 Task: Plan a trip to ColÃ³n, Cuba from 30th December, 2023 to 31th December, 2023 for 7 adults. Place can be entire room or shared room with 4 bedrooms having 7 beds and 4 bathrooms. Property type can be house. Amenities needed are: wifi, TV, free parkinig on premises, gym, breakfast.
Action: Mouse moved to (537, 136)
Screenshot: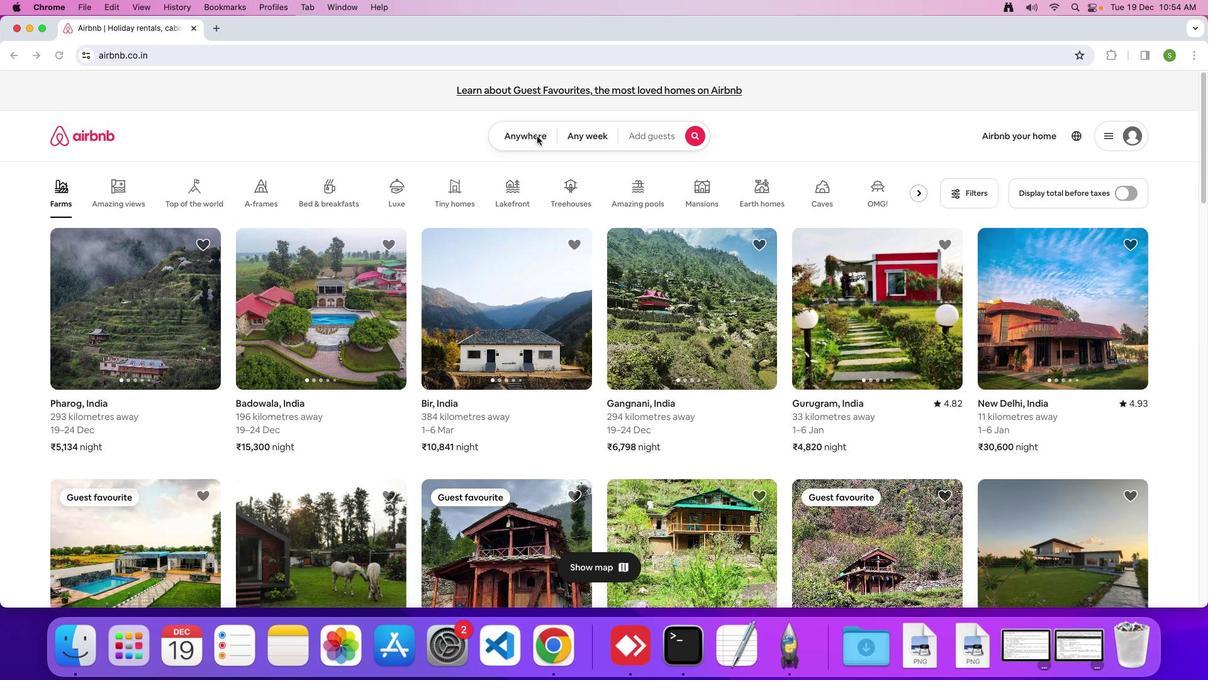 
Action: Mouse pressed left at (537, 136)
Screenshot: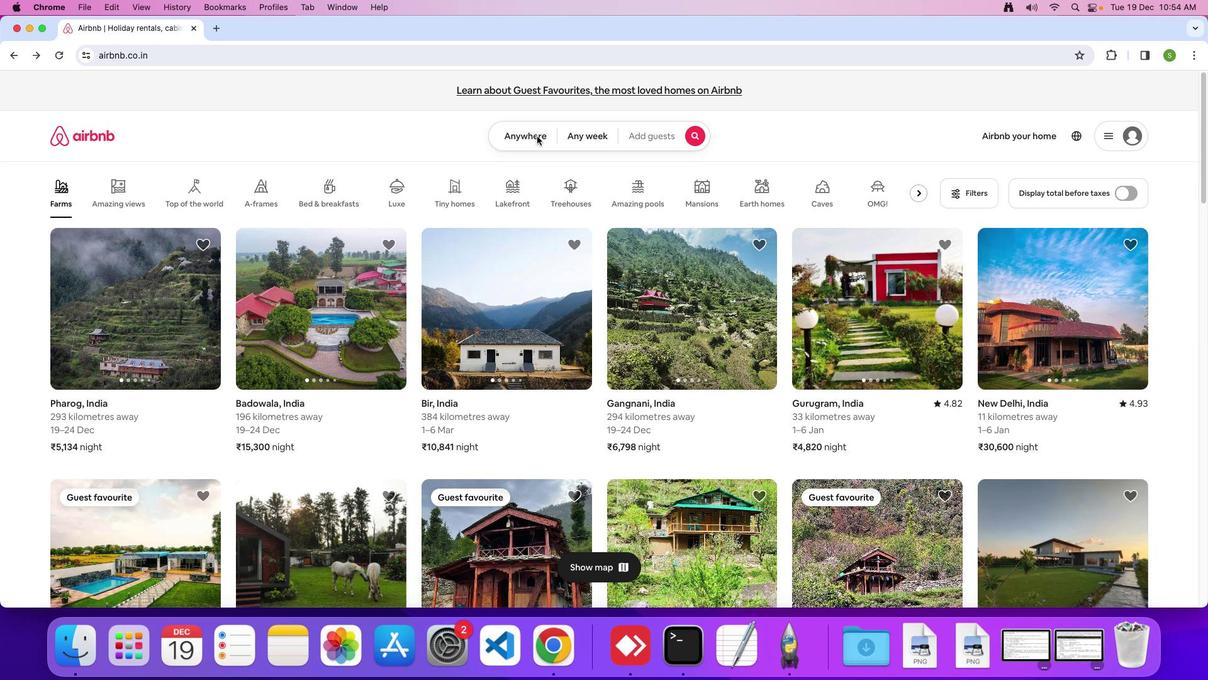 
Action: Mouse moved to (513, 137)
Screenshot: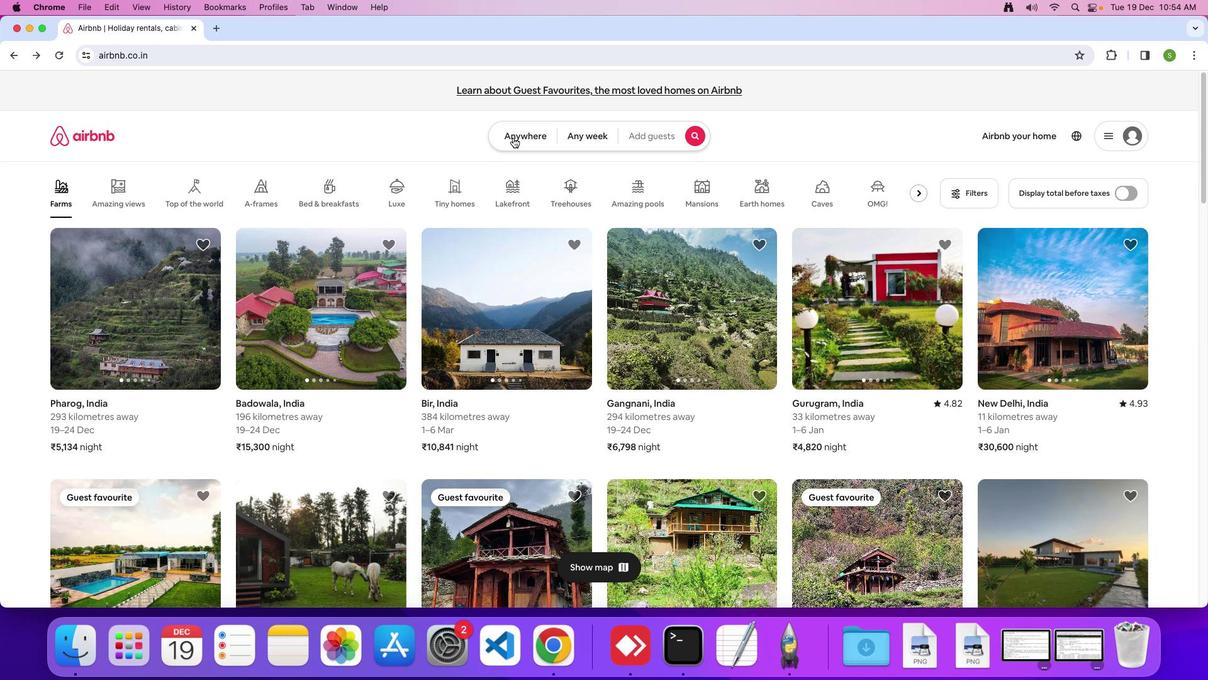
Action: Mouse pressed left at (513, 137)
Screenshot: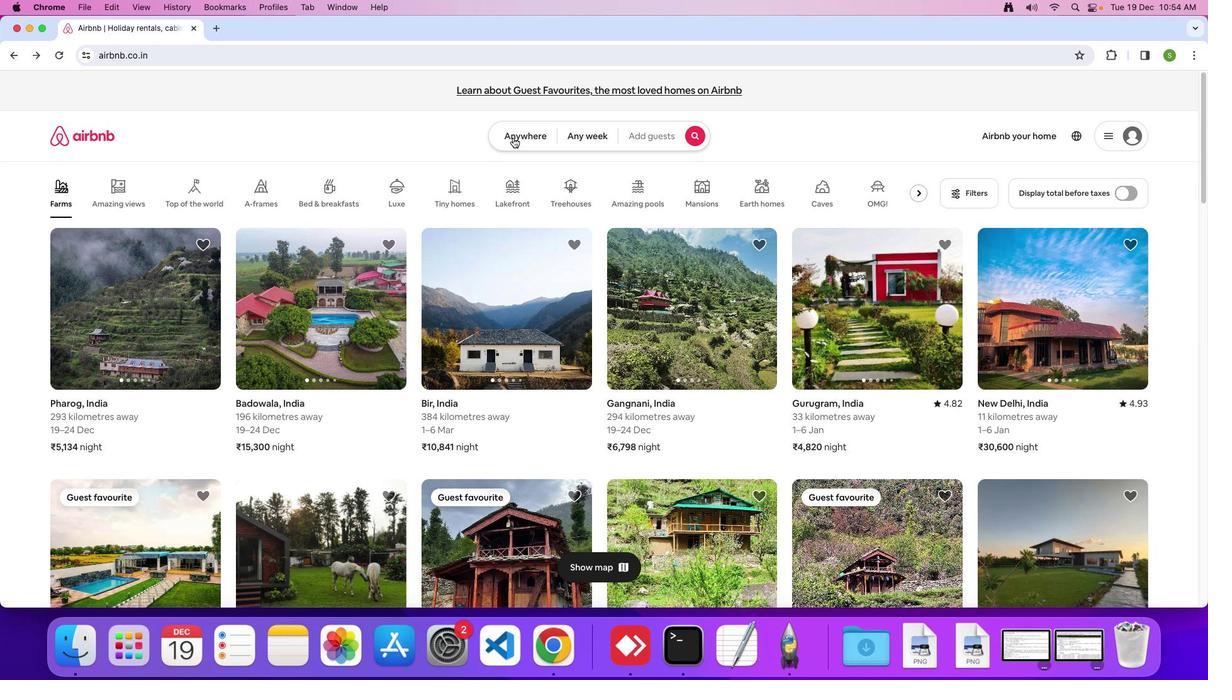 
Action: Mouse moved to (445, 176)
Screenshot: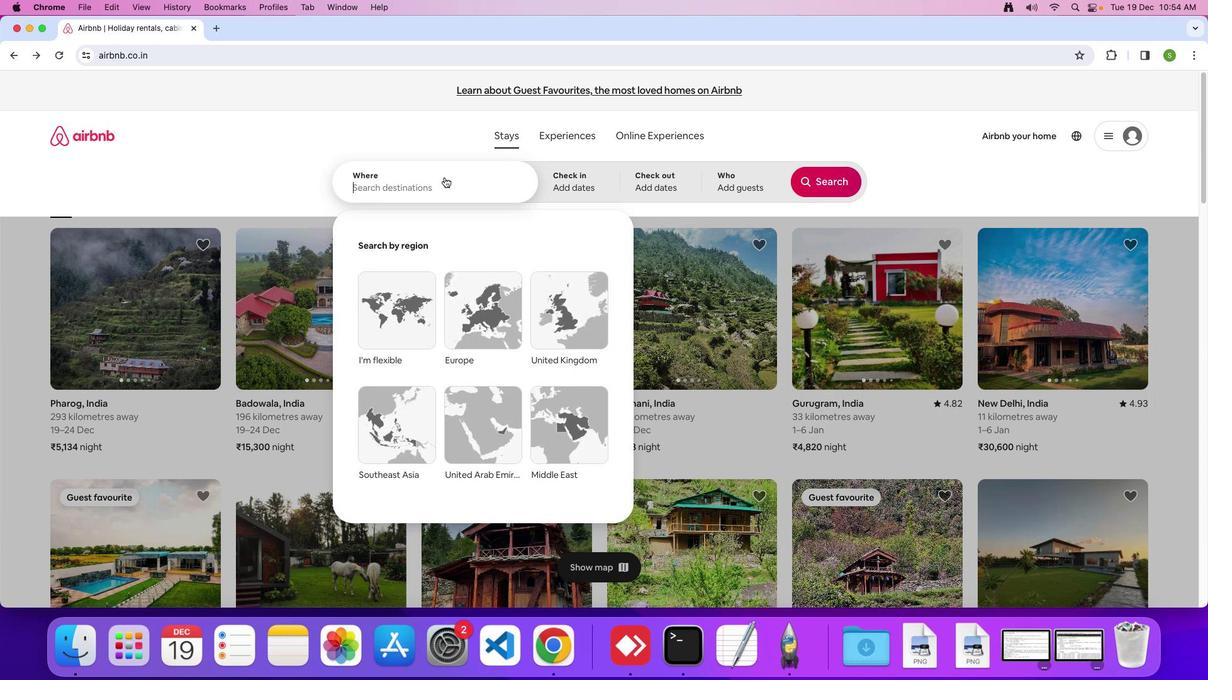 
Action: Key pressed 'C'Key.caps_lock'o''l''o''n'','Key.spaceKey.shift'C''u''b''a'Key.enter
Screenshot: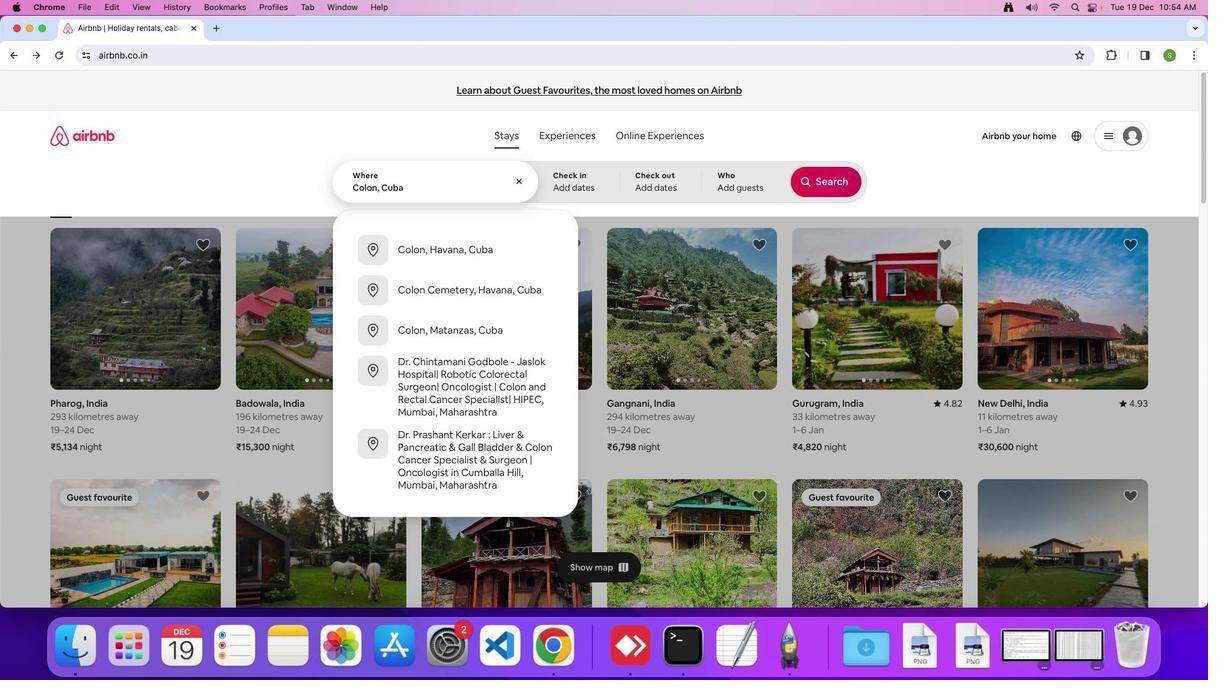 
Action: Mouse moved to (565, 455)
Screenshot: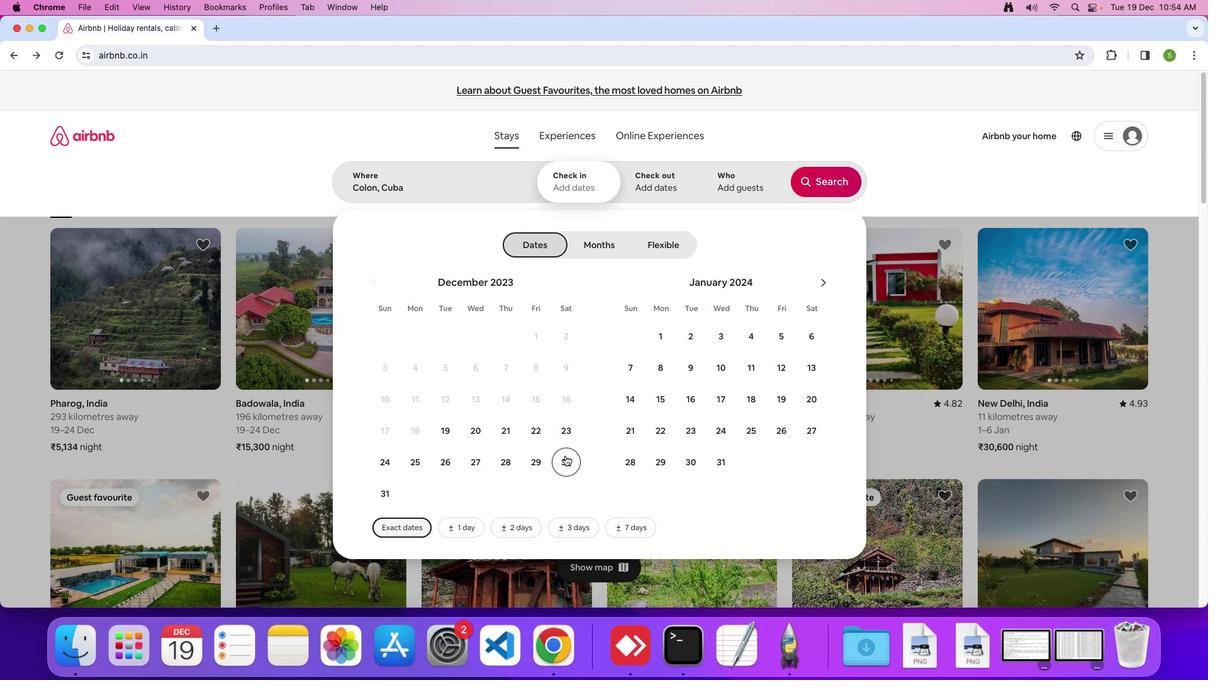 
Action: Mouse pressed left at (565, 455)
Screenshot: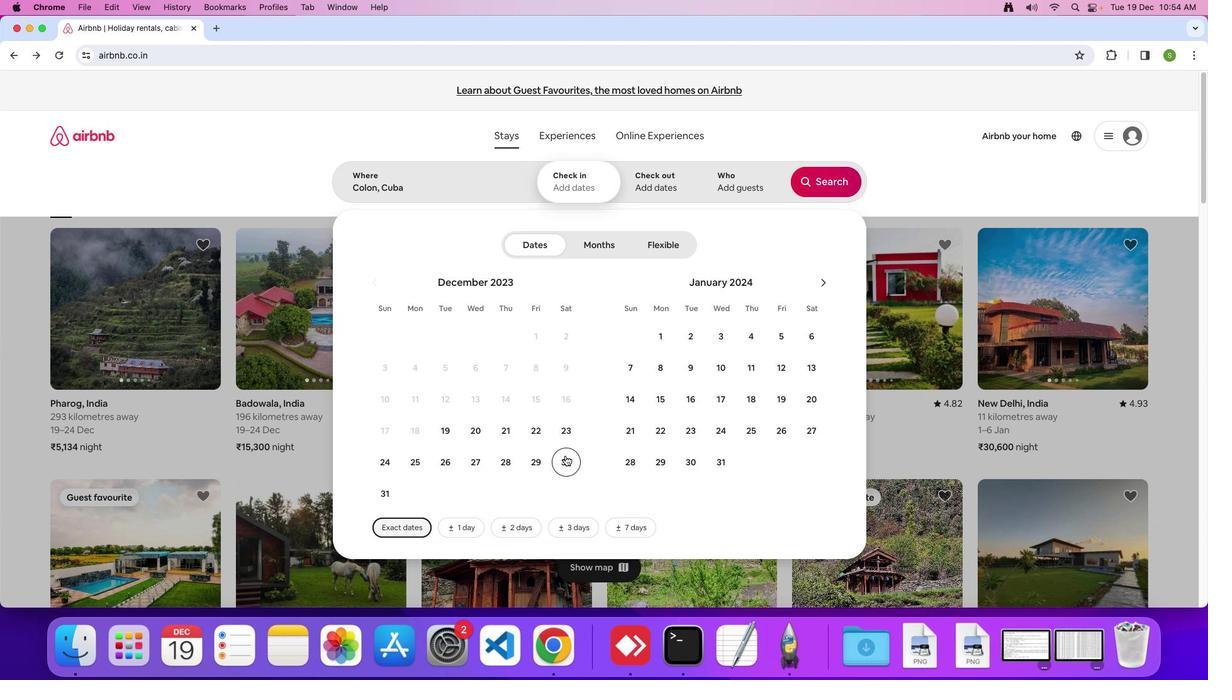 
Action: Mouse moved to (386, 486)
Screenshot: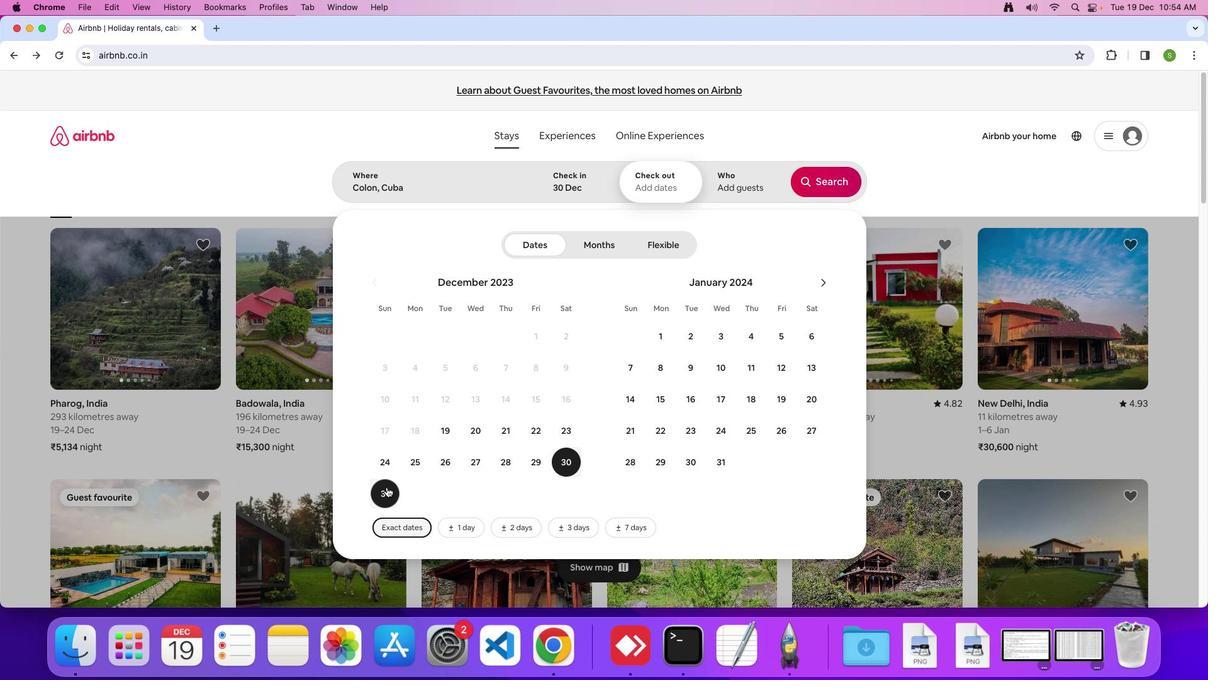 
Action: Mouse pressed left at (386, 486)
Screenshot: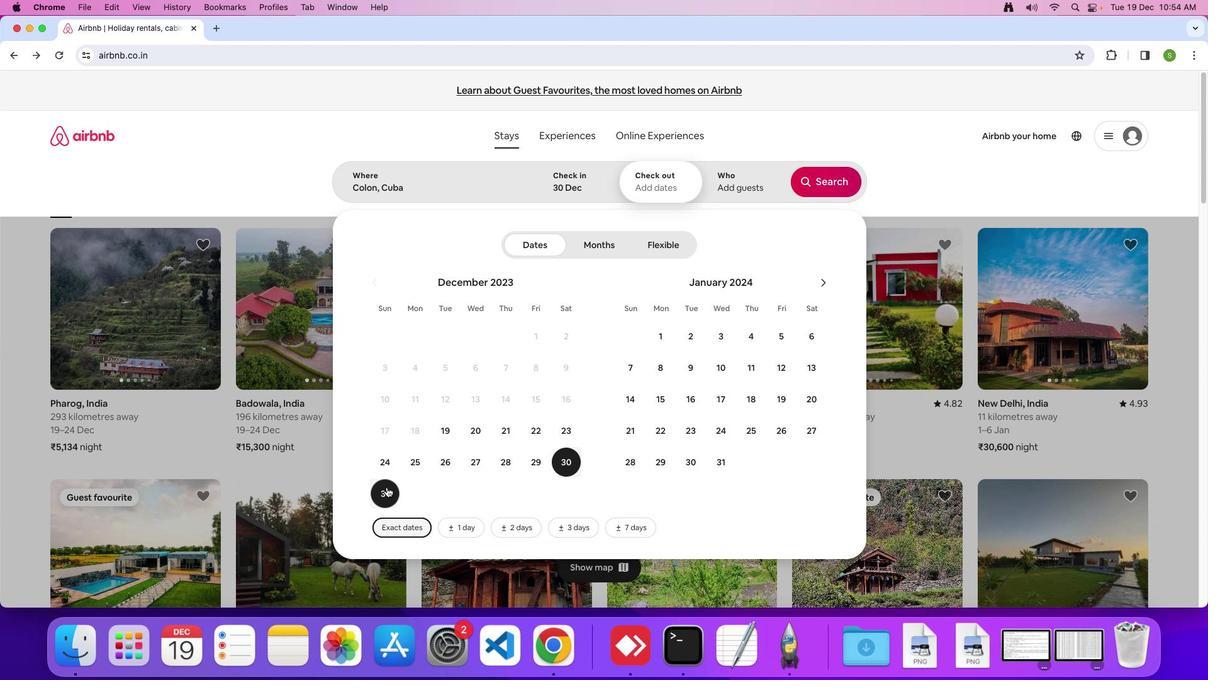 
Action: Mouse moved to (728, 185)
Screenshot: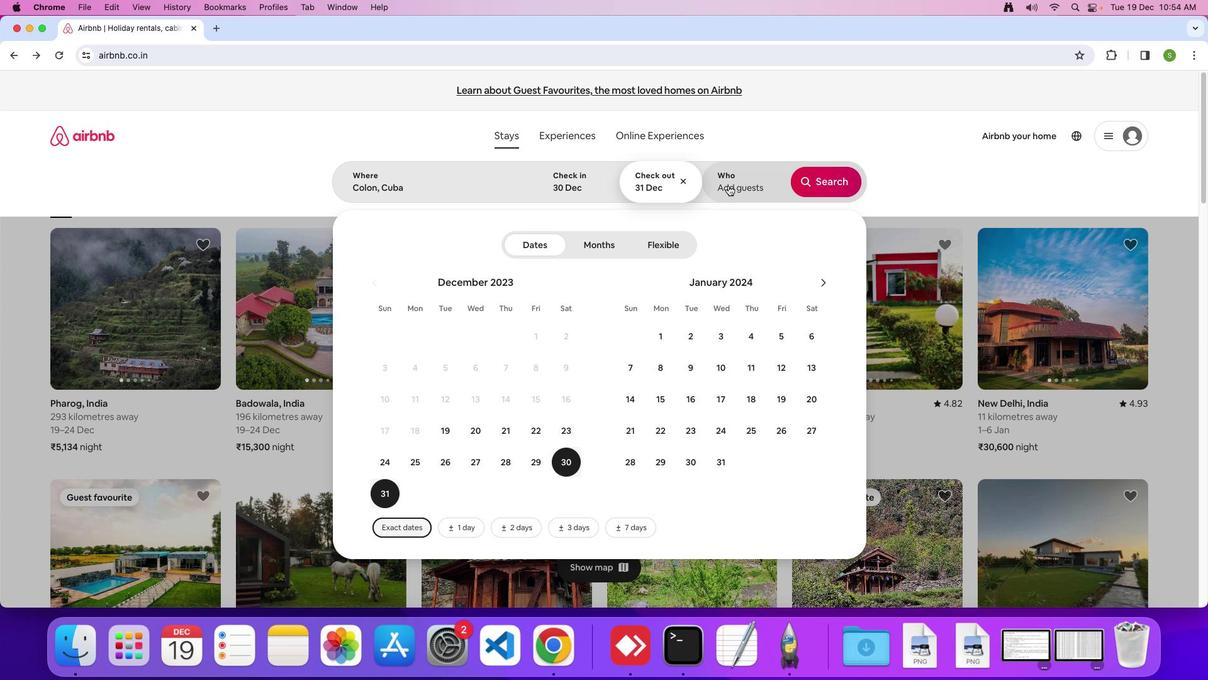 
Action: Mouse pressed left at (728, 185)
Screenshot: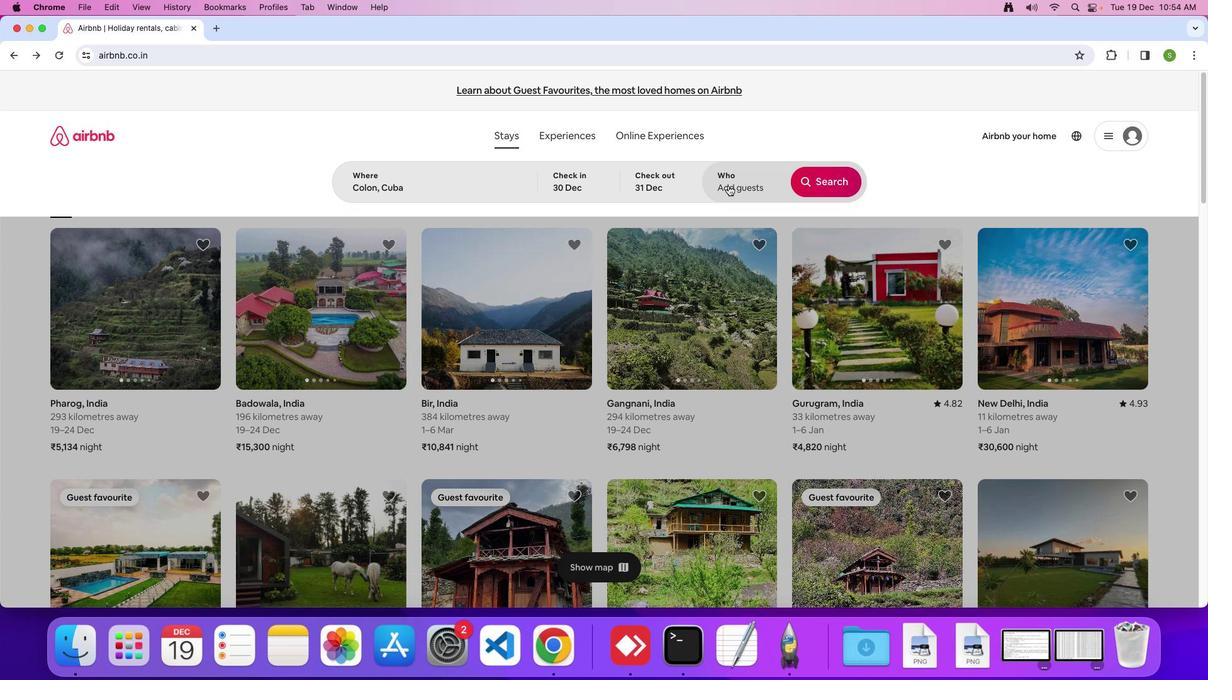 
Action: Mouse moved to (834, 244)
Screenshot: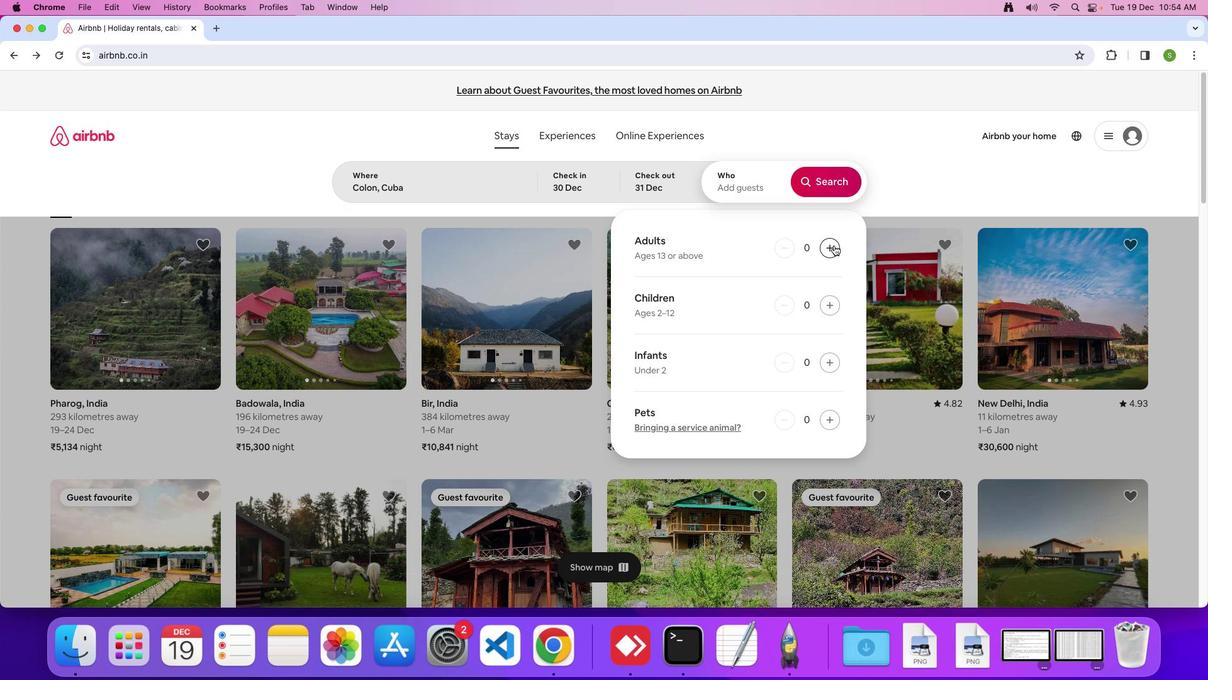 
Action: Mouse pressed left at (834, 244)
Screenshot: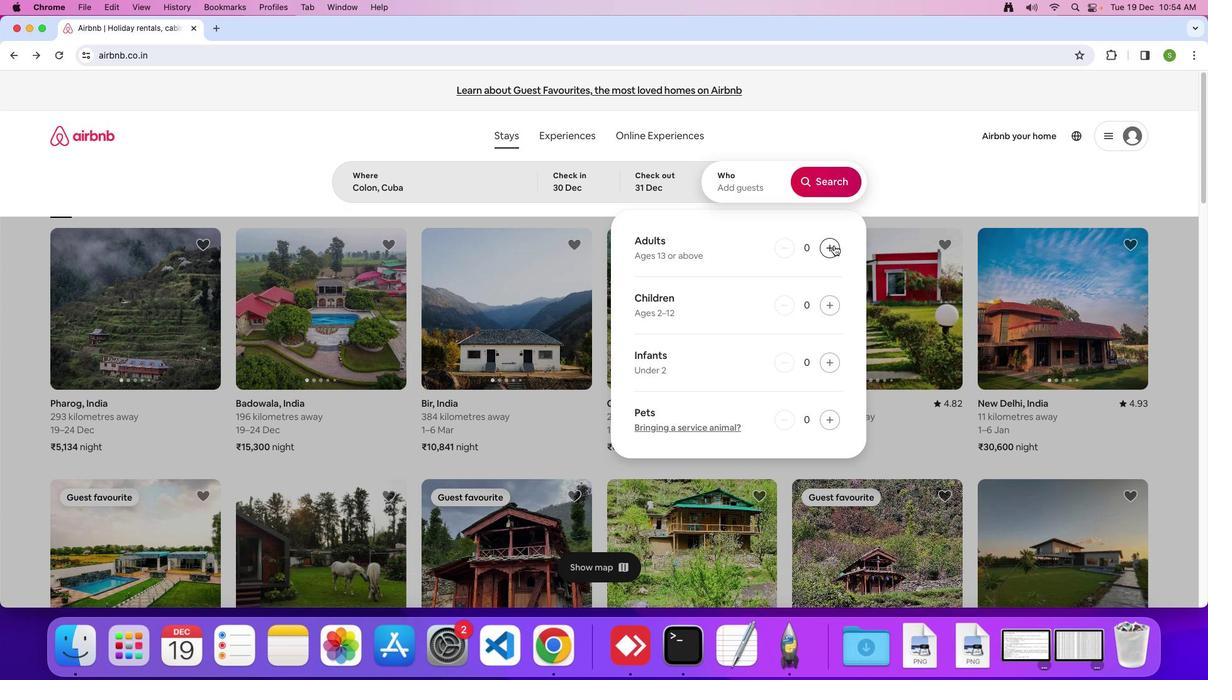 
Action: Mouse pressed left at (834, 244)
Screenshot: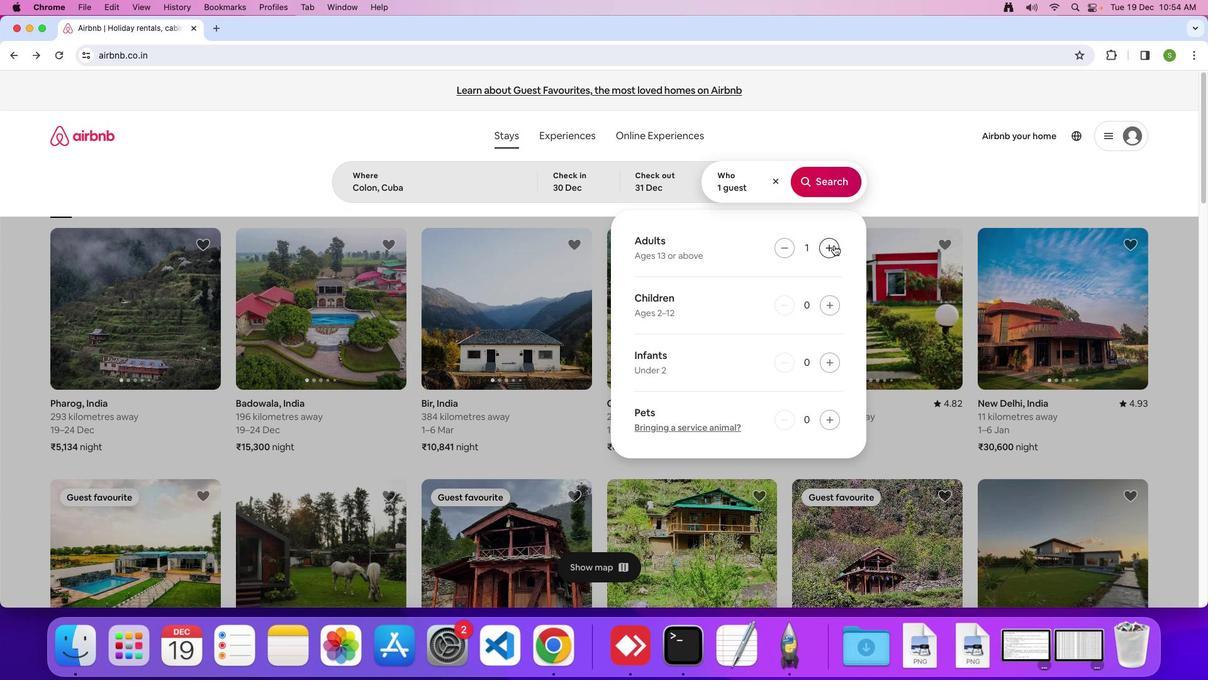 
Action: Mouse pressed left at (834, 244)
Screenshot: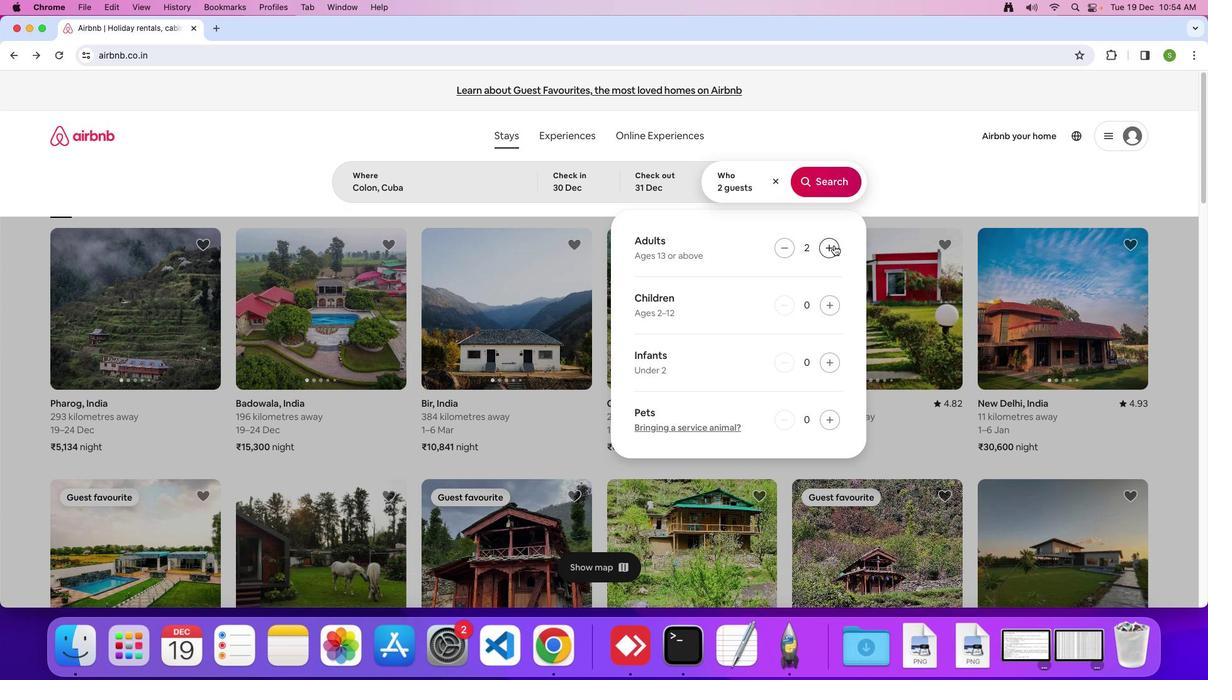 
Action: Mouse pressed left at (834, 244)
Screenshot: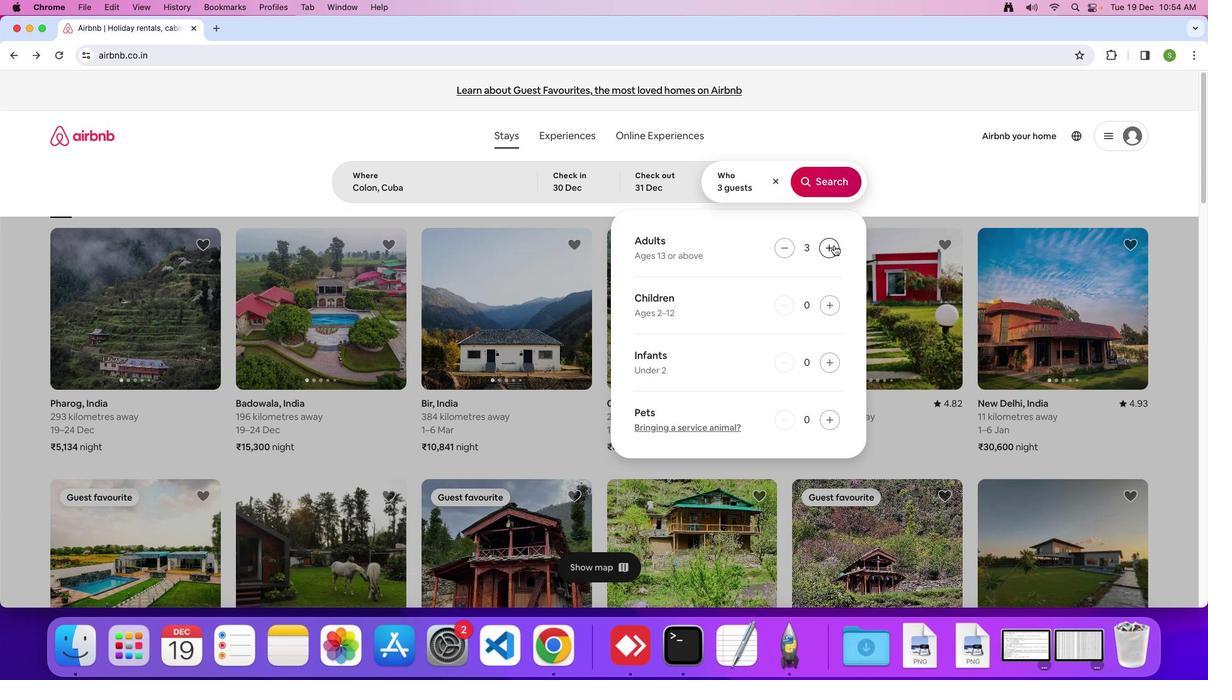 
Action: Mouse pressed left at (834, 244)
Screenshot: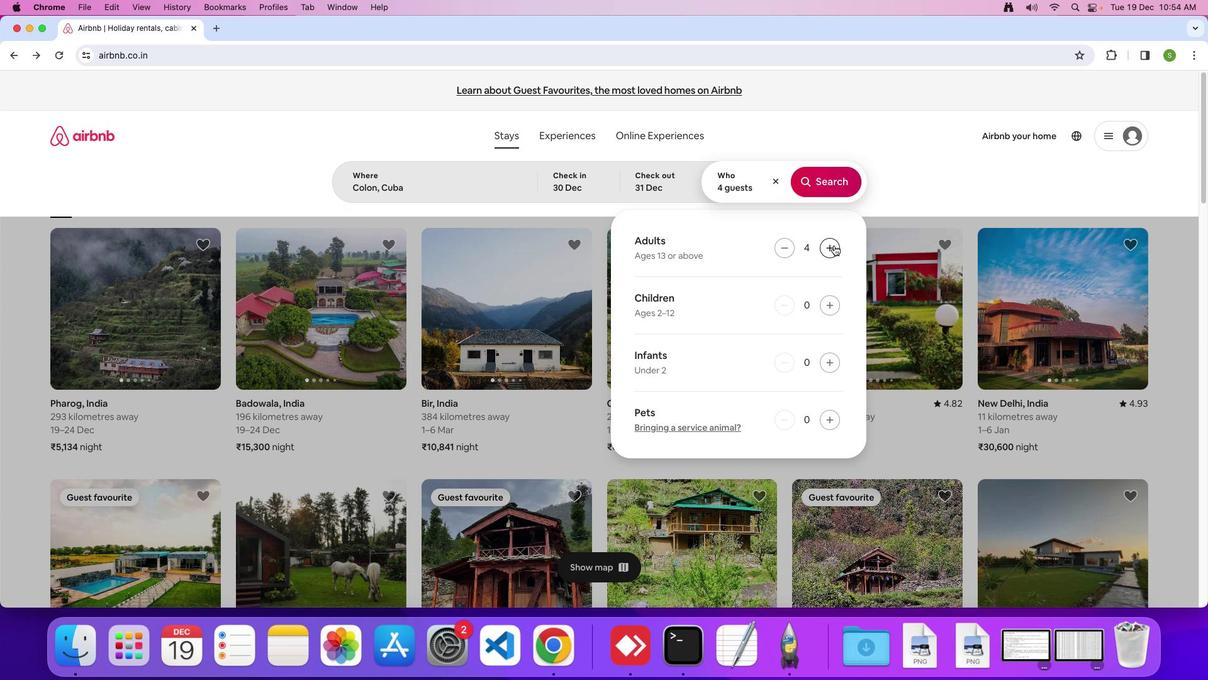 
Action: Mouse pressed left at (834, 244)
Screenshot: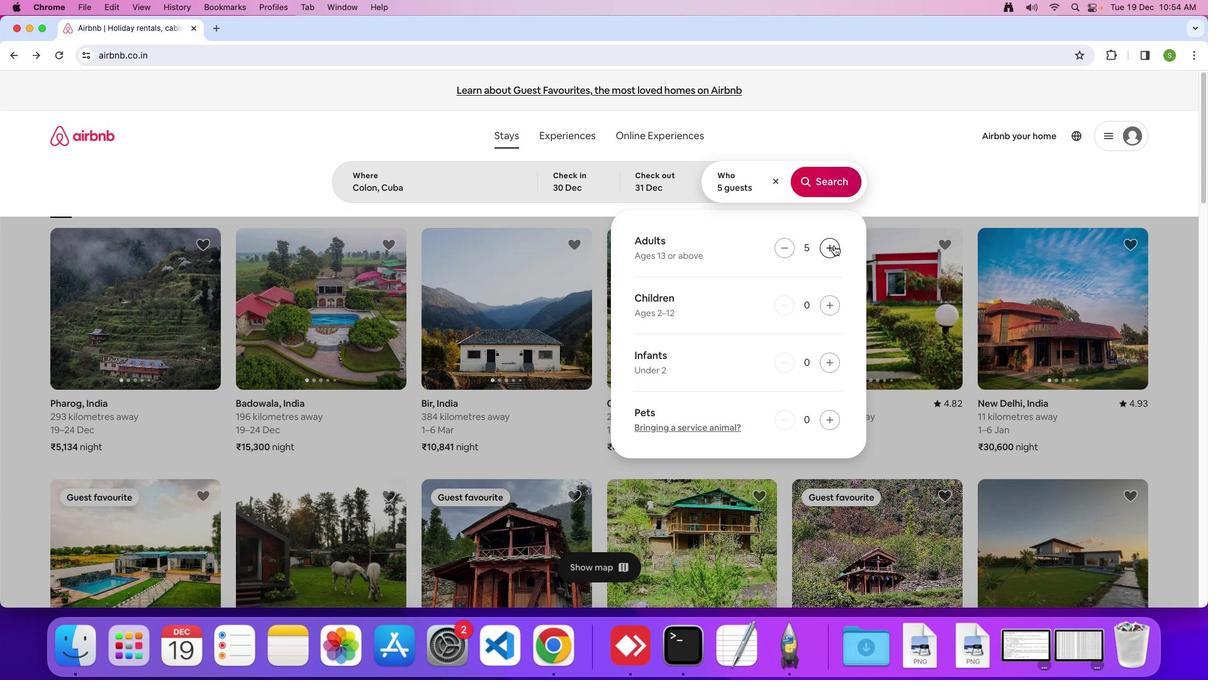 
Action: Mouse pressed left at (834, 244)
Screenshot: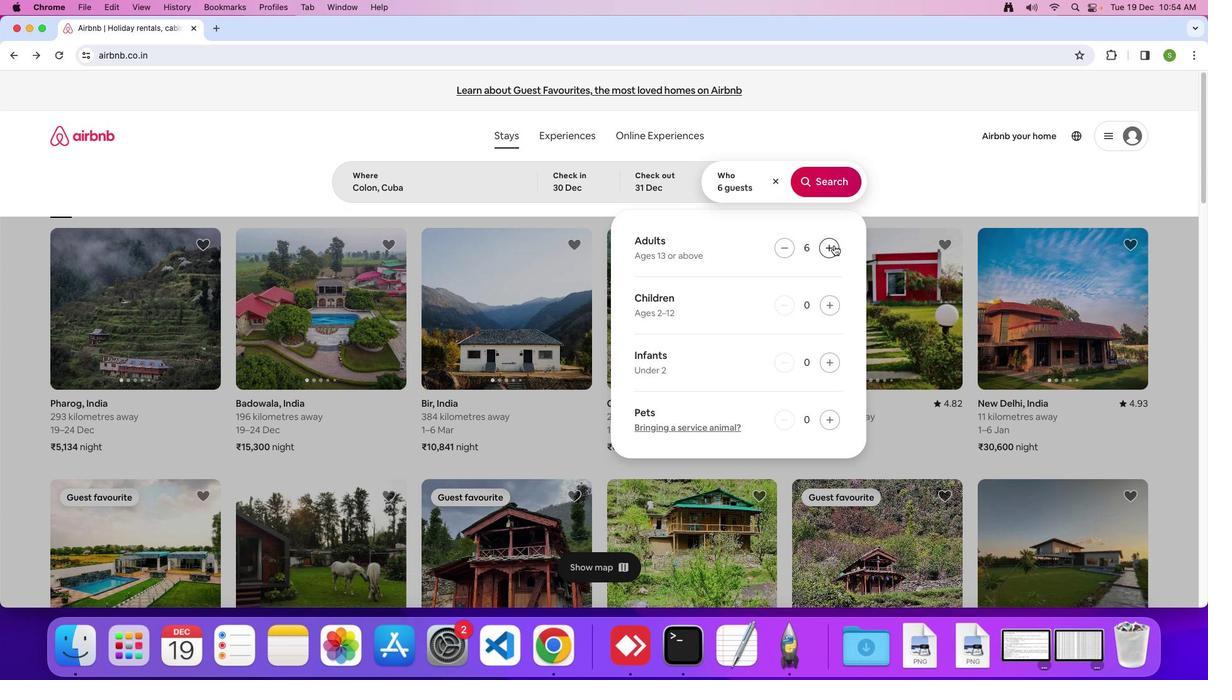 
Action: Mouse moved to (810, 186)
Screenshot: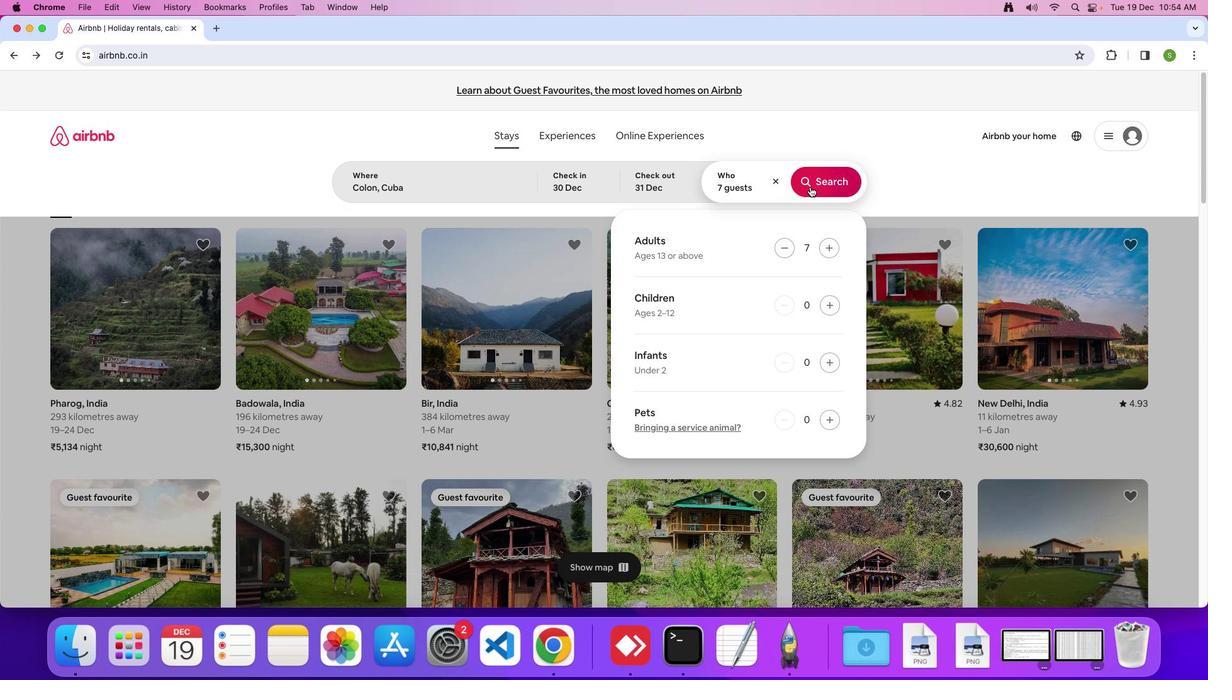 
Action: Mouse pressed left at (810, 186)
Screenshot: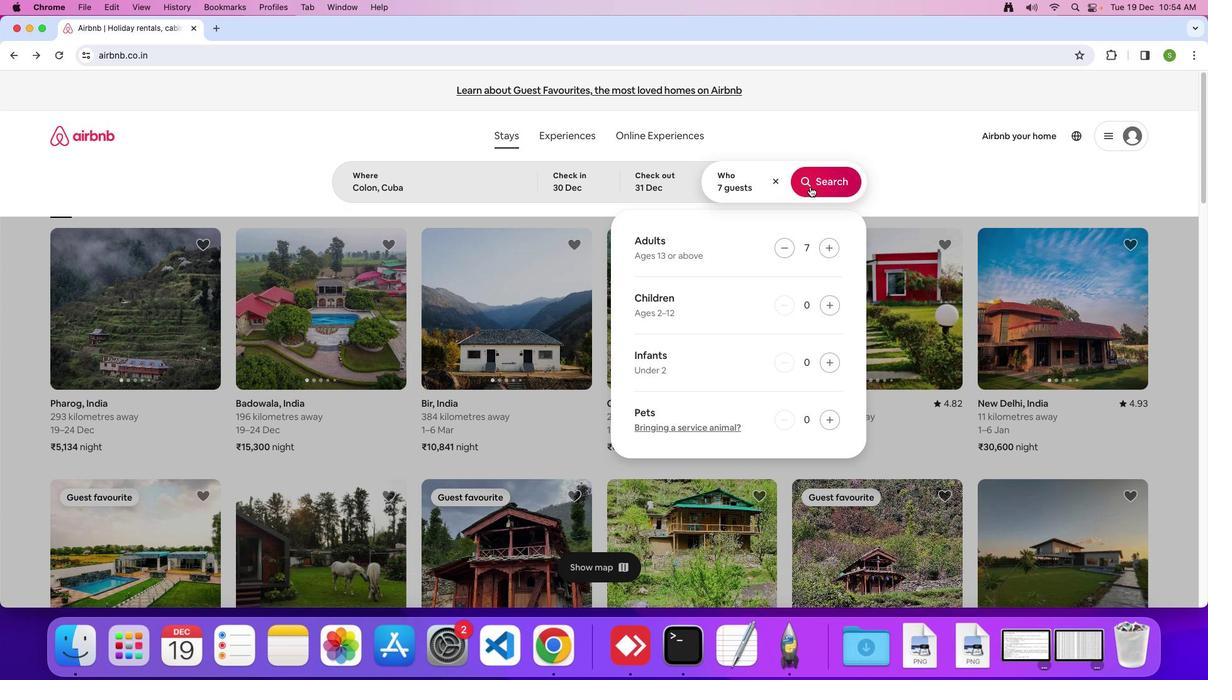 
Action: Mouse moved to (998, 142)
Screenshot: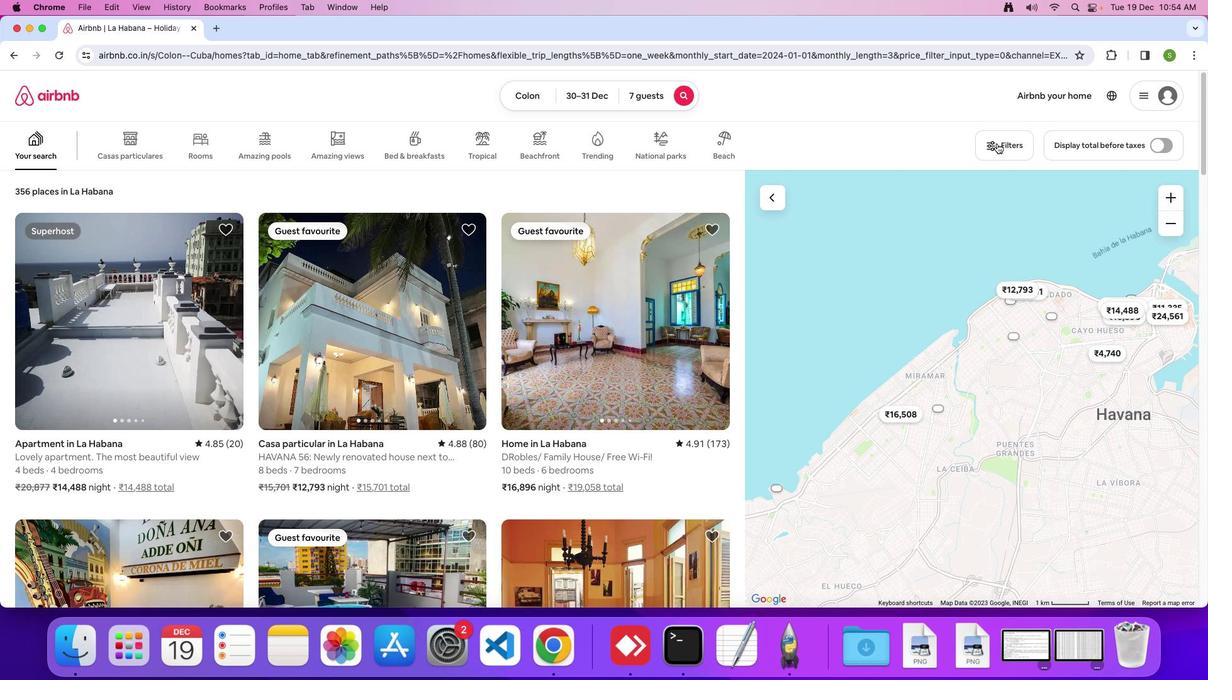 
Action: Mouse pressed left at (998, 142)
Screenshot: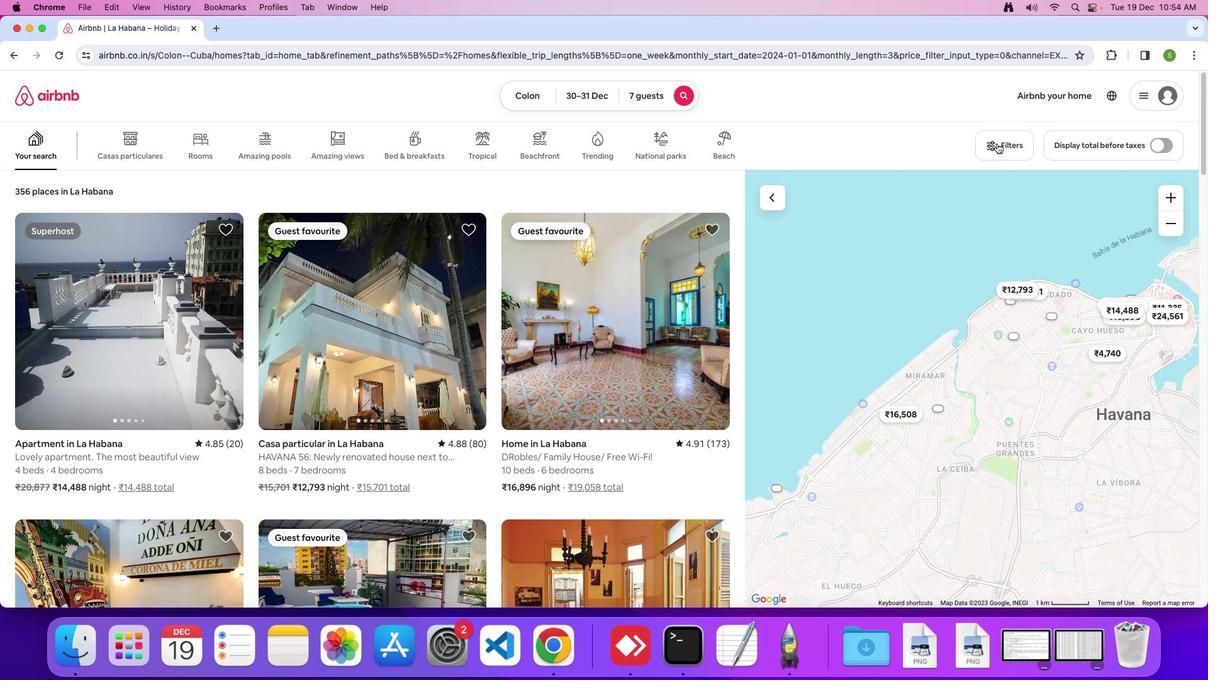 
Action: Mouse moved to (671, 354)
Screenshot: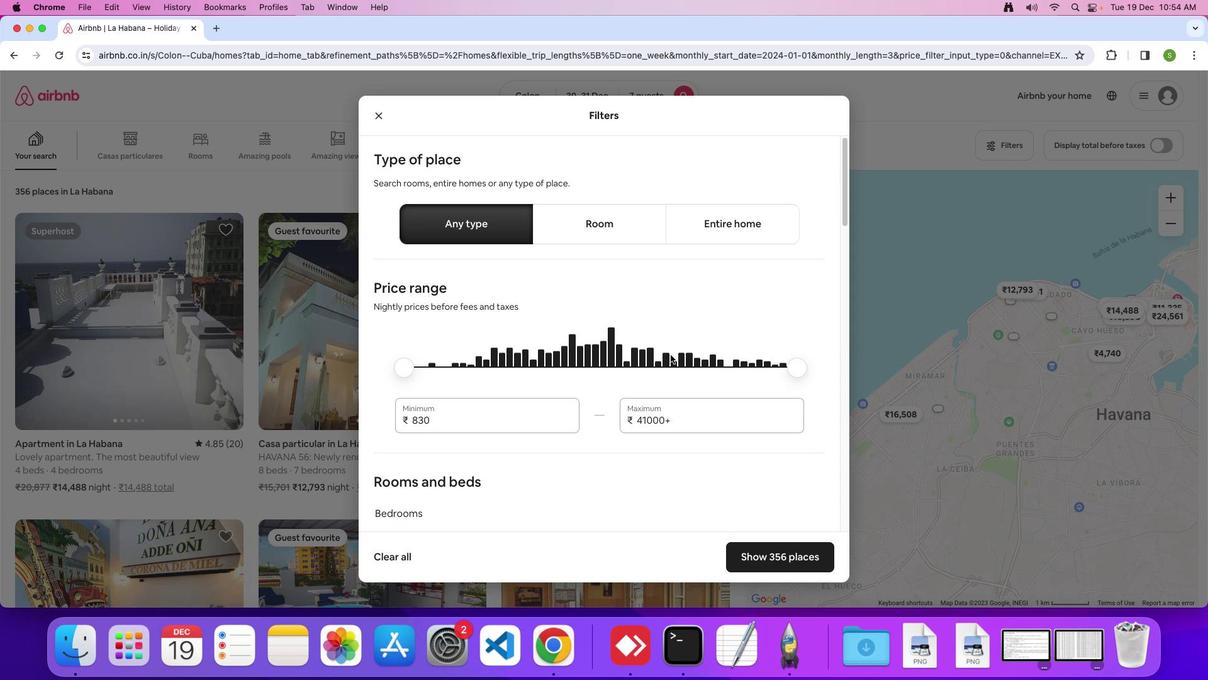 
Action: Mouse scrolled (671, 354) with delta (0, 0)
Screenshot: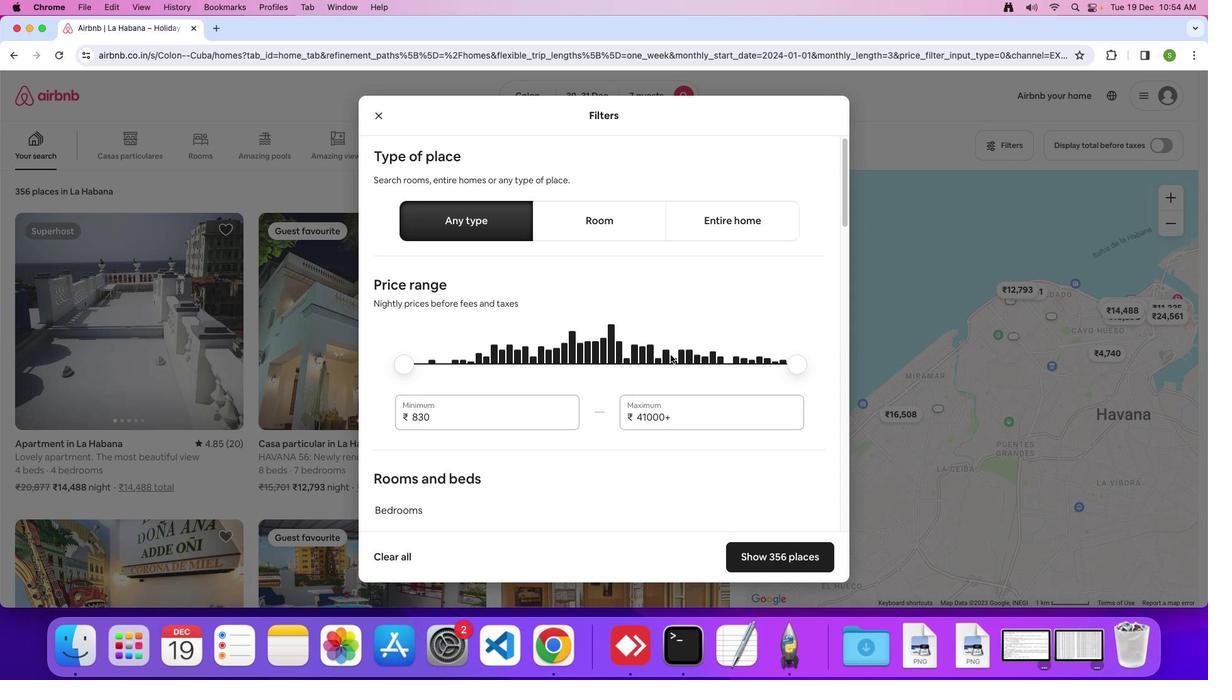 
Action: Mouse scrolled (671, 354) with delta (0, 0)
Screenshot: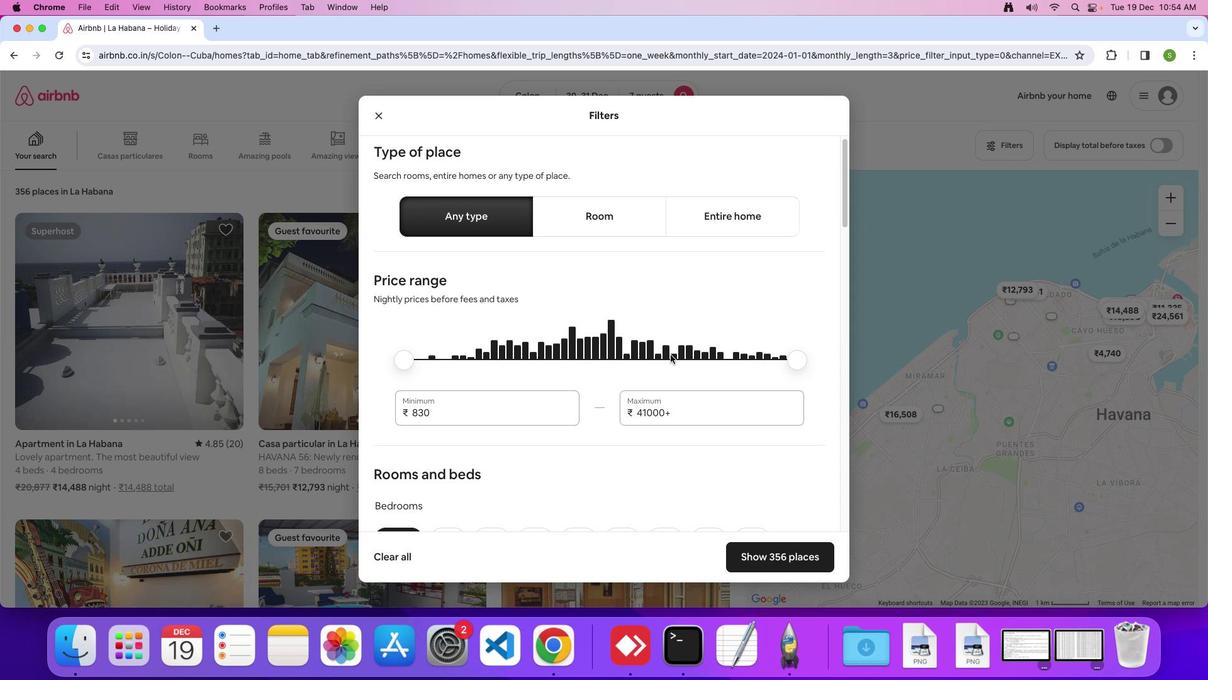 
Action: Mouse scrolled (671, 354) with delta (0, -1)
Screenshot: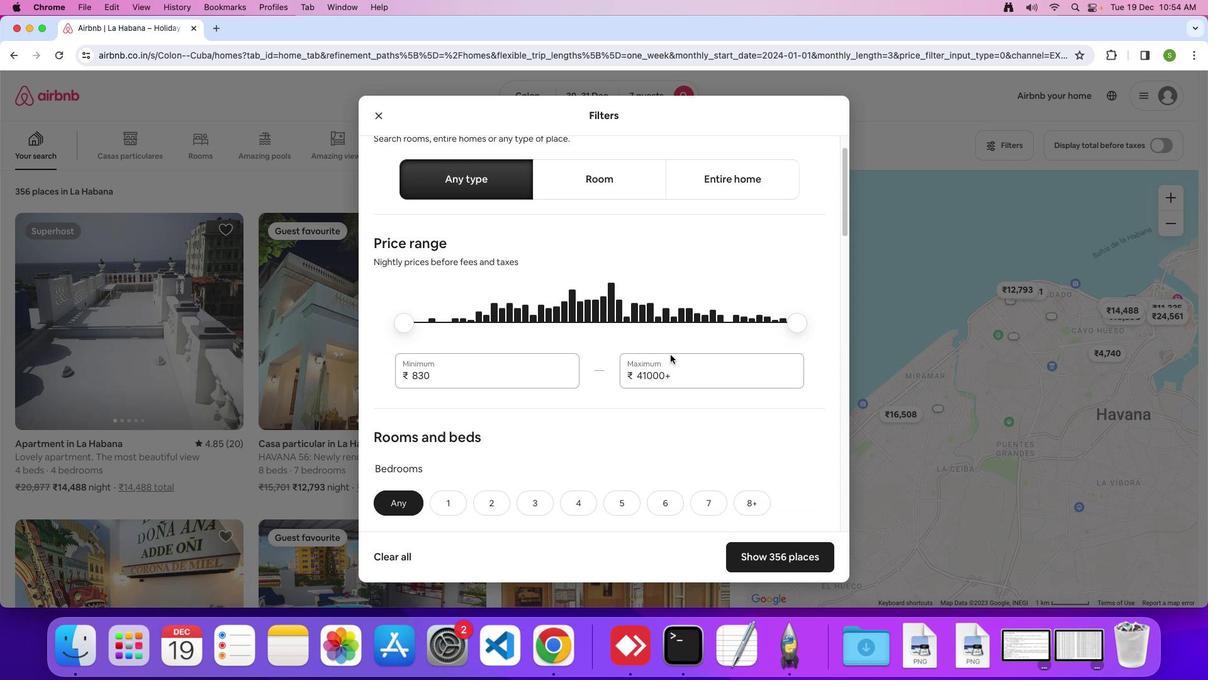
Action: Mouse moved to (671, 354)
Screenshot: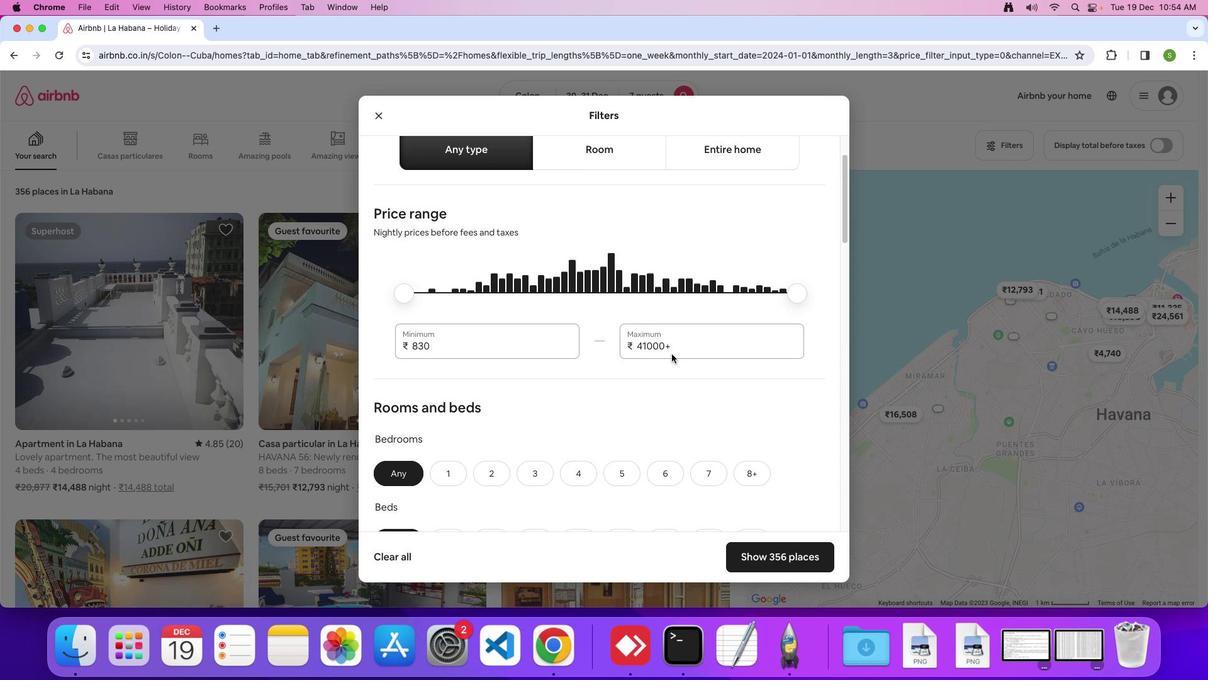 
Action: Mouse scrolled (671, 354) with delta (0, 0)
Screenshot: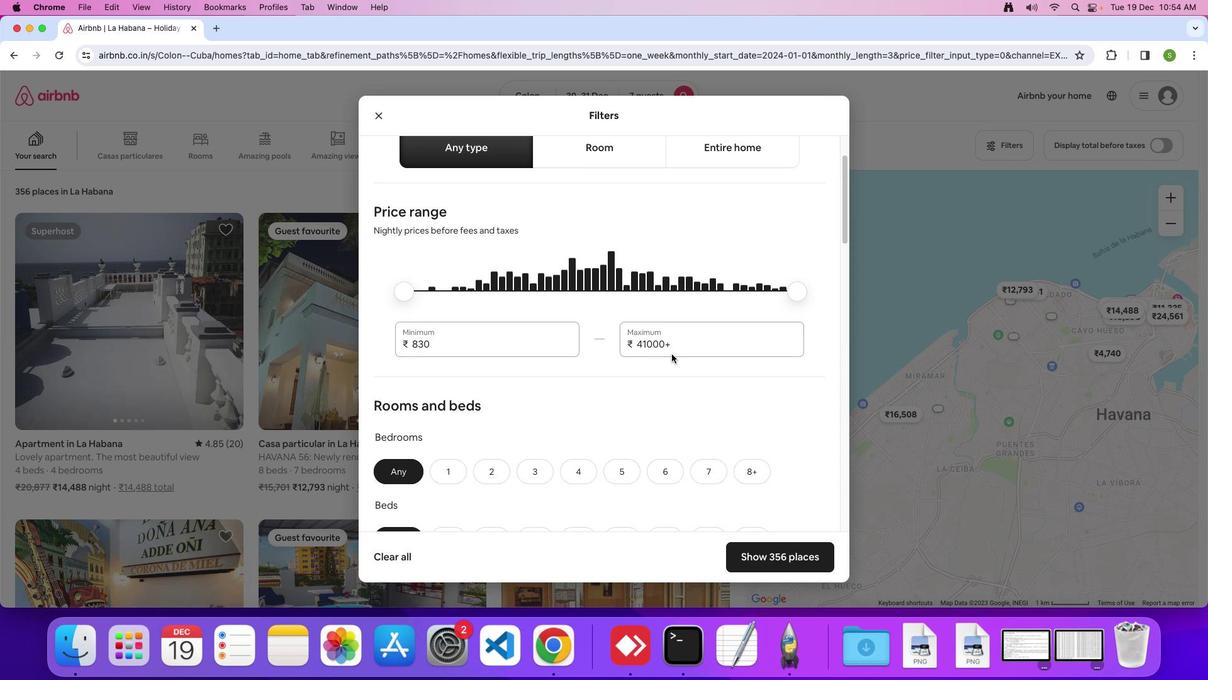 
Action: Mouse scrolled (671, 354) with delta (0, 0)
Screenshot: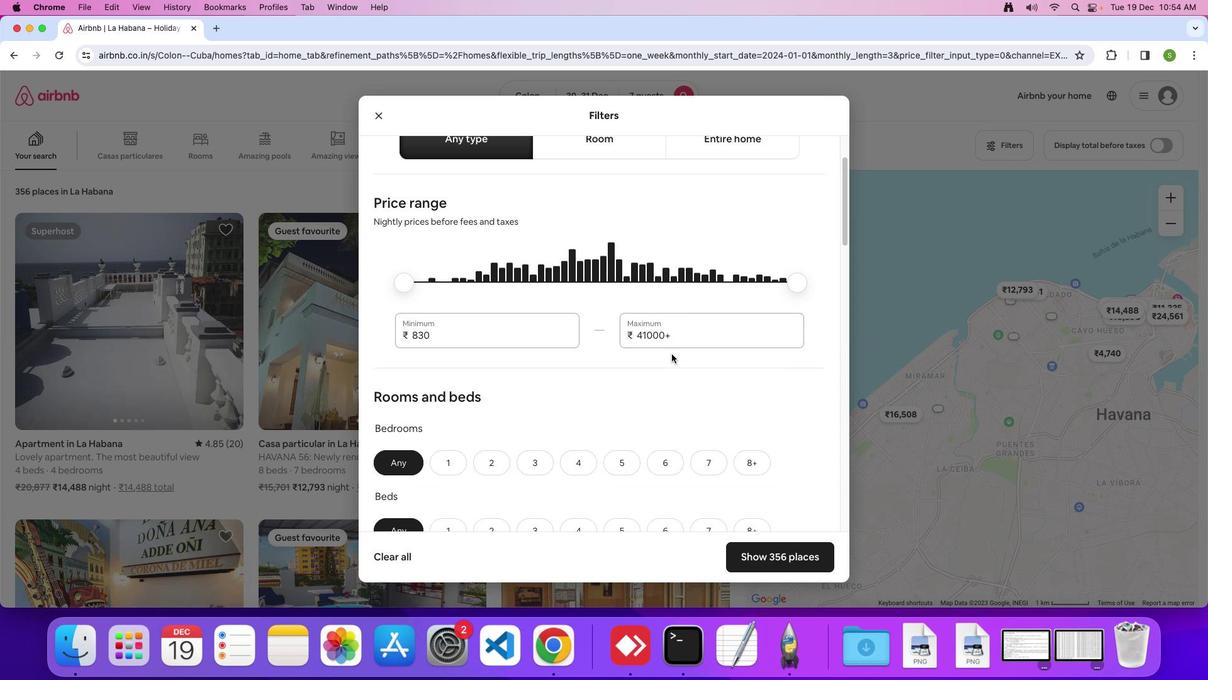 
Action: Mouse scrolled (671, 354) with delta (0, 0)
Screenshot: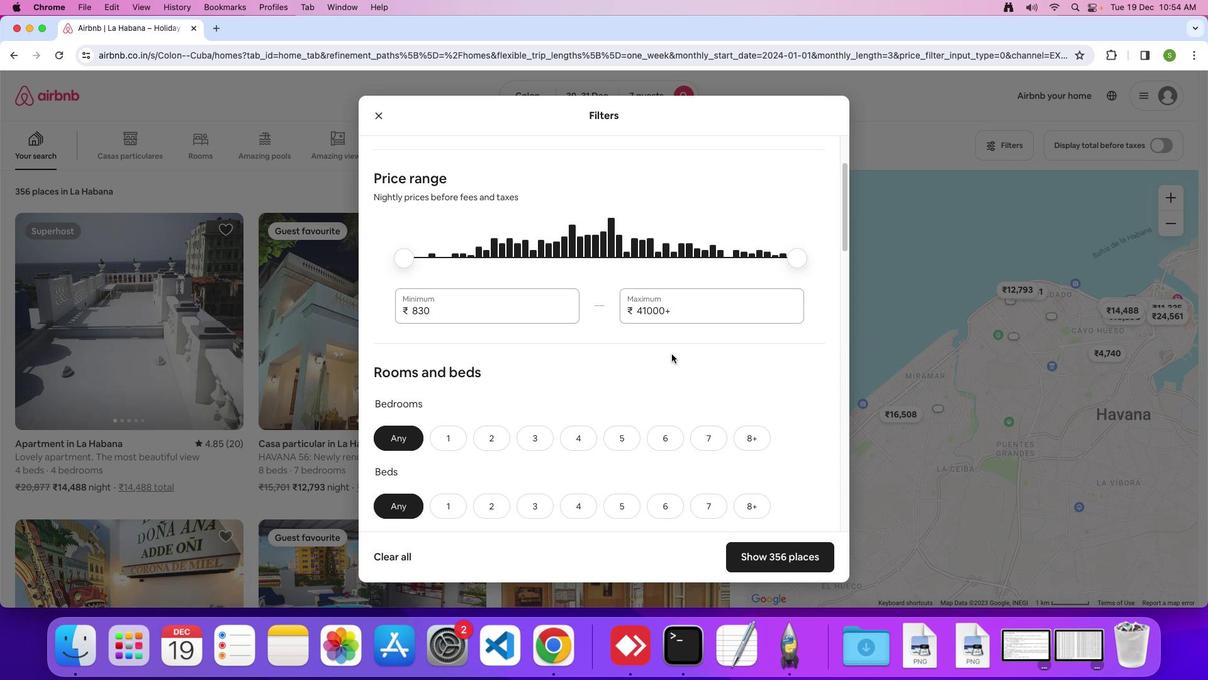
Action: Mouse scrolled (671, 354) with delta (0, 0)
Screenshot: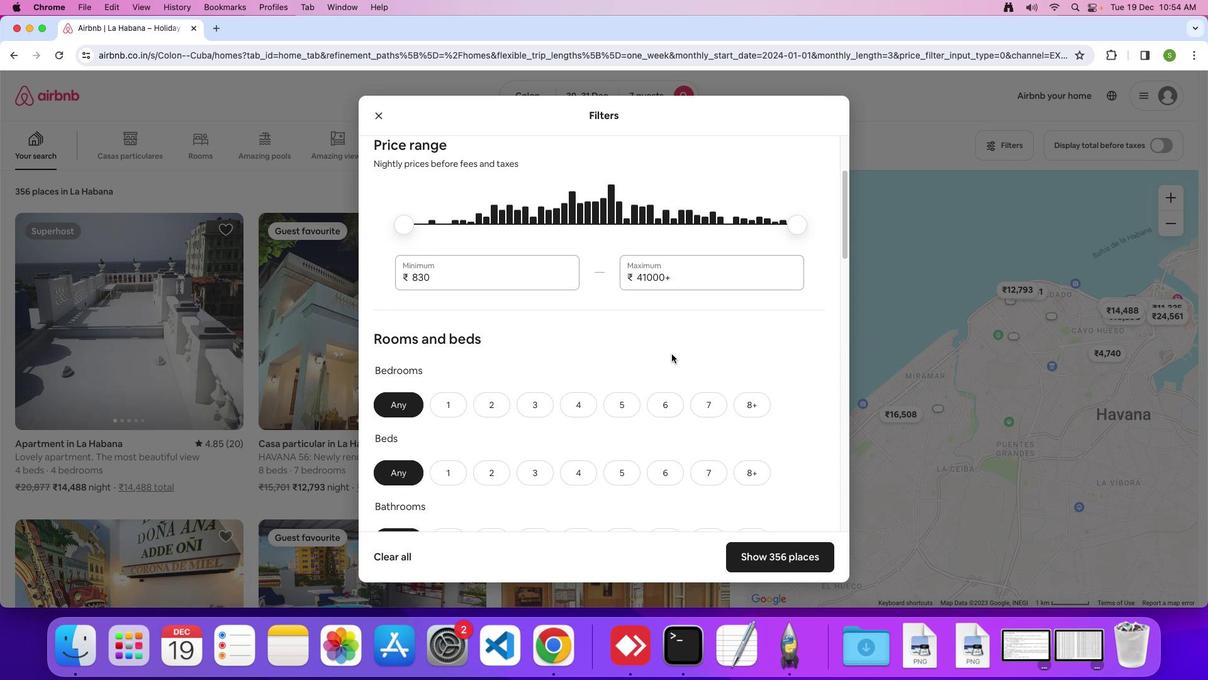
Action: Mouse scrolled (671, 354) with delta (0, 0)
Screenshot: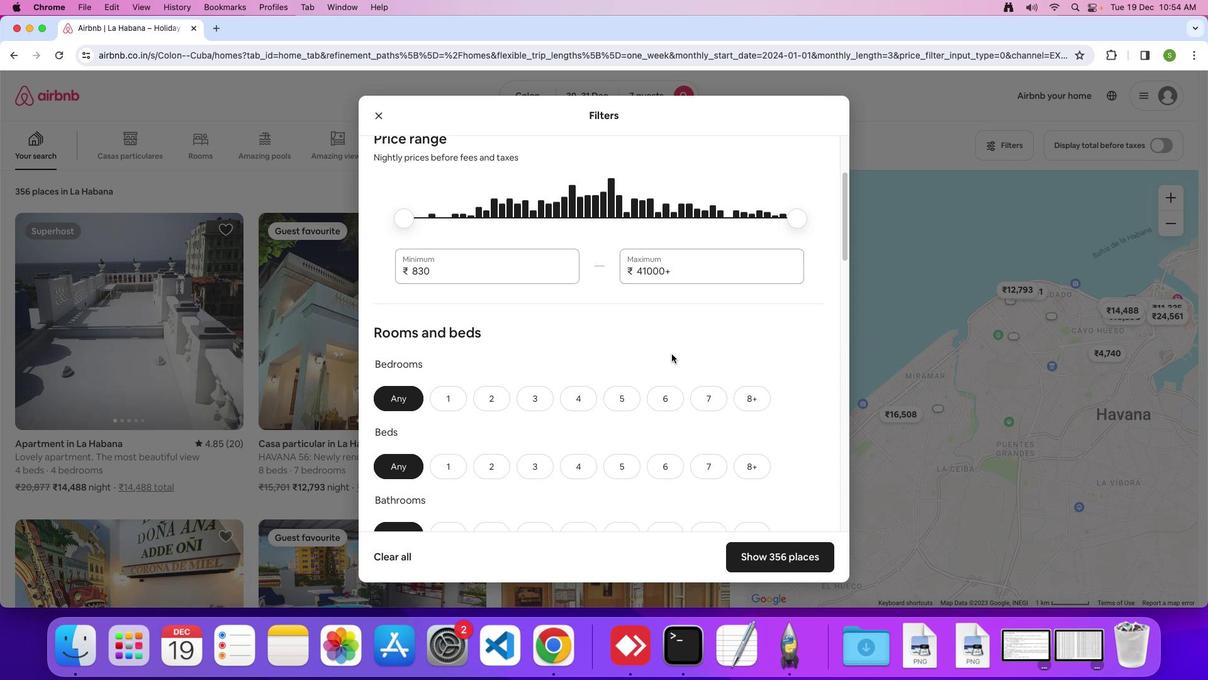 
Action: Mouse scrolled (671, 354) with delta (0, -1)
Screenshot: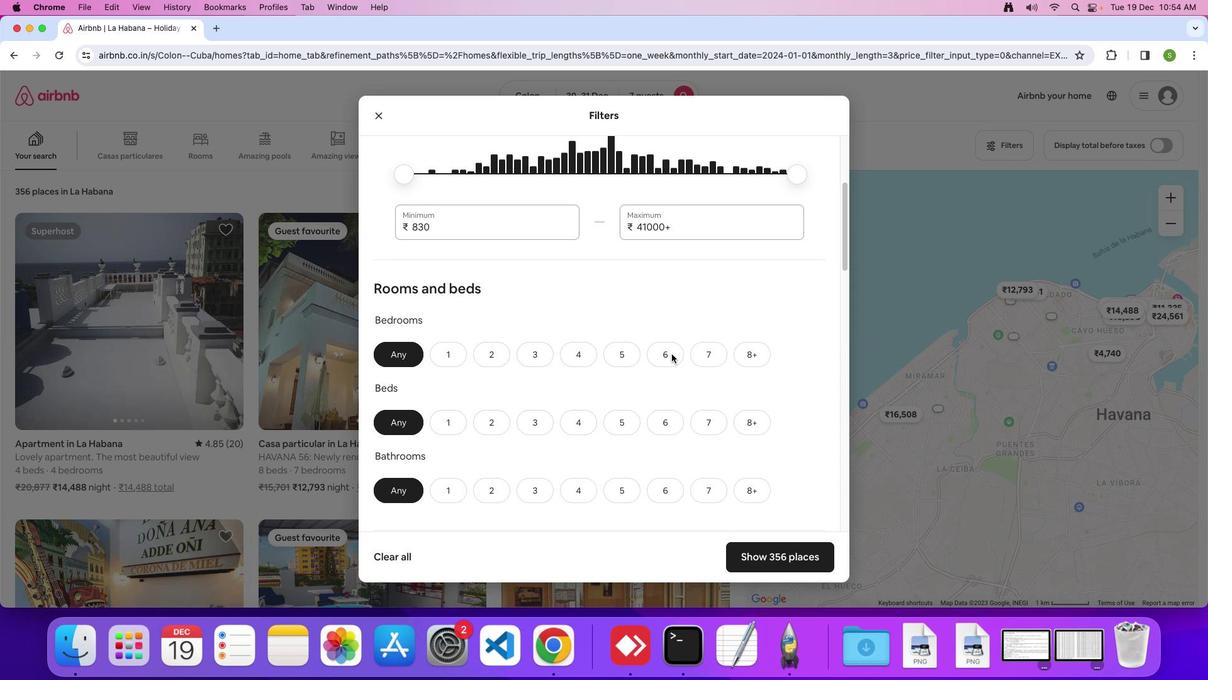 
Action: Mouse moved to (673, 350)
Screenshot: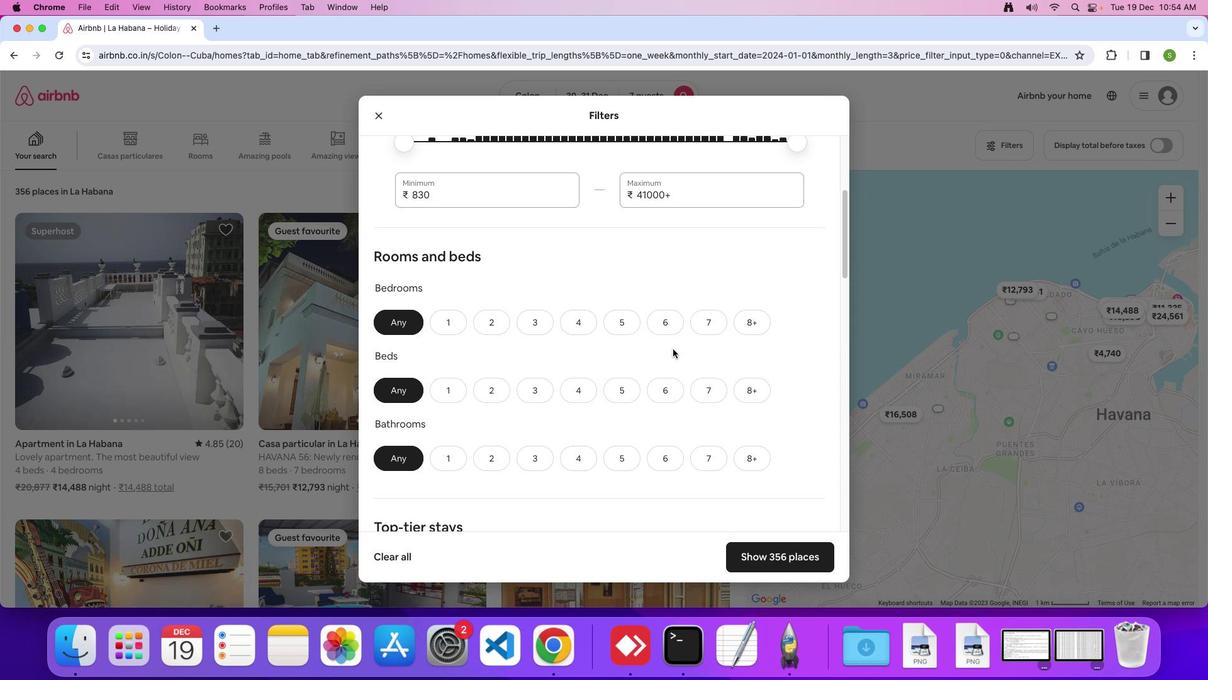
Action: Mouse scrolled (673, 350) with delta (0, 0)
Screenshot: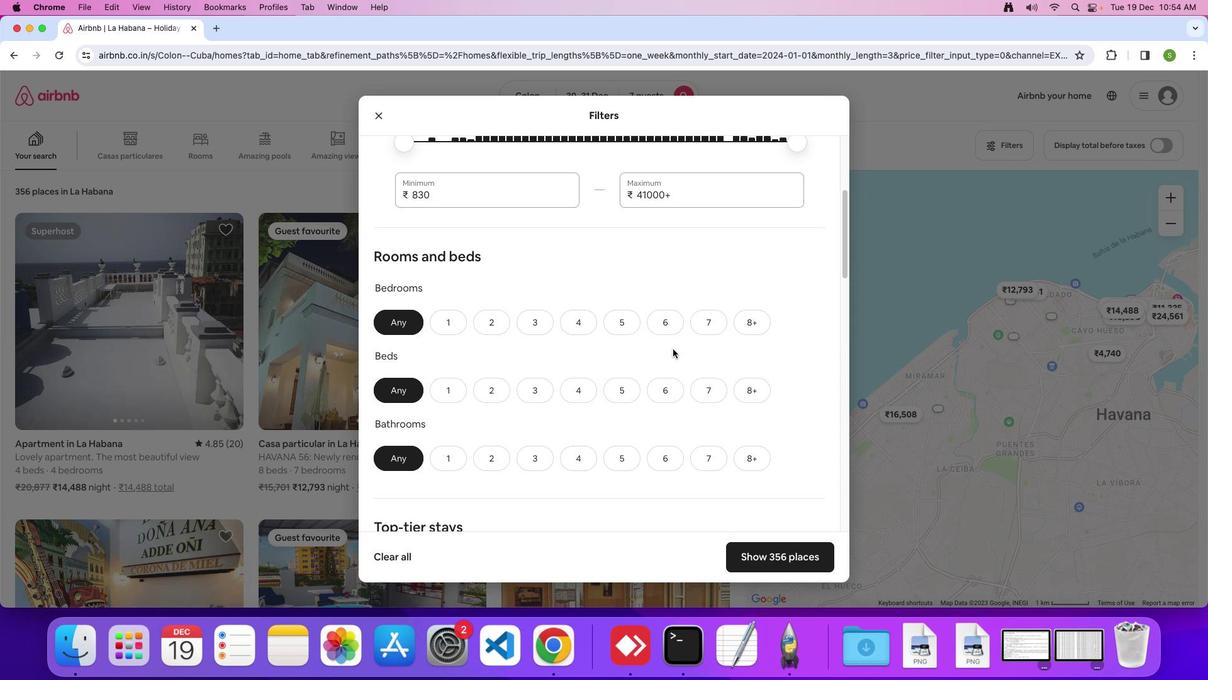 
Action: Mouse moved to (673, 350)
Screenshot: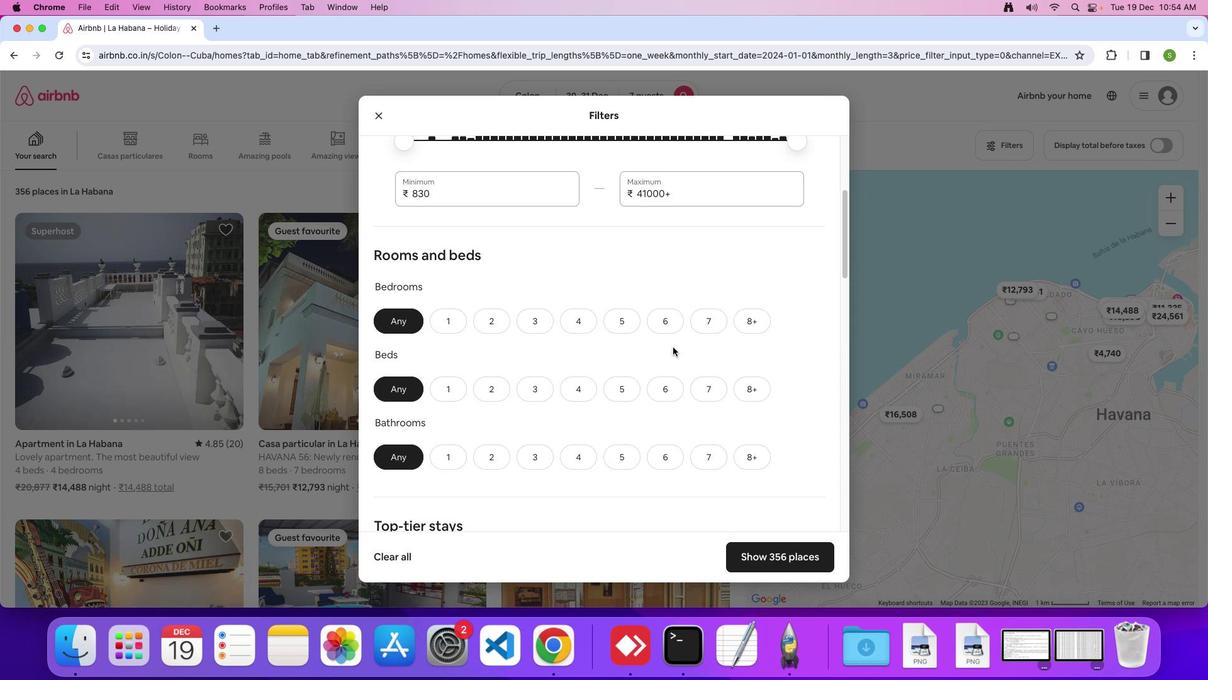 
Action: Mouse scrolled (673, 350) with delta (0, 0)
Screenshot: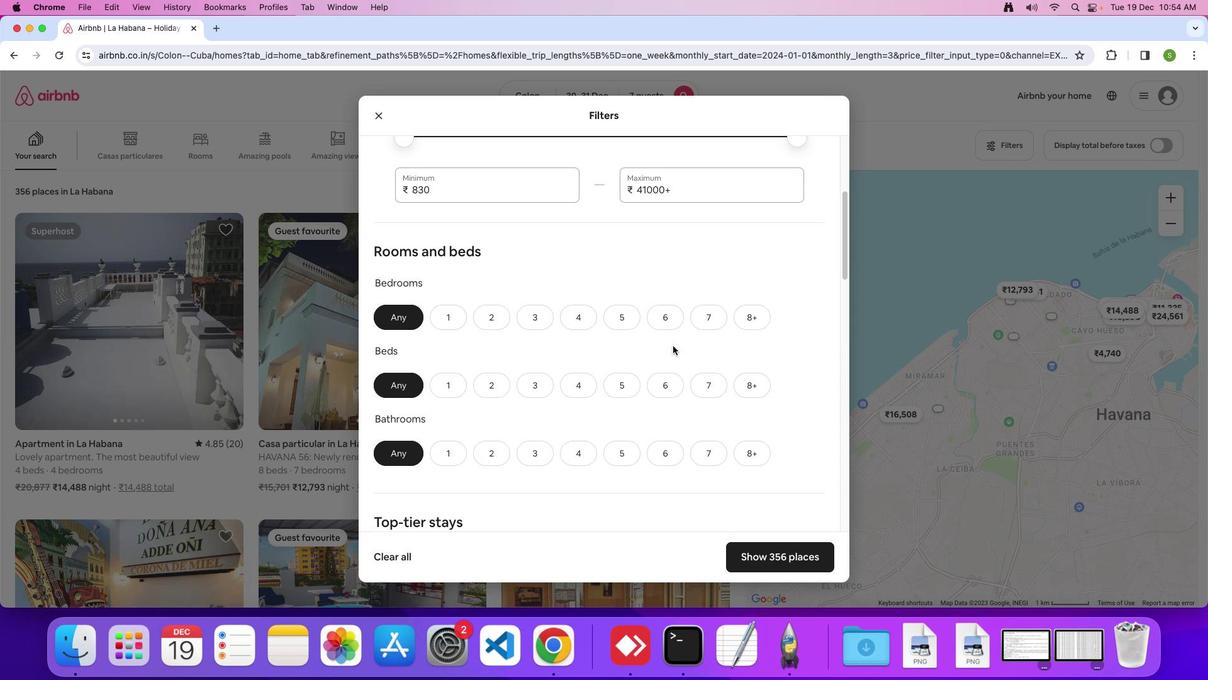 
Action: Mouse moved to (582, 305)
Screenshot: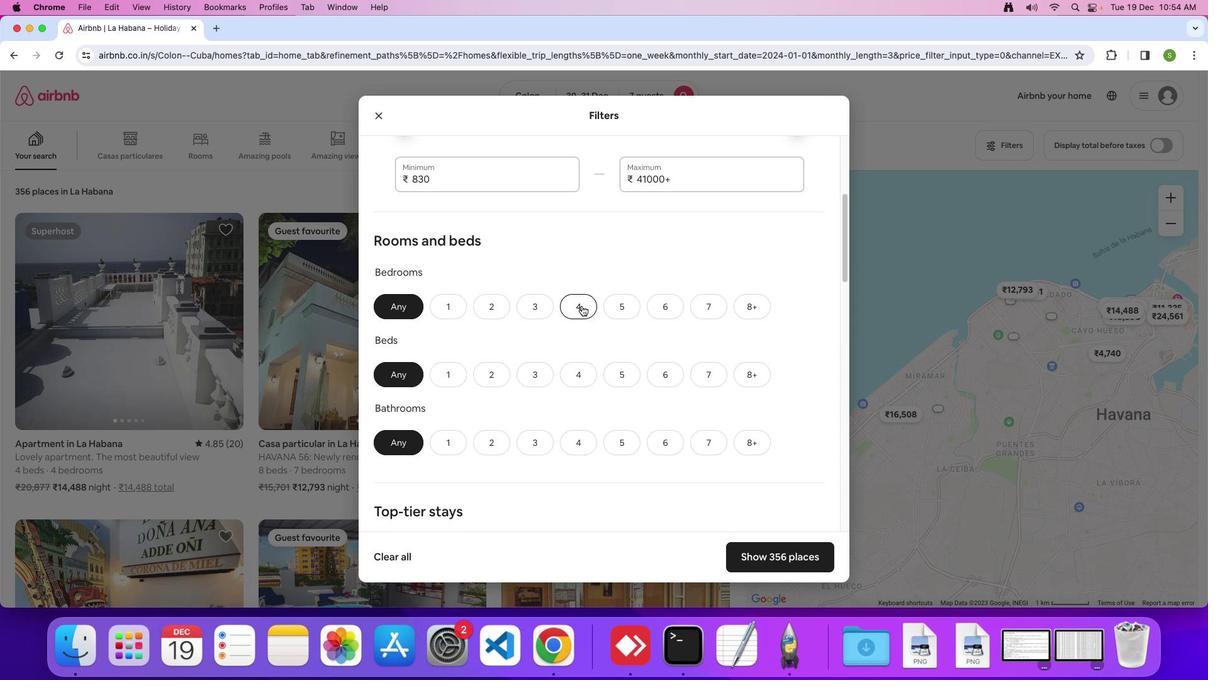 
Action: Mouse pressed left at (582, 305)
Screenshot: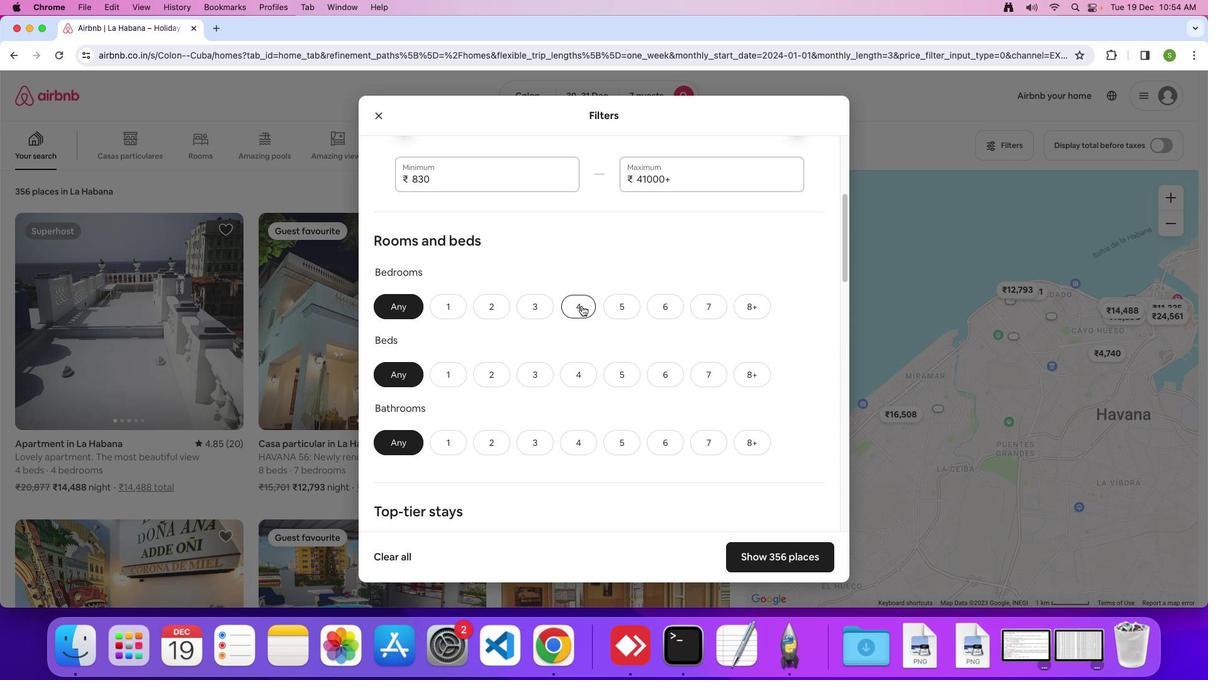 
Action: Mouse moved to (713, 366)
Screenshot: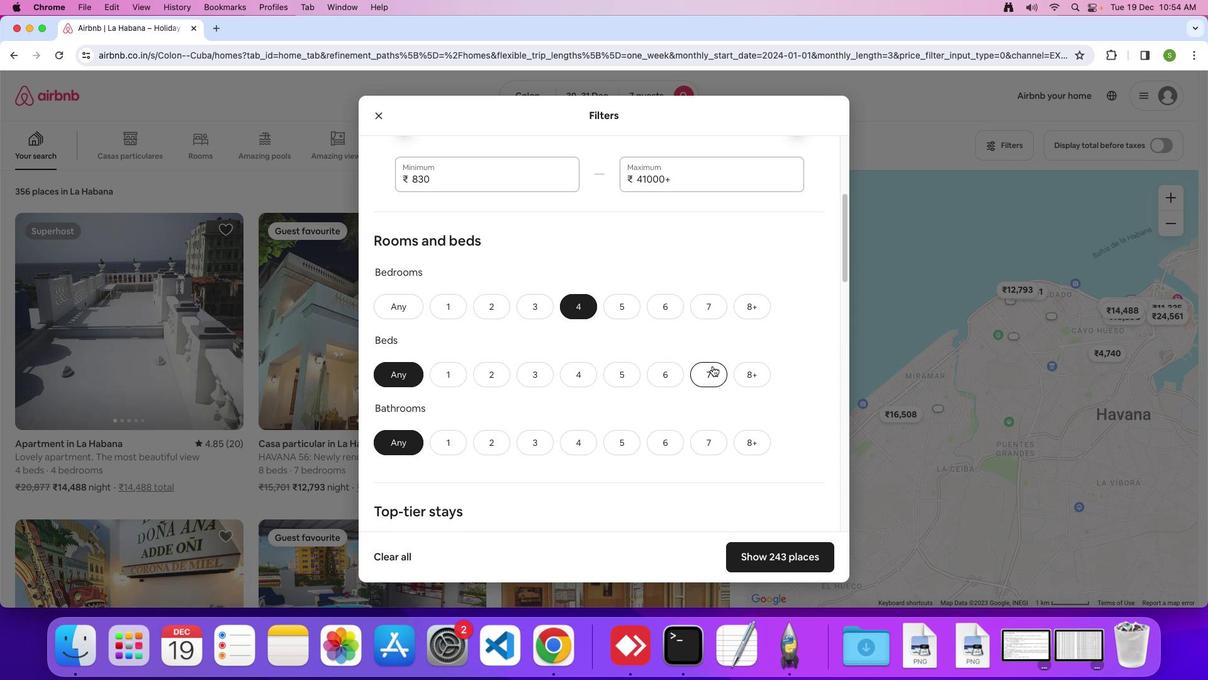 
Action: Mouse pressed left at (713, 366)
Screenshot: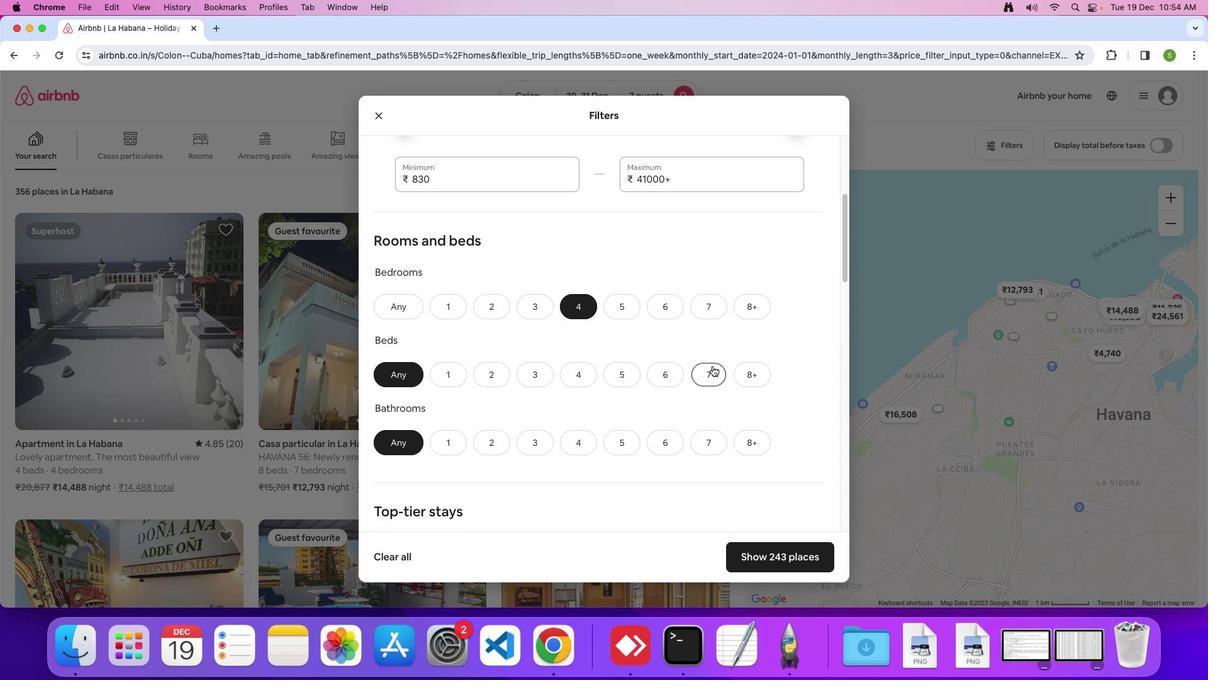 
Action: Mouse moved to (583, 444)
Screenshot: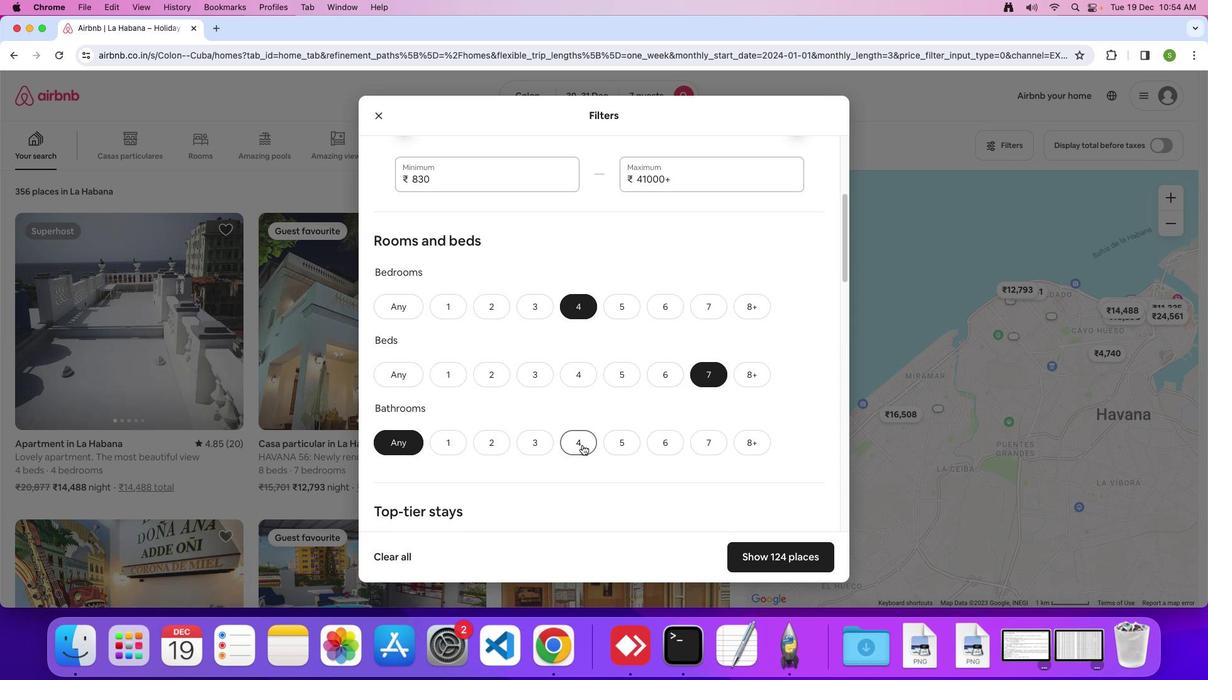
Action: Mouse pressed left at (583, 444)
Screenshot: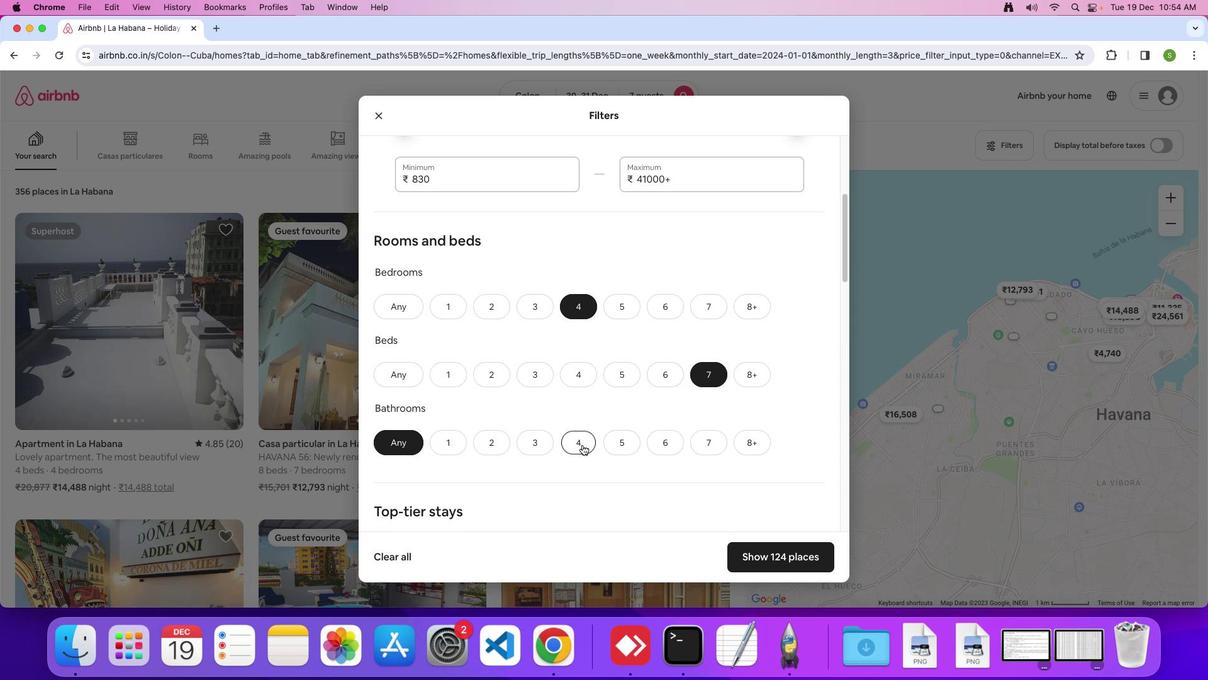
Action: Mouse moved to (647, 407)
Screenshot: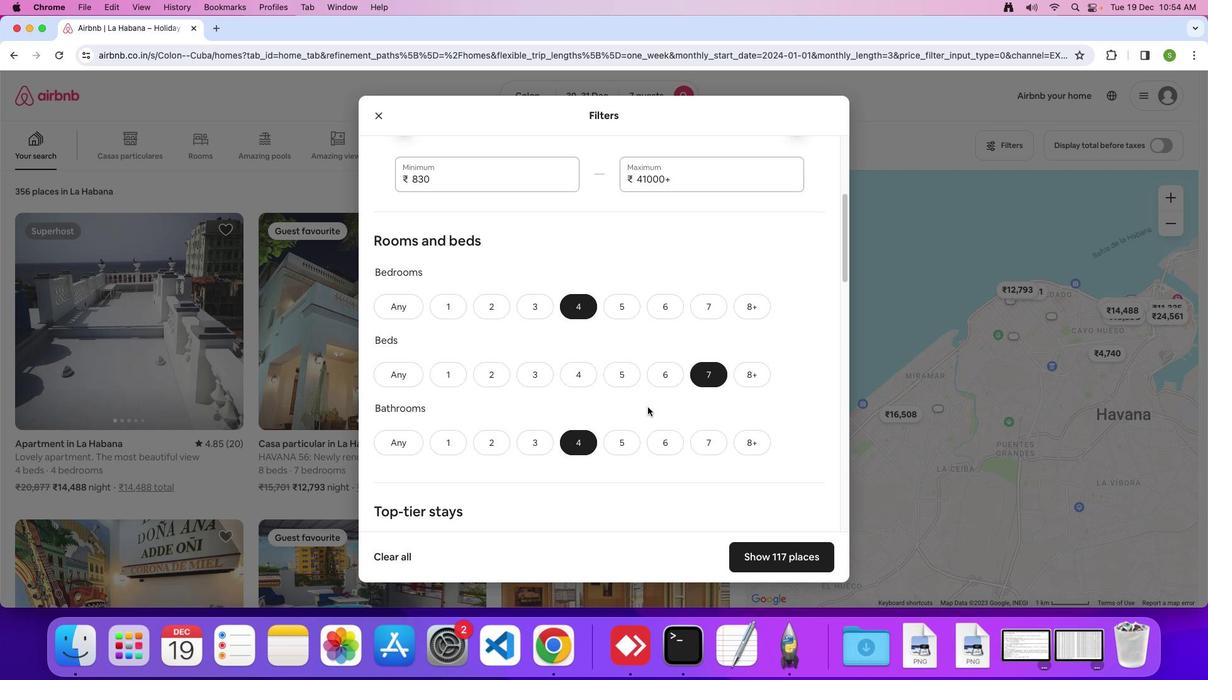 
Action: Mouse scrolled (647, 407) with delta (0, 0)
Screenshot: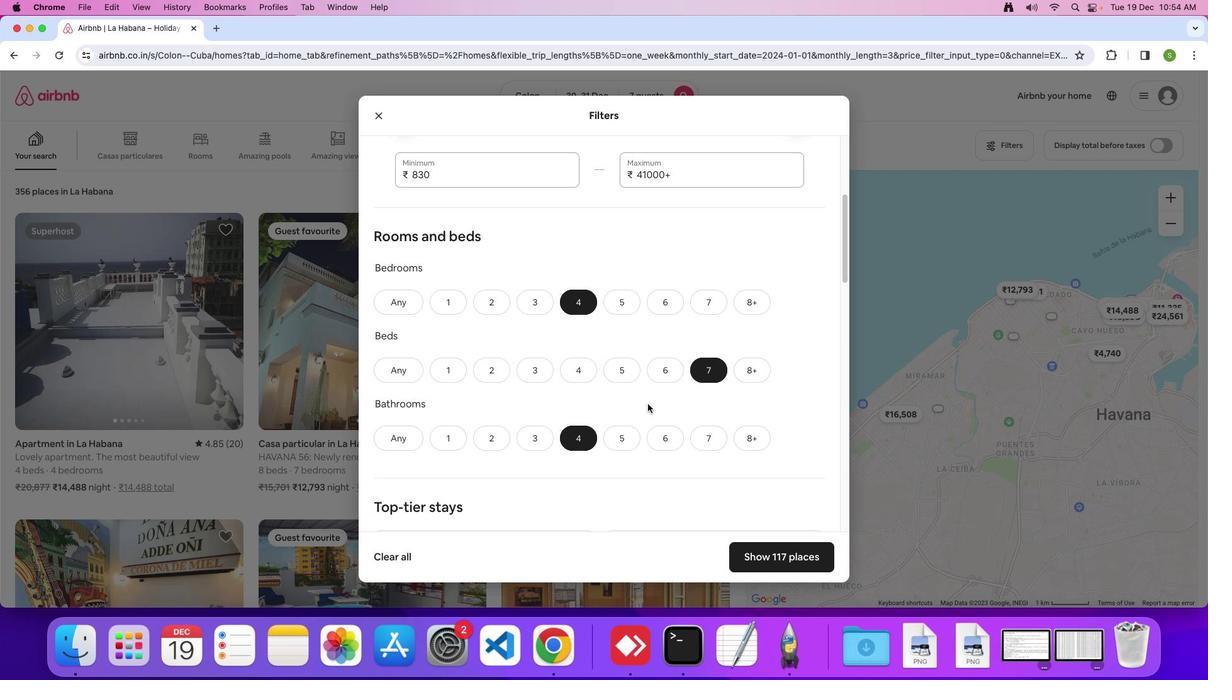 
Action: Mouse scrolled (647, 407) with delta (0, 0)
Screenshot: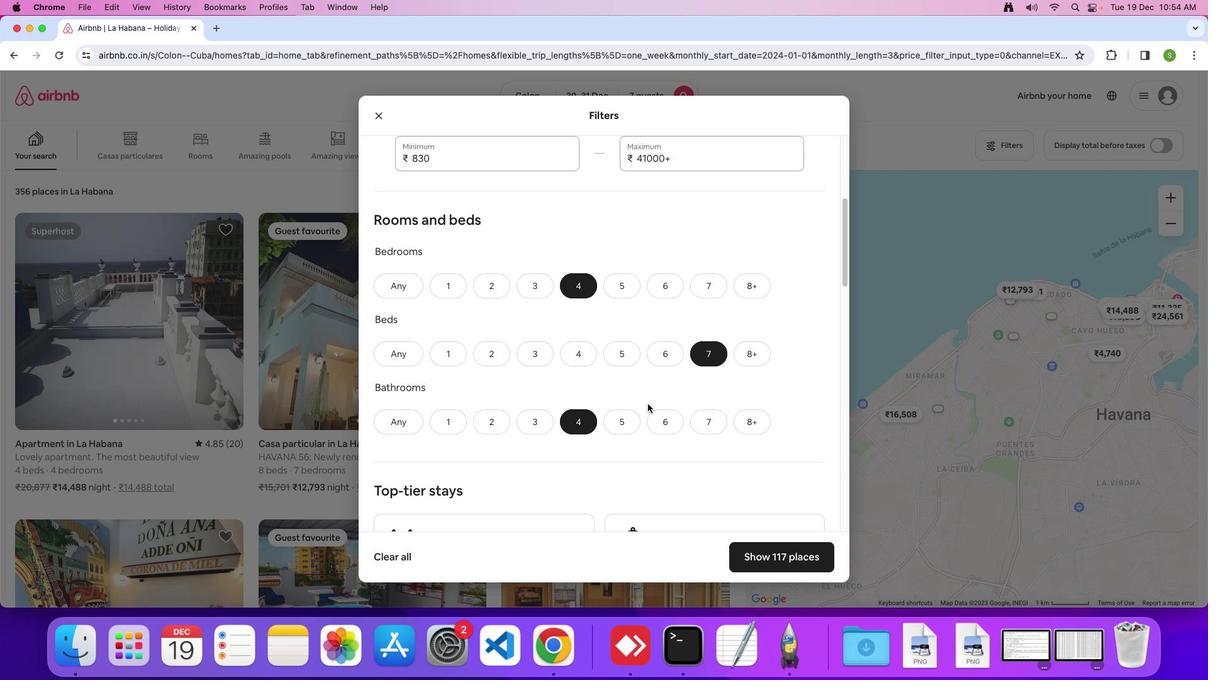 
Action: Mouse moved to (648, 404)
Screenshot: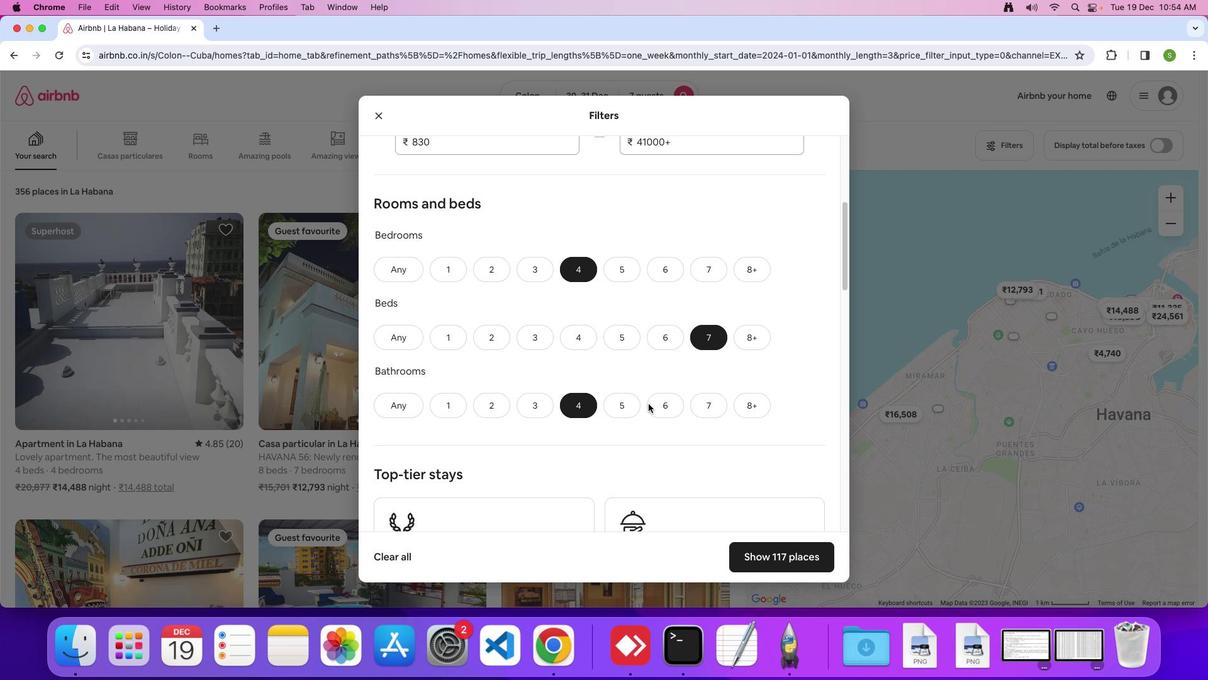 
Action: Mouse scrolled (648, 404) with delta (0, -1)
Screenshot: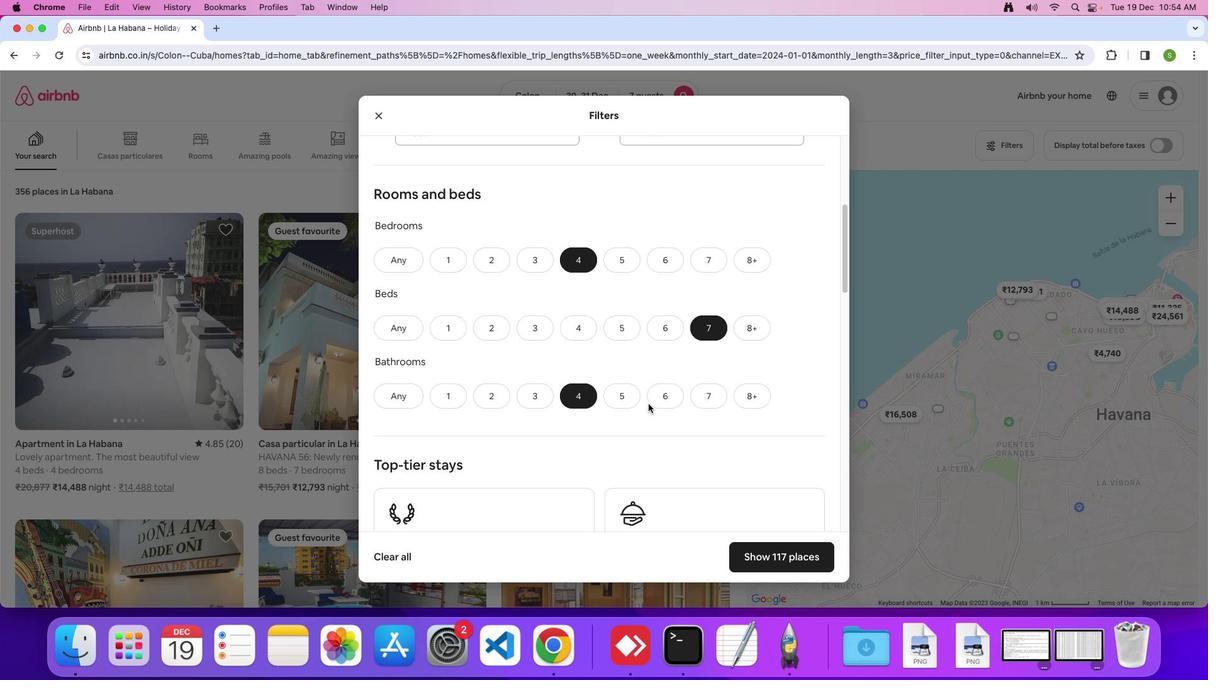 
Action: Mouse moved to (648, 403)
Screenshot: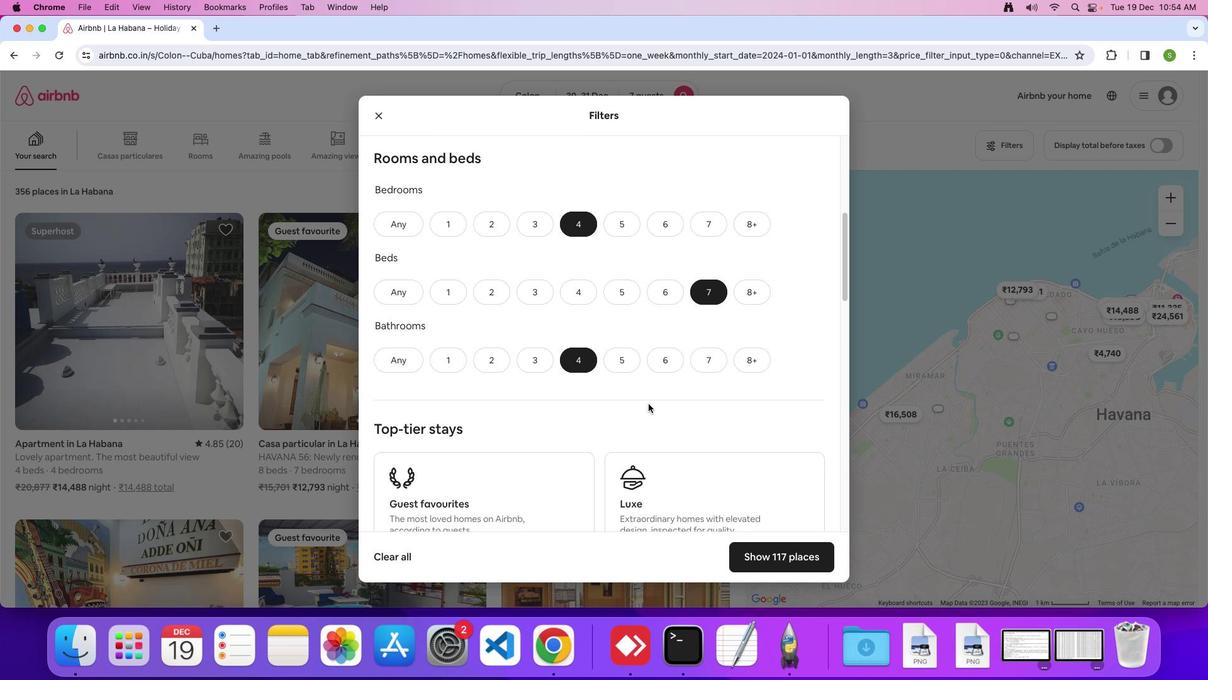 
Action: Mouse scrolled (648, 403) with delta (0, 0)
Screenshot: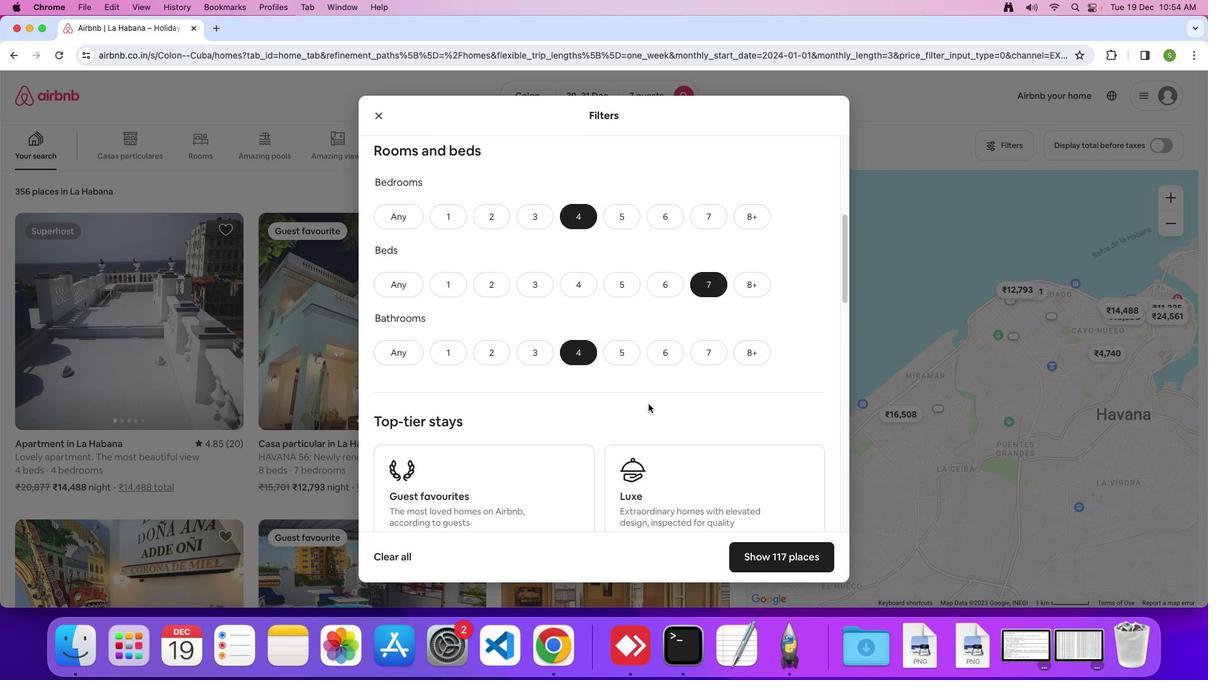 
Action: Mouse scrolled (648, 403) with delta (0, 0)
Screenshot: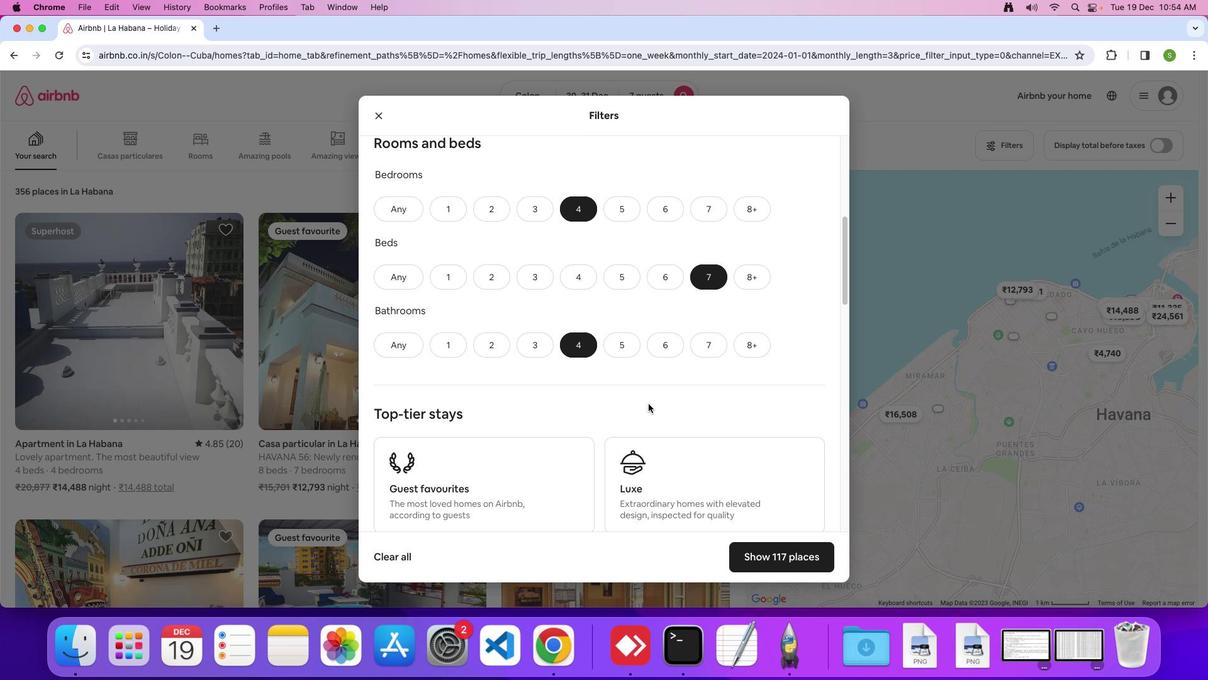 
Action: Mouse scrolled (648, 403) with delta (0, -1)
Screenshot: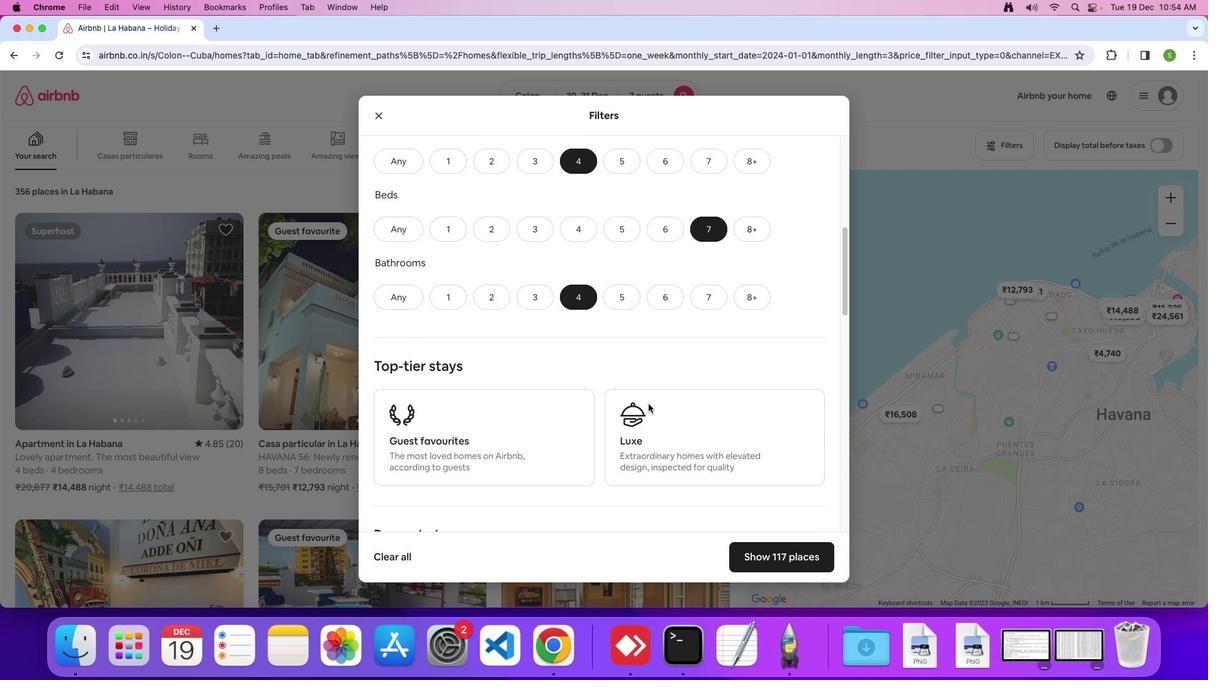 
Action: Mouse scrolled (648, 403) with delta (0, 0)
Screenshot: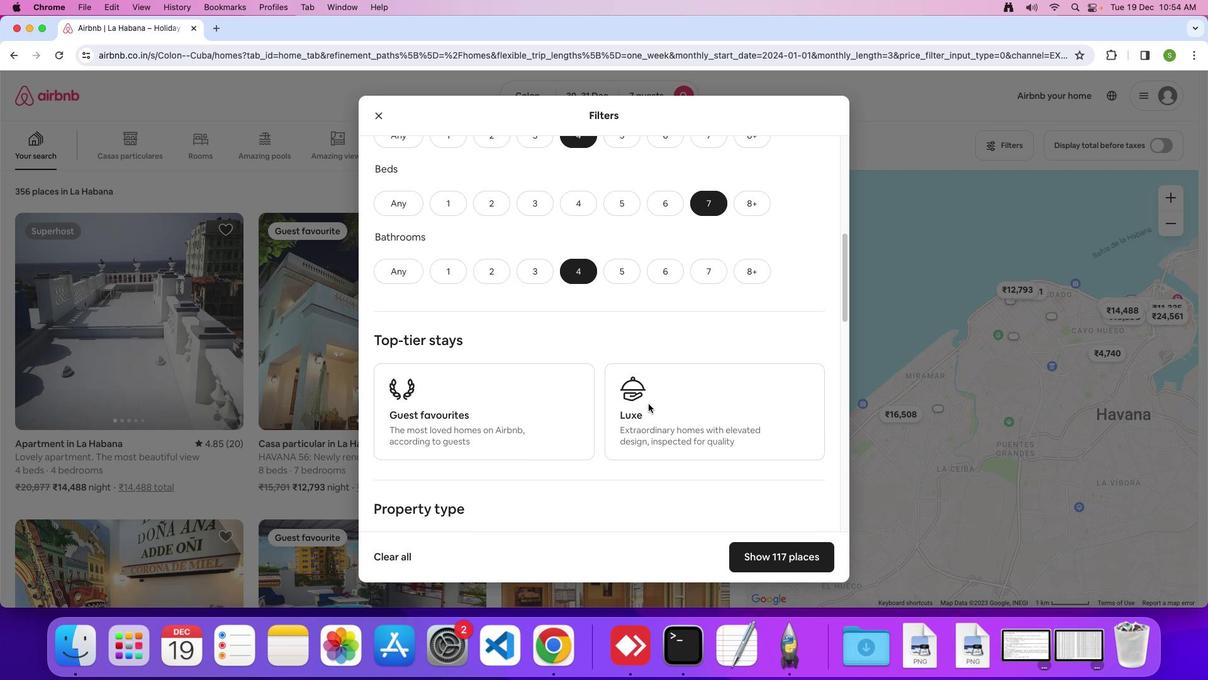 
Action: Mouse scrolled (648, 403) with delta (0, 0)
Screenshot: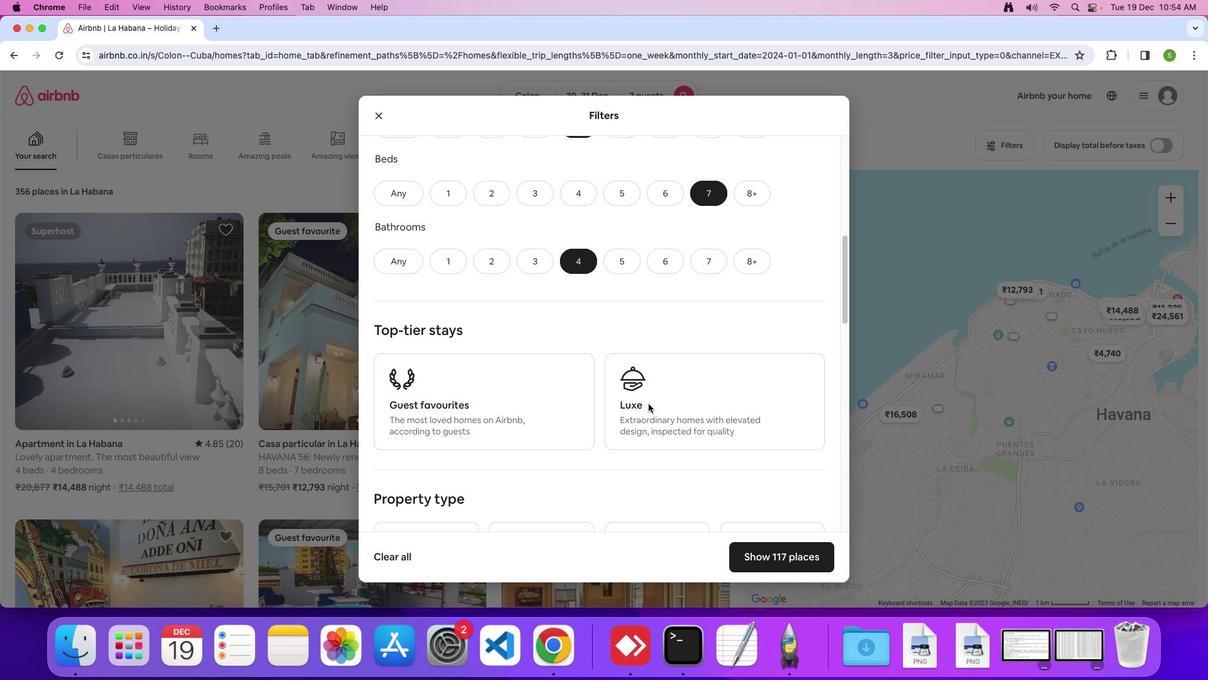 
Action: Mouse scrolled (648, 403) with delta (0, 0)
Screenshot: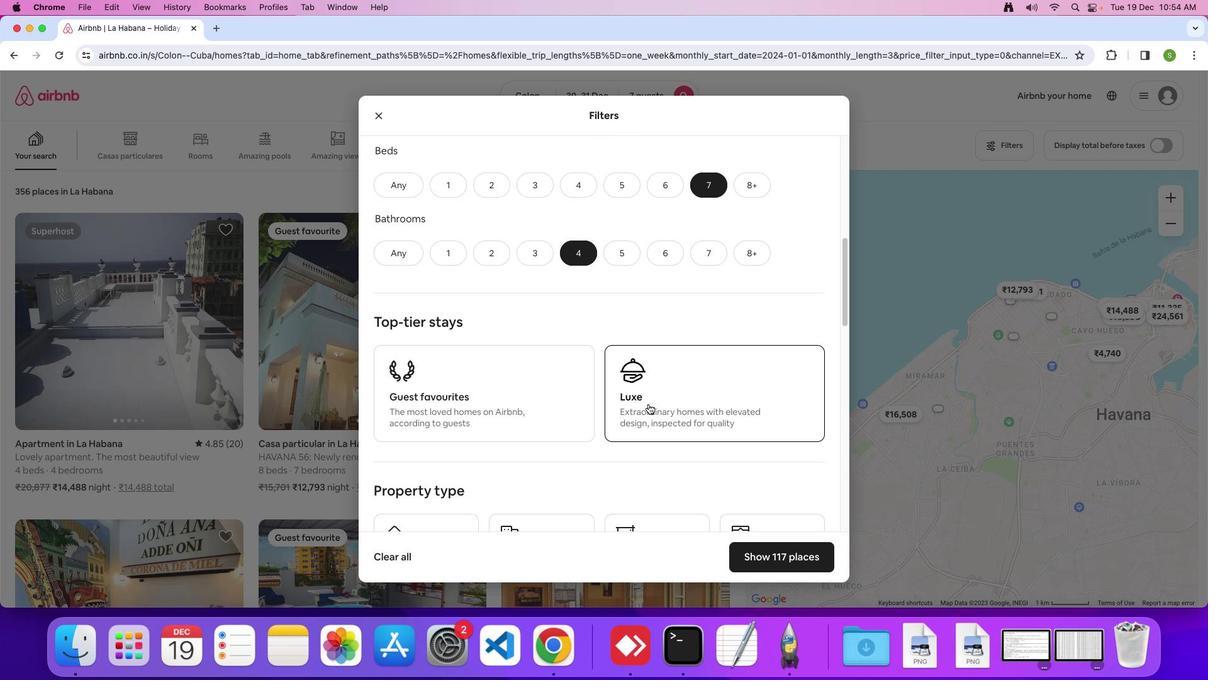 
Action: Mouse scrolled (648, 403) with delta (0, 0)
Screenshot: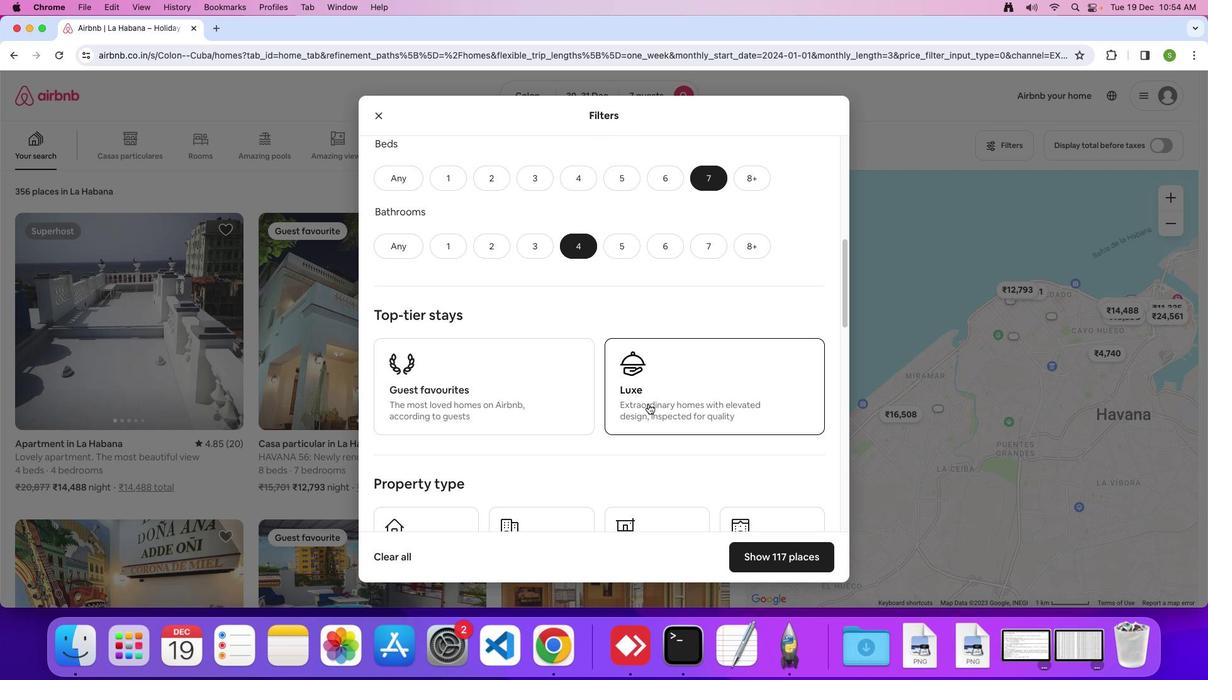 
Action: Mouse scrolled (648, 403) with delta (0, 0)
Screenshot: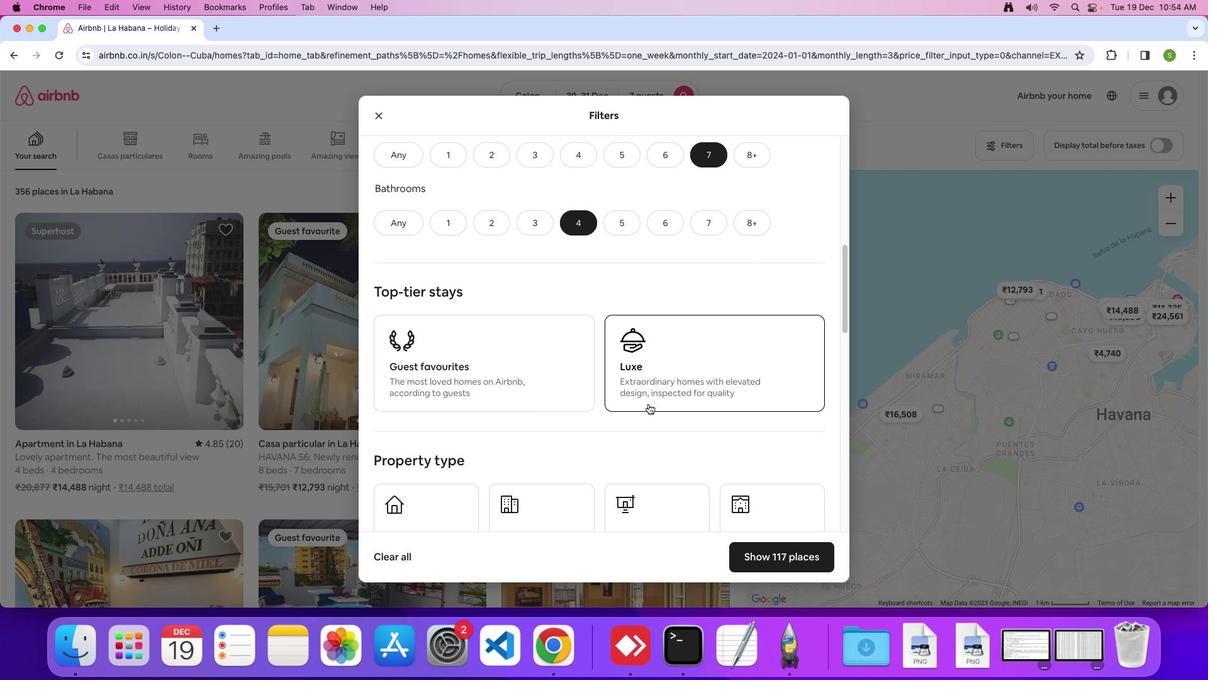 
Action: Mouse scrolled (648, 403) with delta (0, 0)
Screenshot: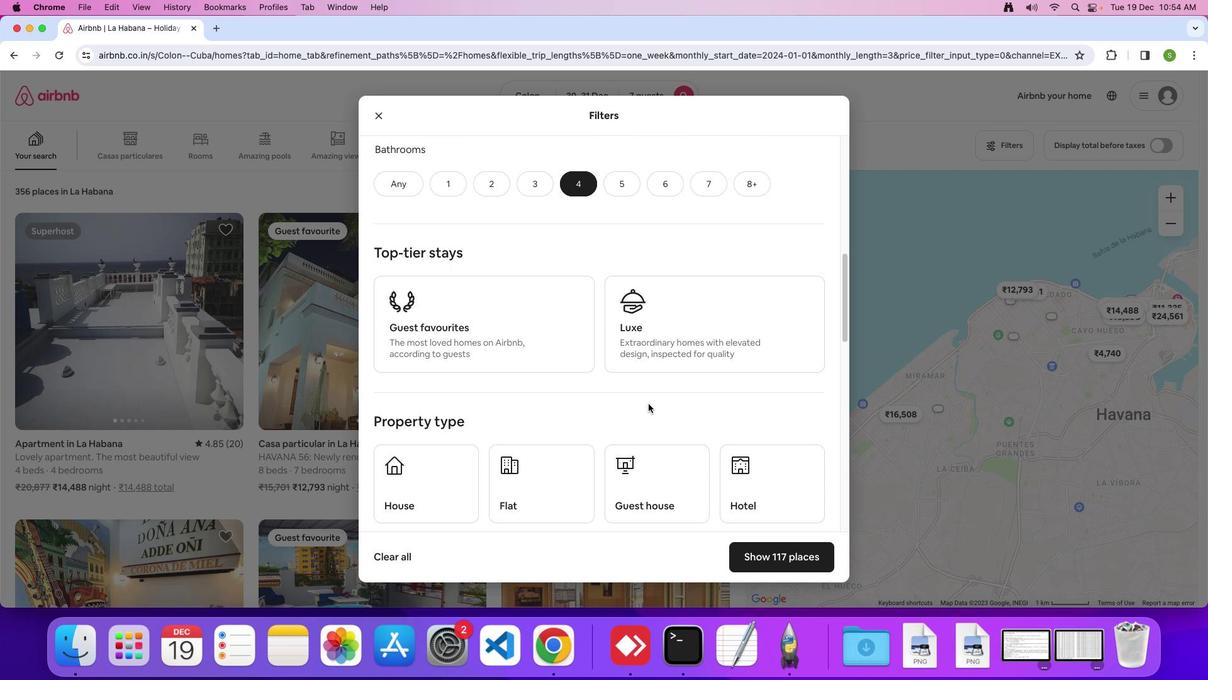 
Action: Mouse scrolled (648, 403) with delta (0, 0)
Screenshot: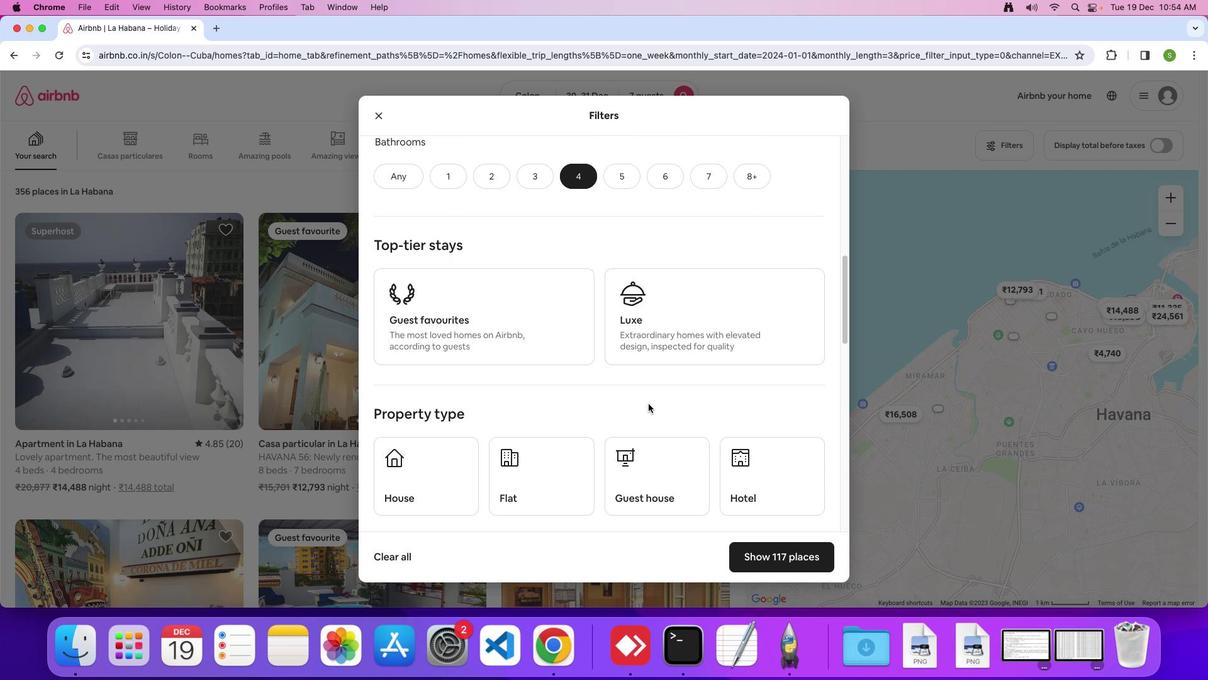 
Action: Mouse moved to (648, 403)
Screenshot: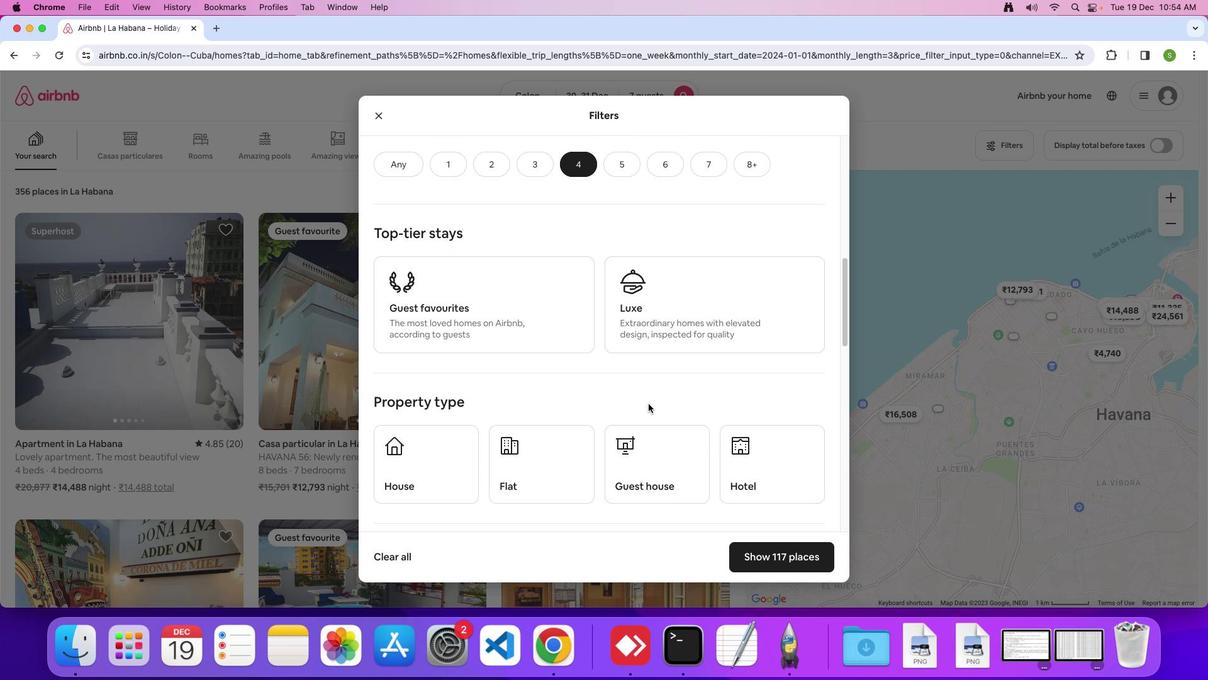 
Action: Mouse scrolled (648, 403) with delta (0, 0)
Screenshot: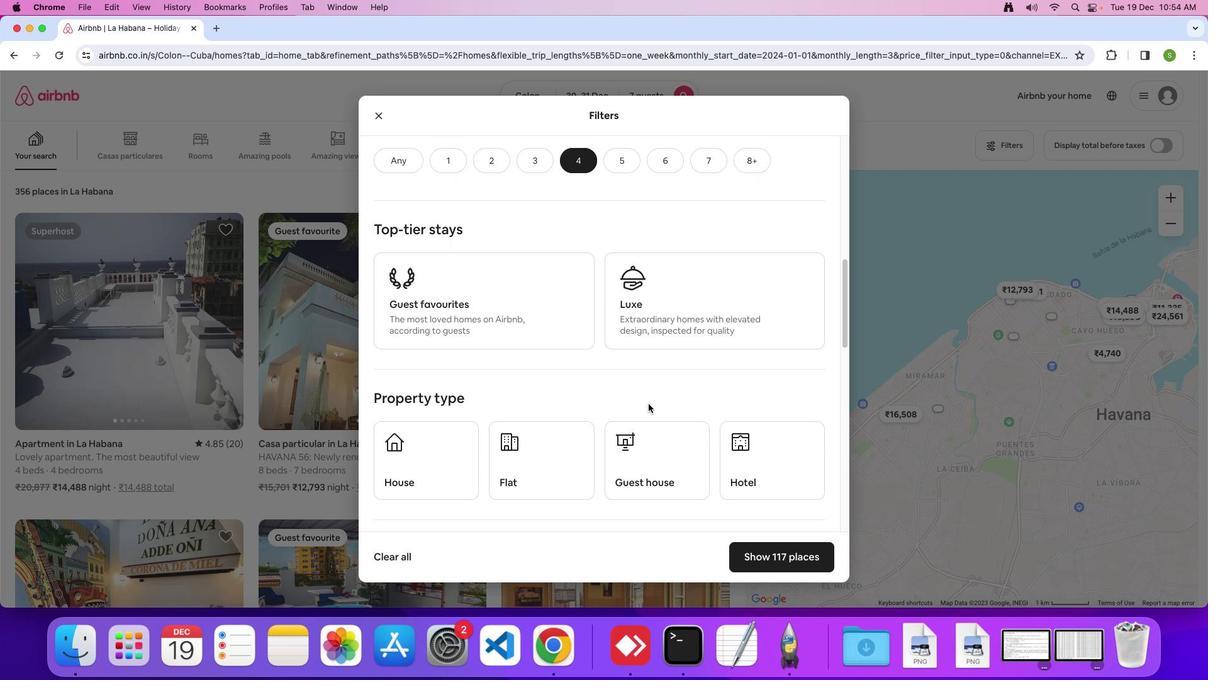 
Action: Mouse scrolled (648, 403) with delta (0, 0)
Screenshot: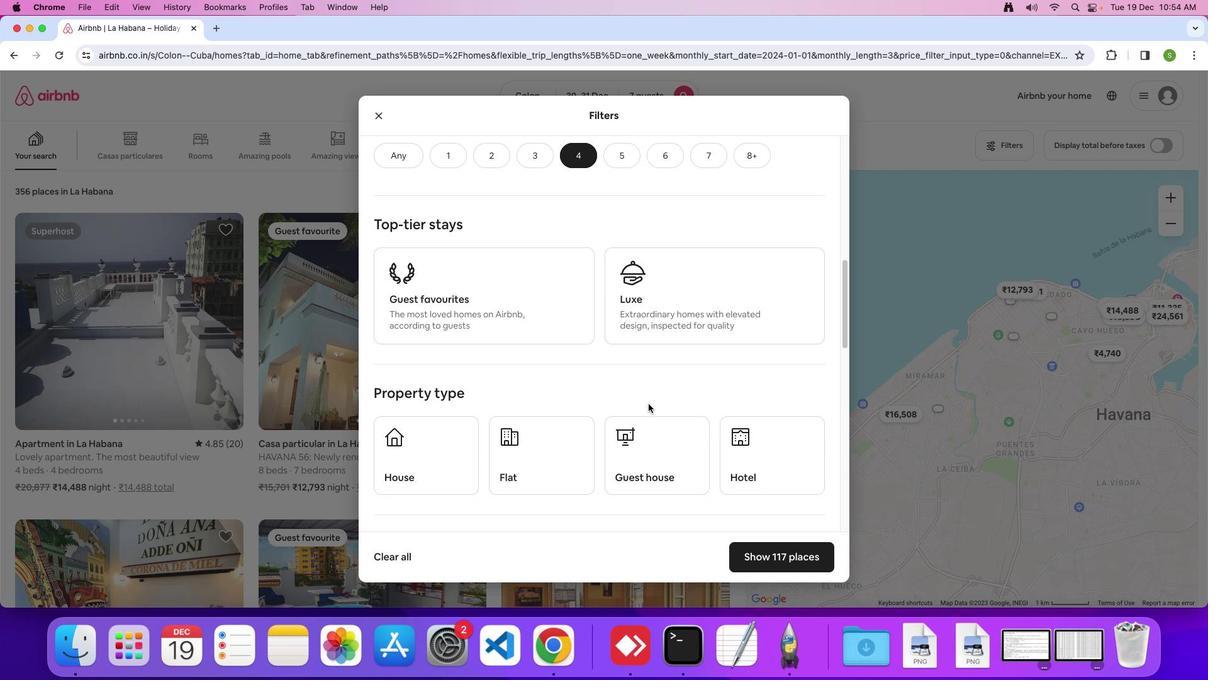 
Action: Mouse scrolled (648, 403) with delta (0, 0)
Screenshot: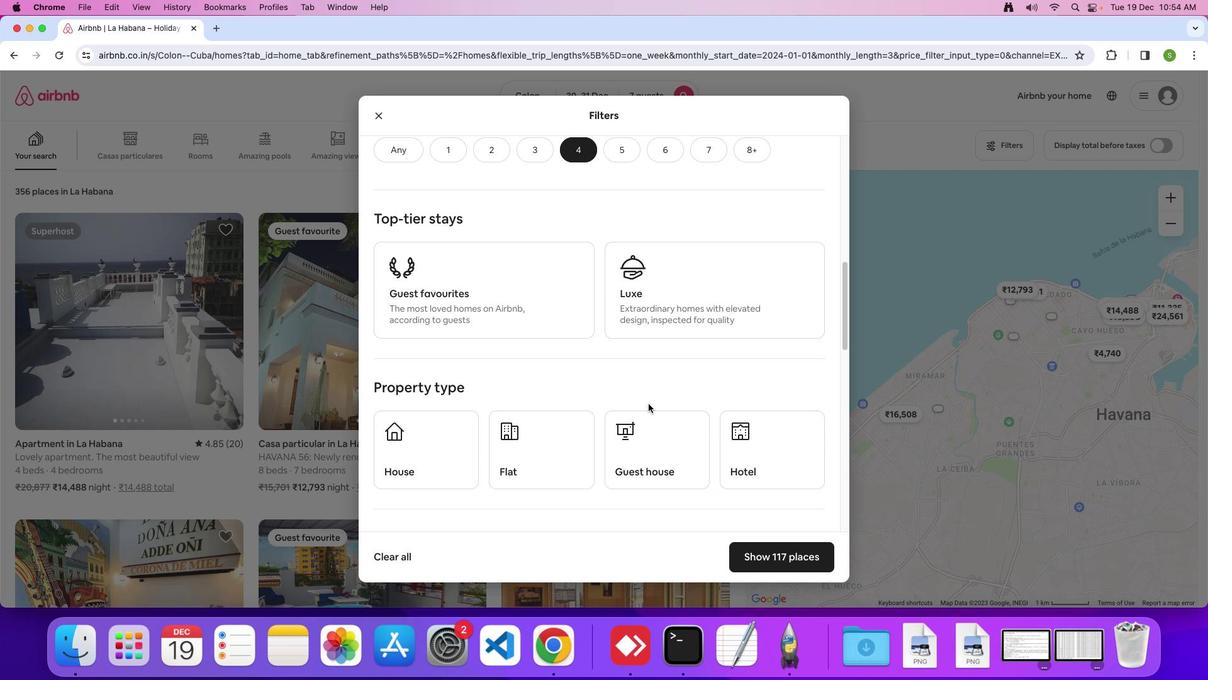 
Action: Mouse scrolled (648, 403) with delta (0, 0)
Screenshot: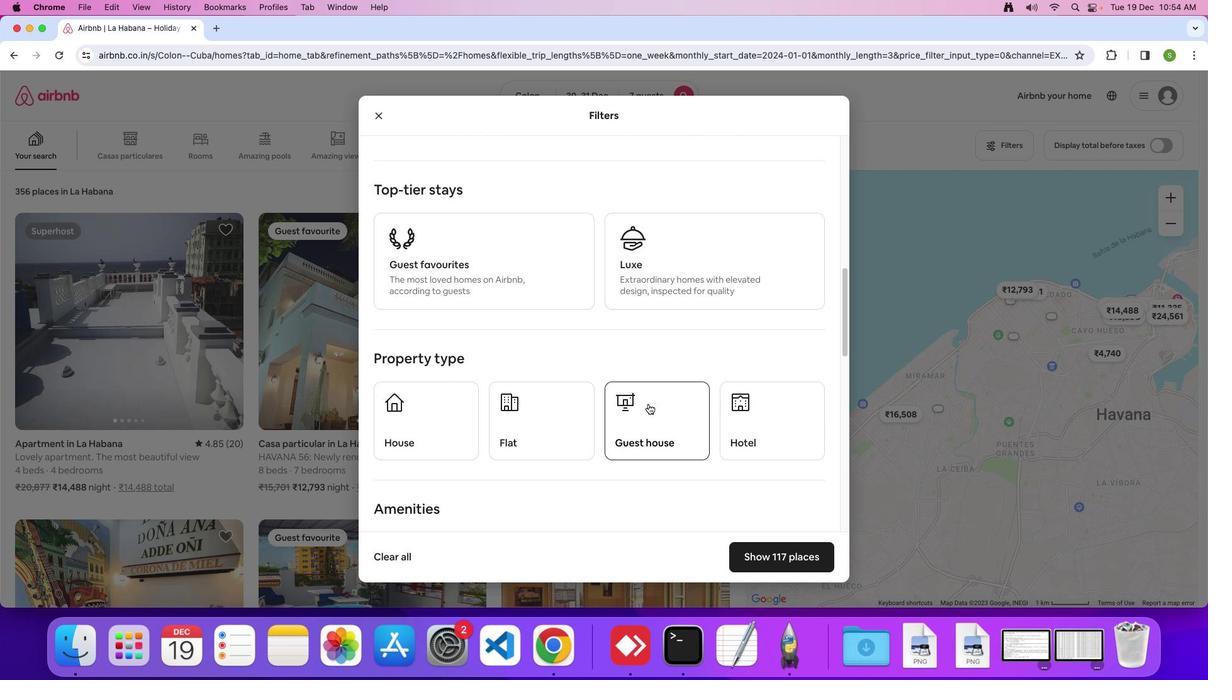
Action: Mouse moved to (446, 407)
Screenshot: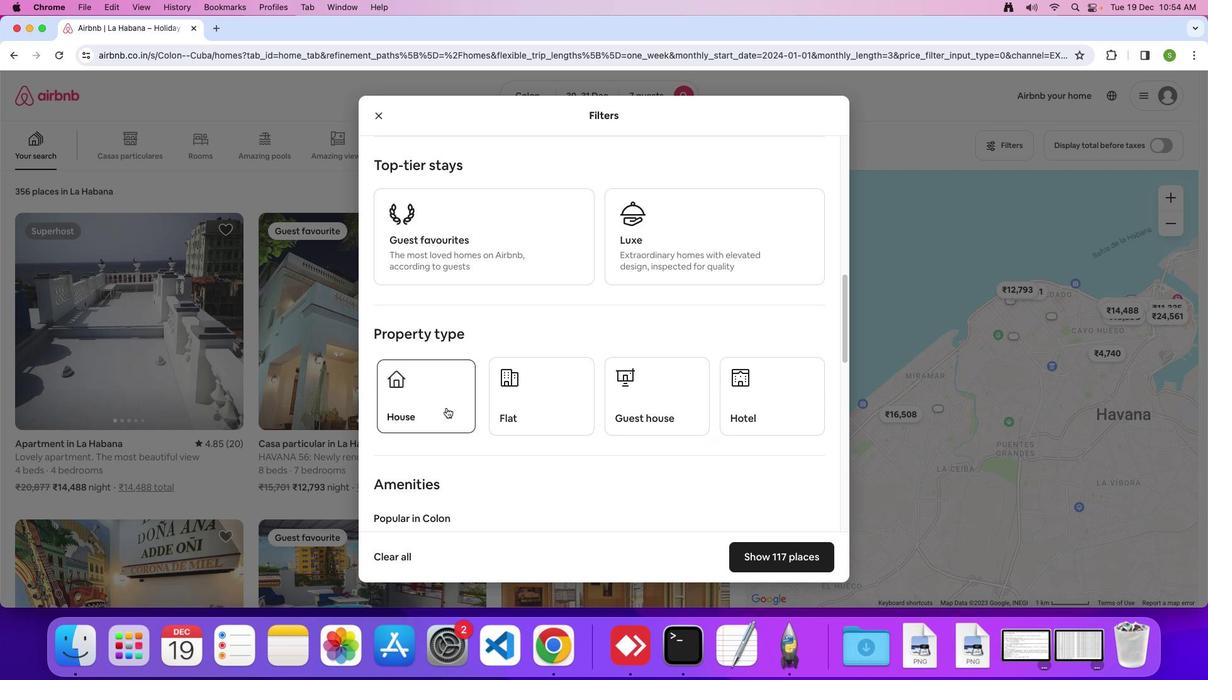 
Action: Mouse pressed left at (446, 407)
Screenshot: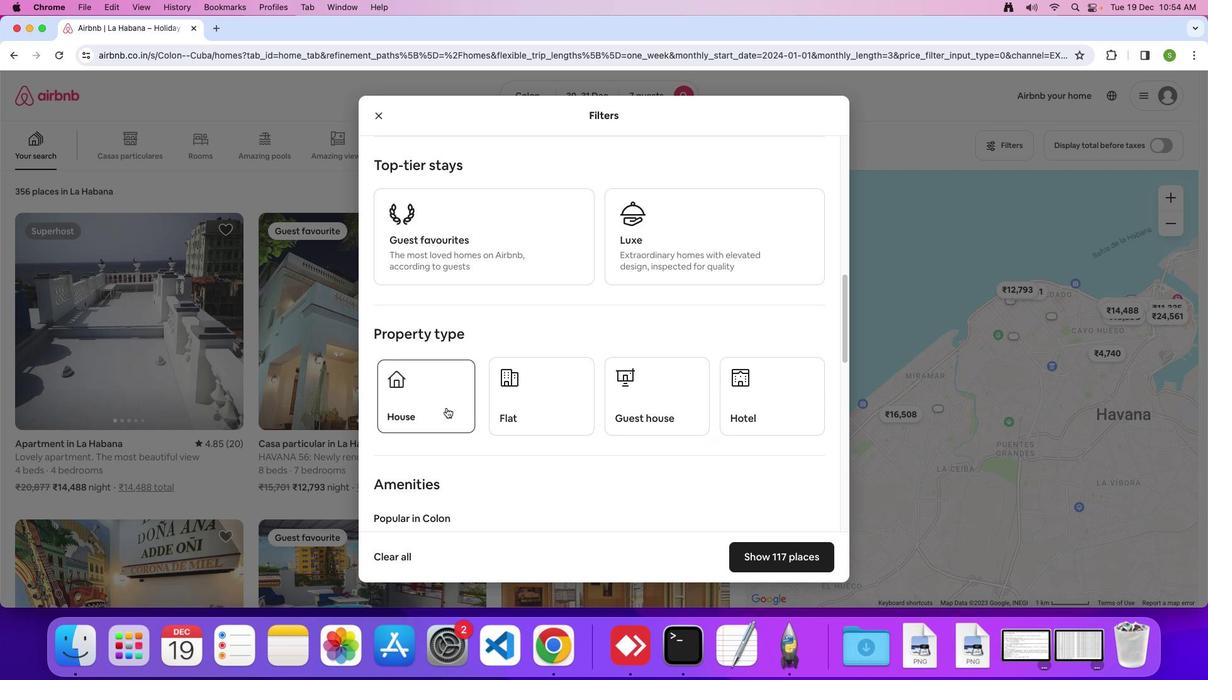 
Action: Mouse moved to (651, 436)
Screenshot: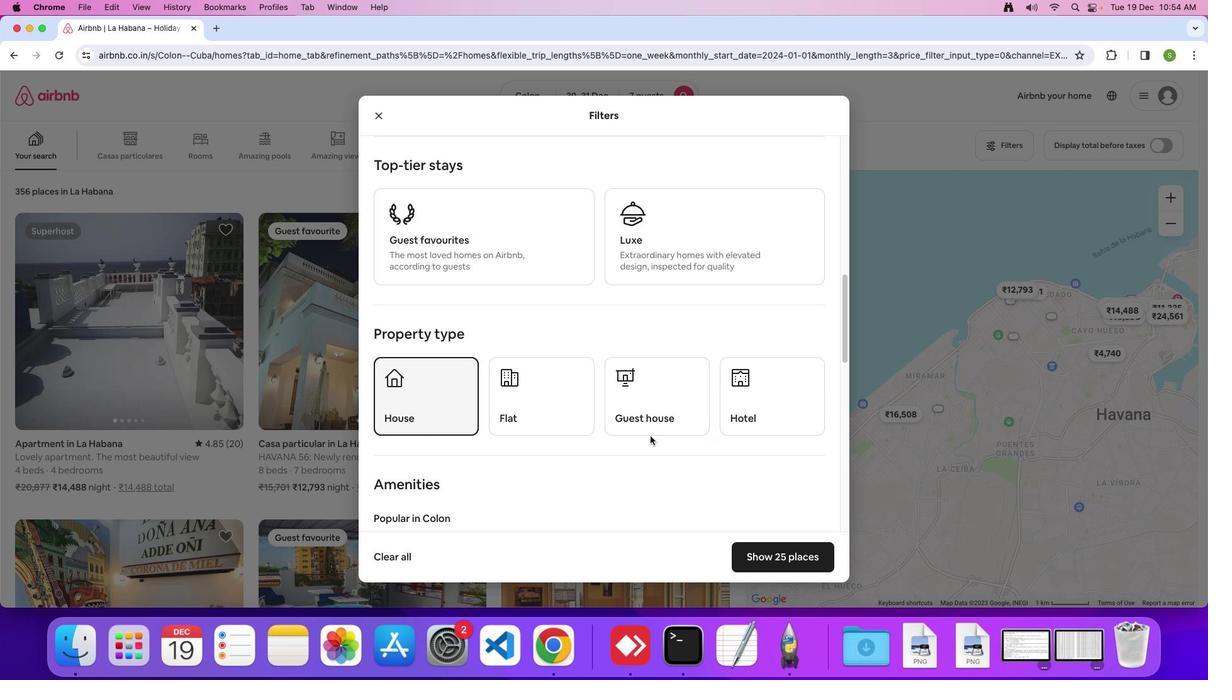 
Action: Mouse scrolled (651, 436) with delta (0, 0)
Screenshot: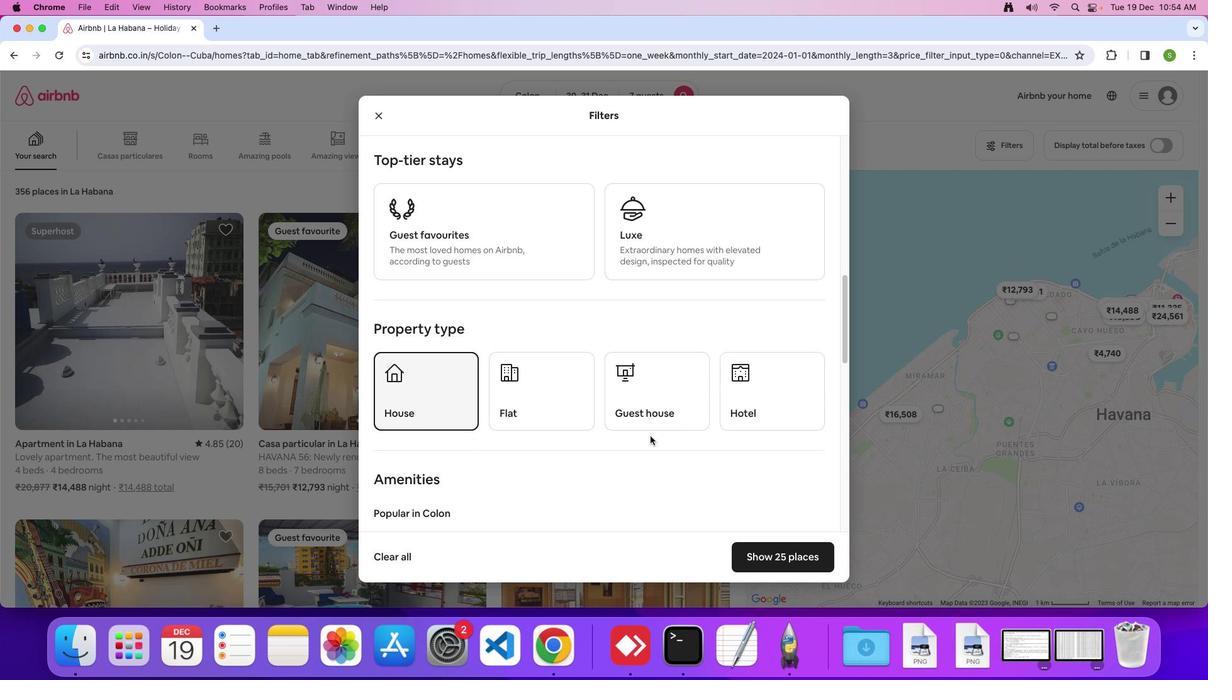 
Action: Mouse scrolled (651, 436) with delta (0, 0)
Screenshot: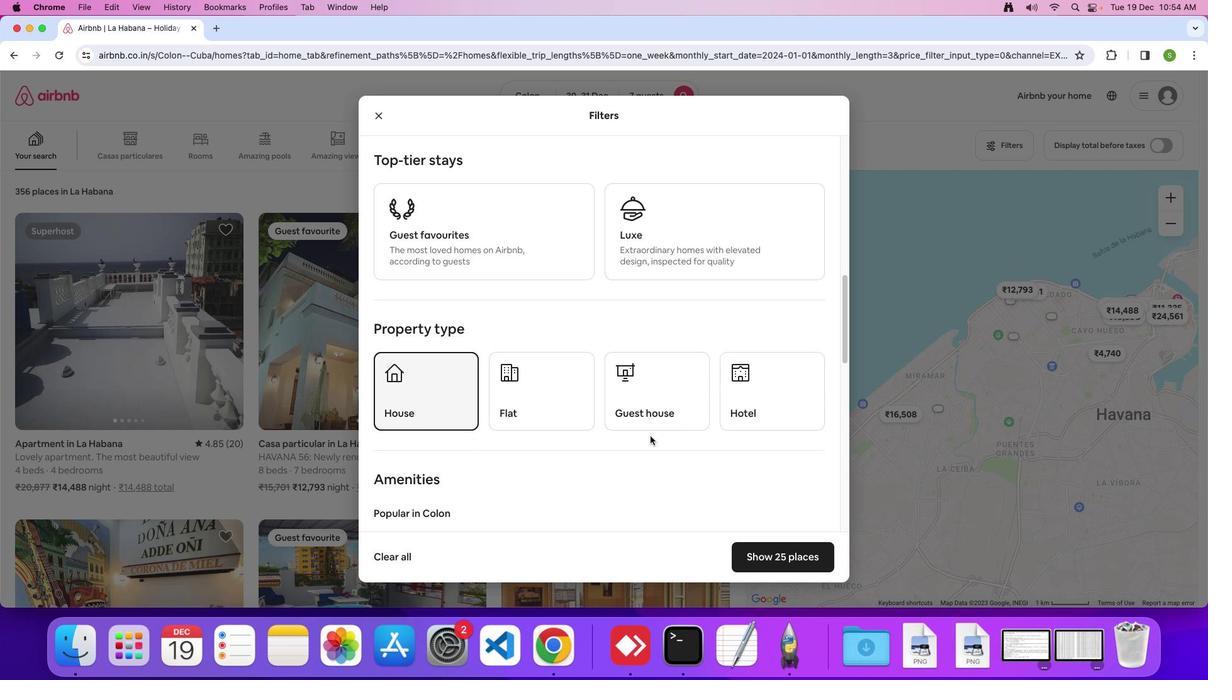 
Action: Mouse scrolled (651, 436) with delta (0, 0)
Screenshot: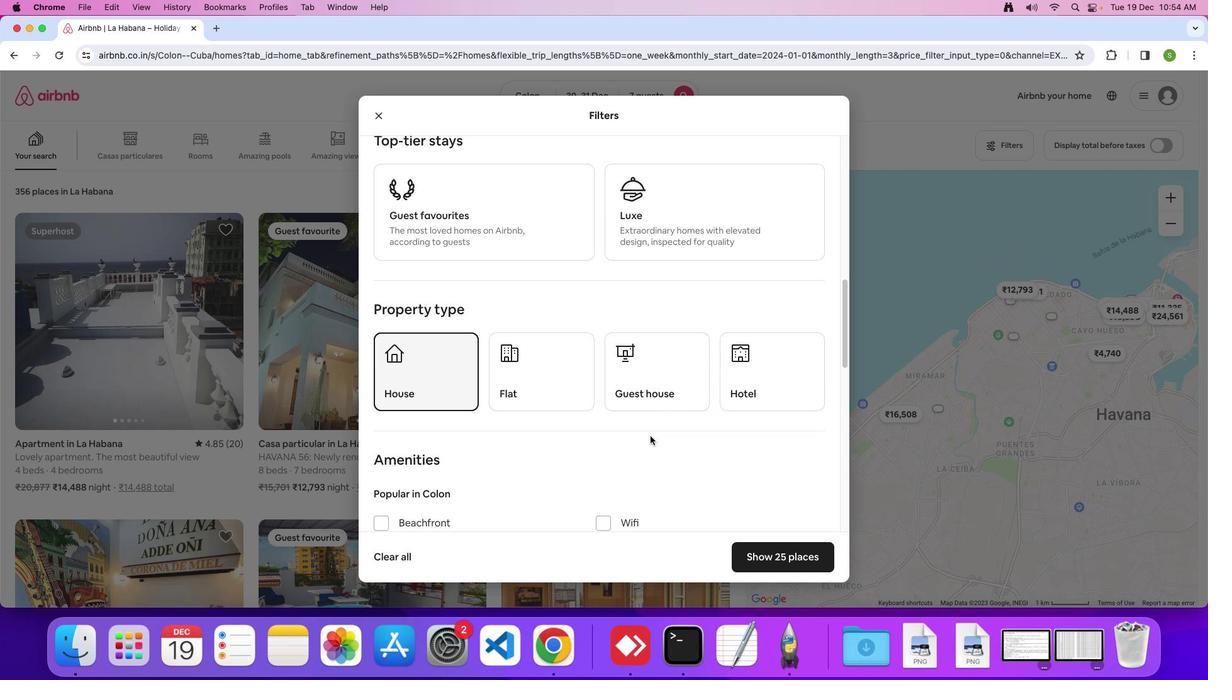 
Action: Mouse scrolled (651, 436) with delta (0, 0)
Screenshot: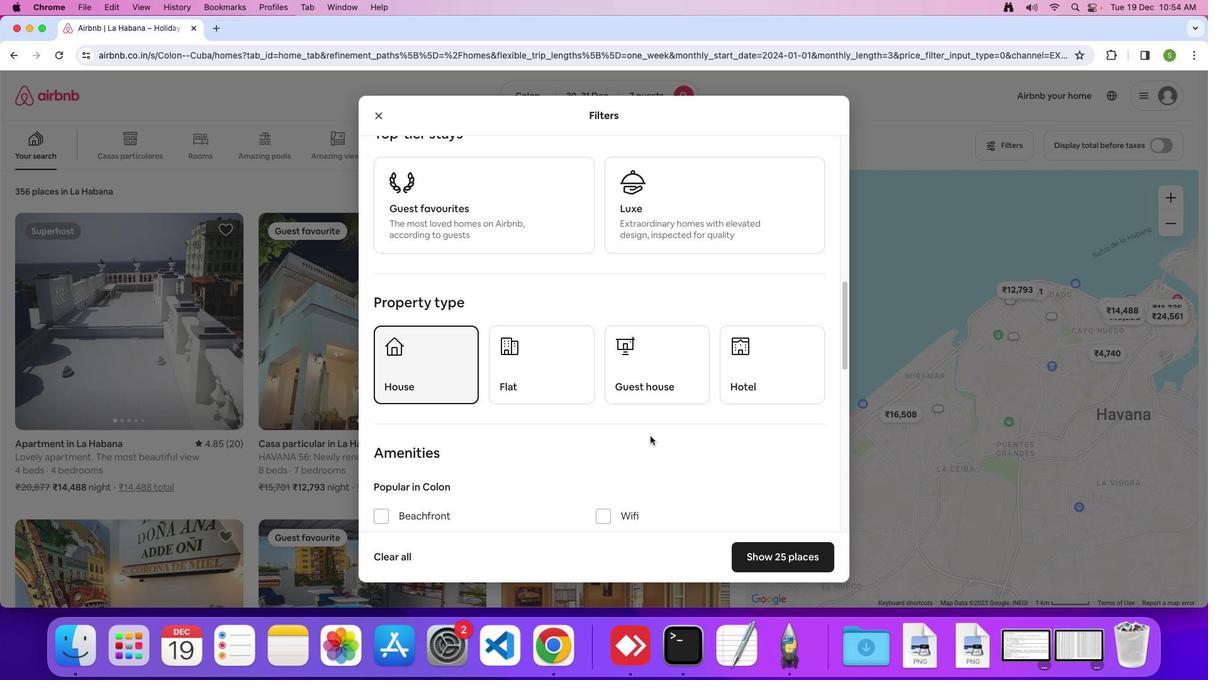 
Action: Mouse scrolled (651, 436) with delta (0, 0)
Screenshot: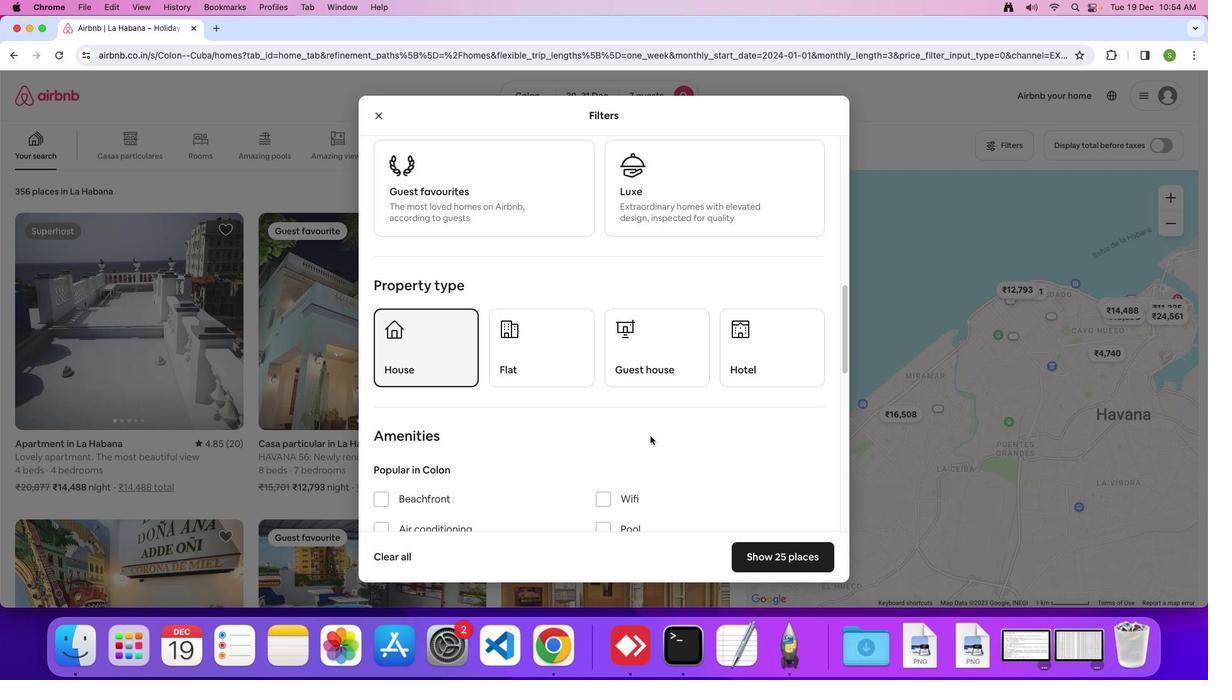 
Action: Mouse scrolled (651, 436) with delta (0, 0)
Screenshot: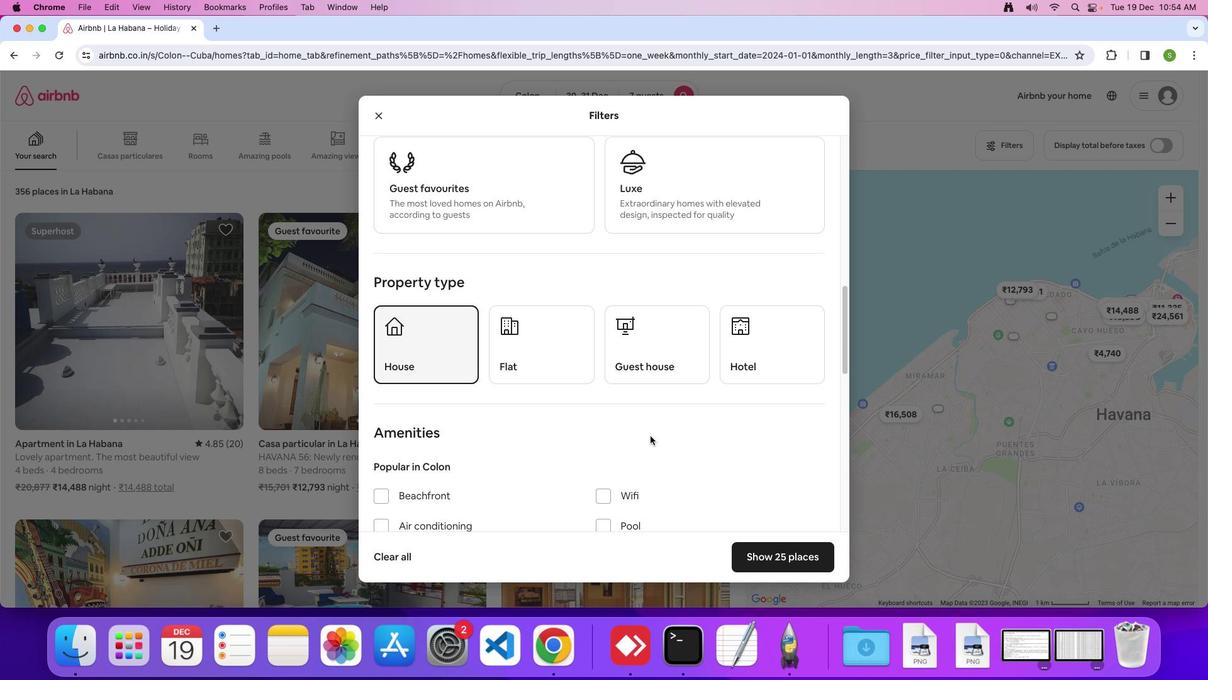 
Action: Mouse scrolled (651, 436) with delta (0, 0)
Screenshot: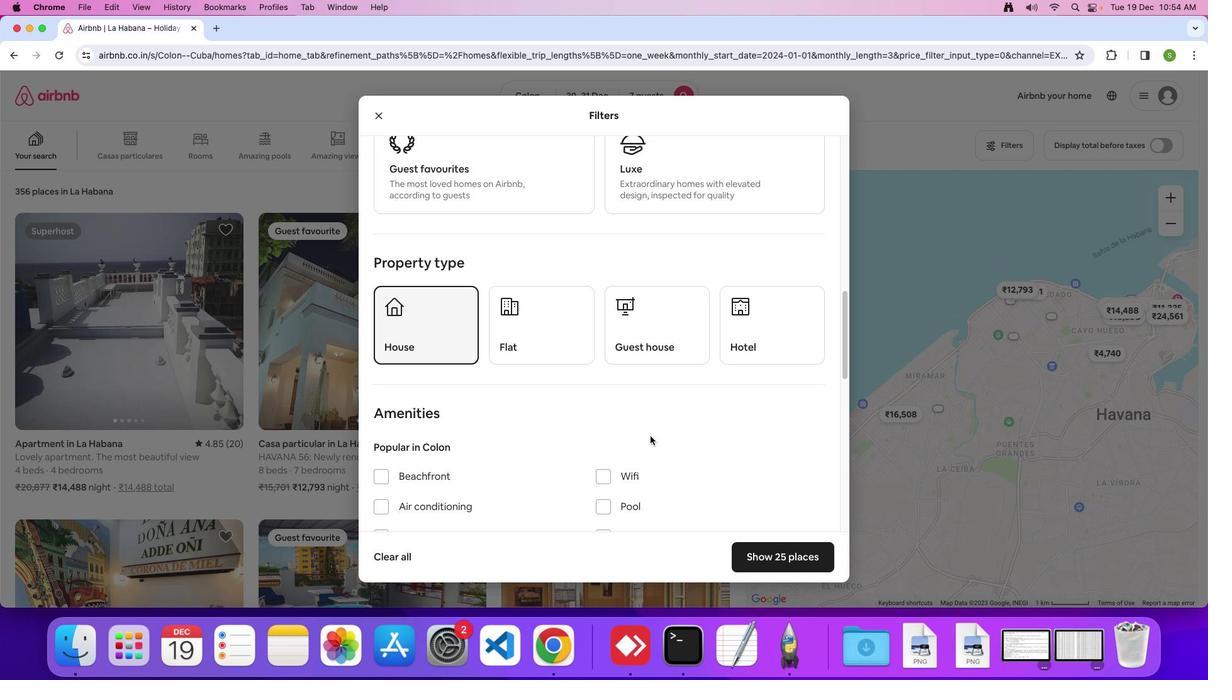 
Action: Mouse scrolled (651, 436) with delta (0, 0)
Screenshot: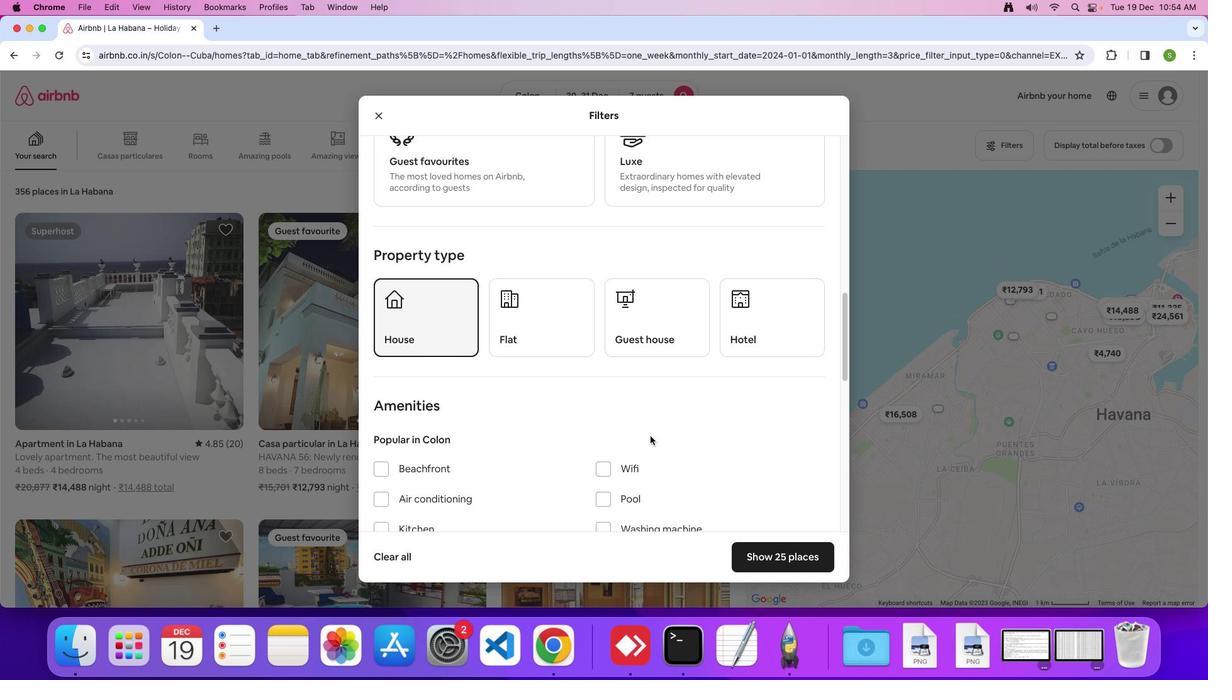 
Action: Mouse scrolled (651, 436) with delta (0, 0)
Screenshot: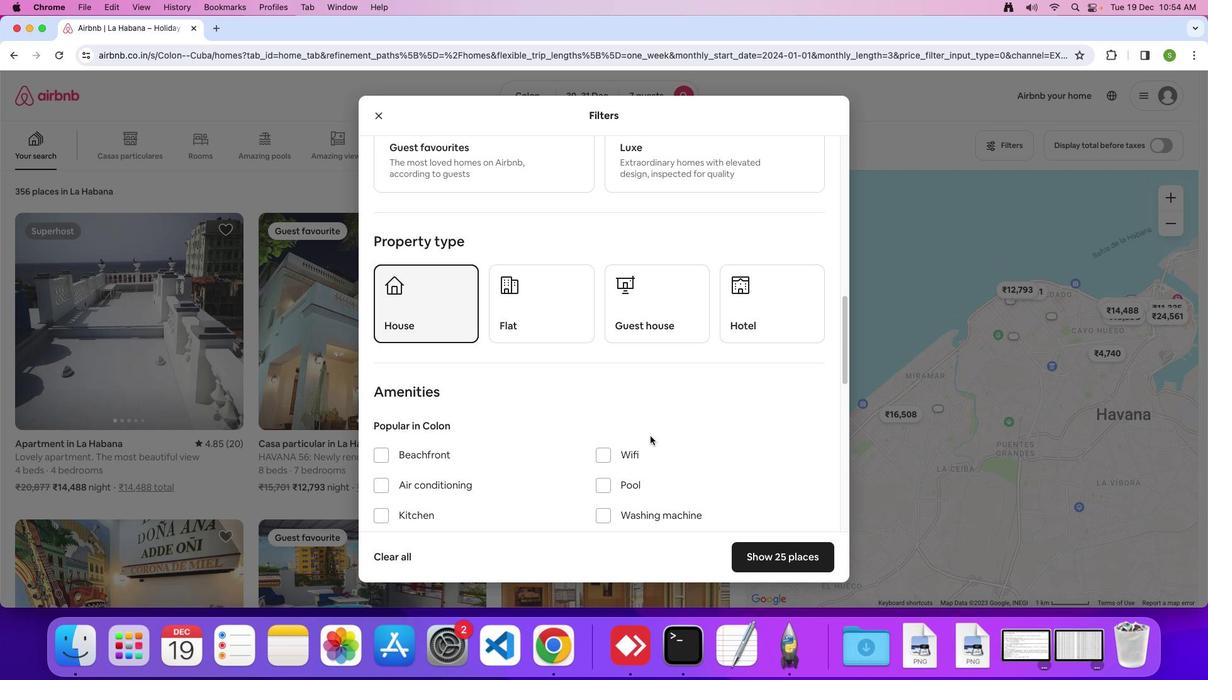 
Action: Mouse scrolled (651, 436) with delta (0, 0)
Screenshot: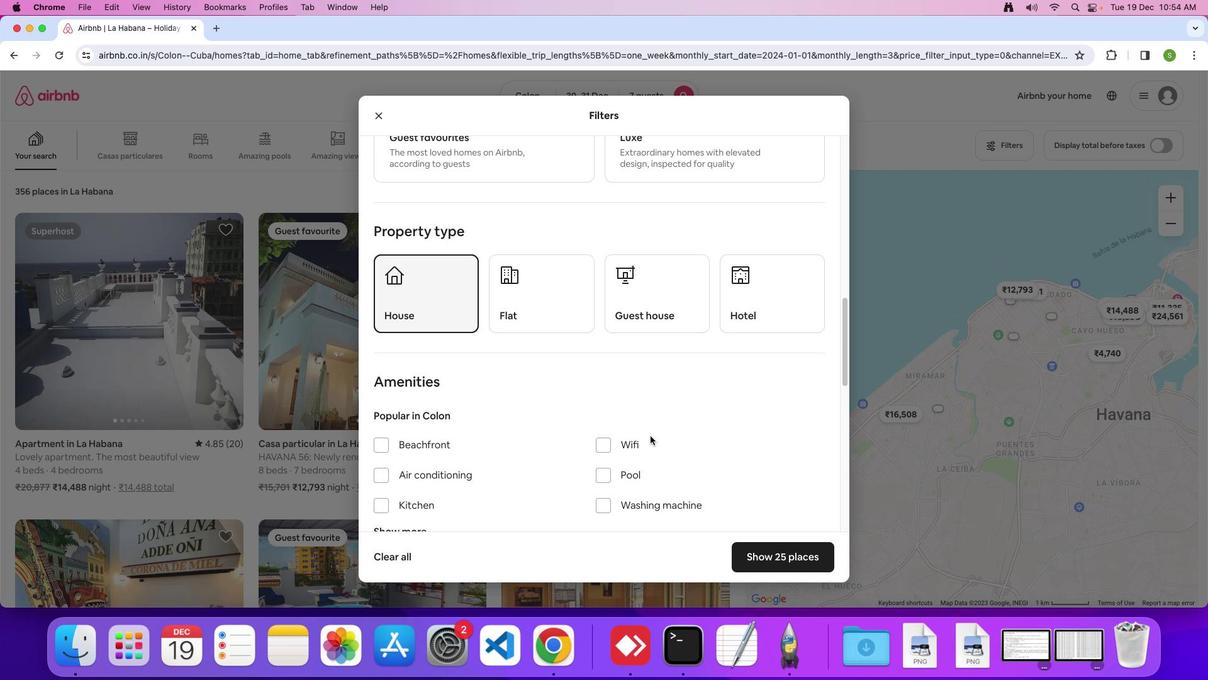 
Action: Mouse scrolled (651, 436) with delta (0, -1)
Screenshot: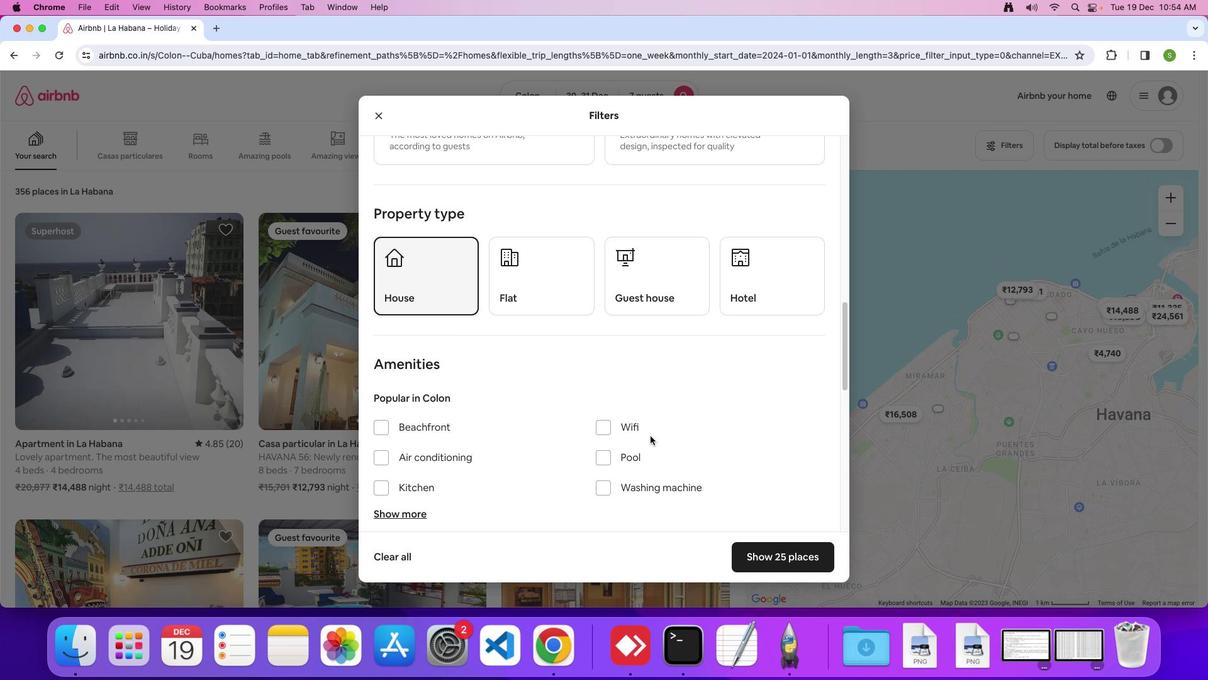 
Action: Mouse scrolled (651, 436) with delta (0, 0)
Screenshot: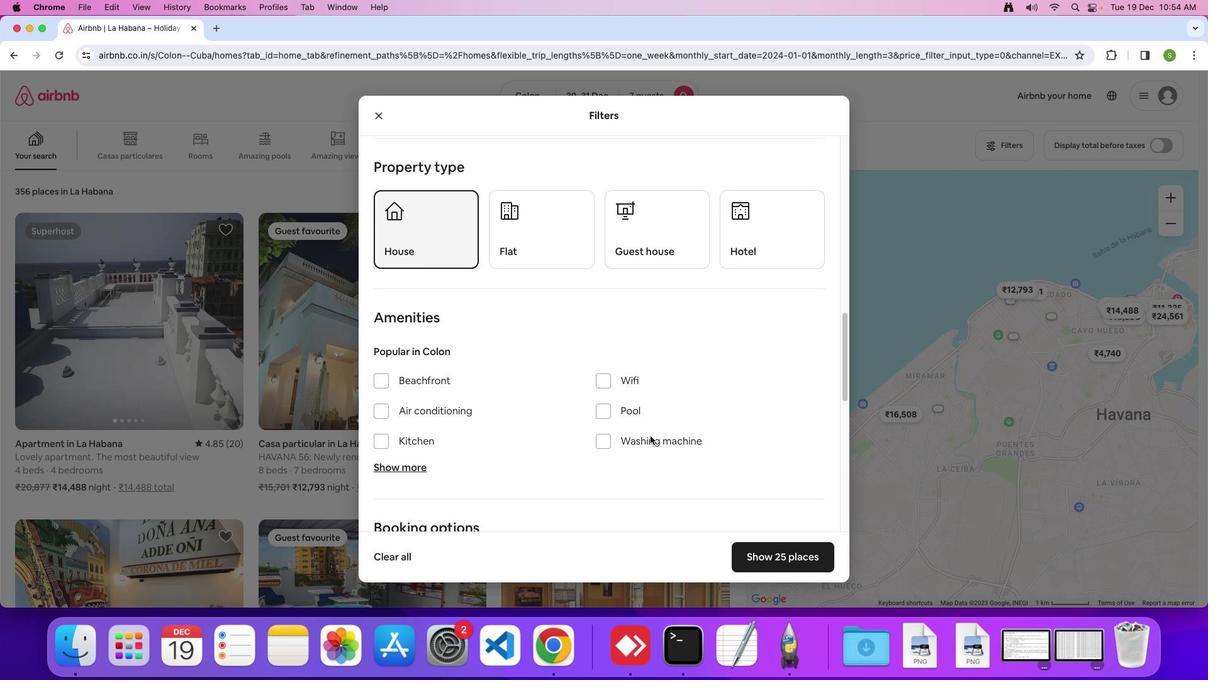 
Action: Mouse scrolled (651, 436) with delta (0, 0)
Screenshot: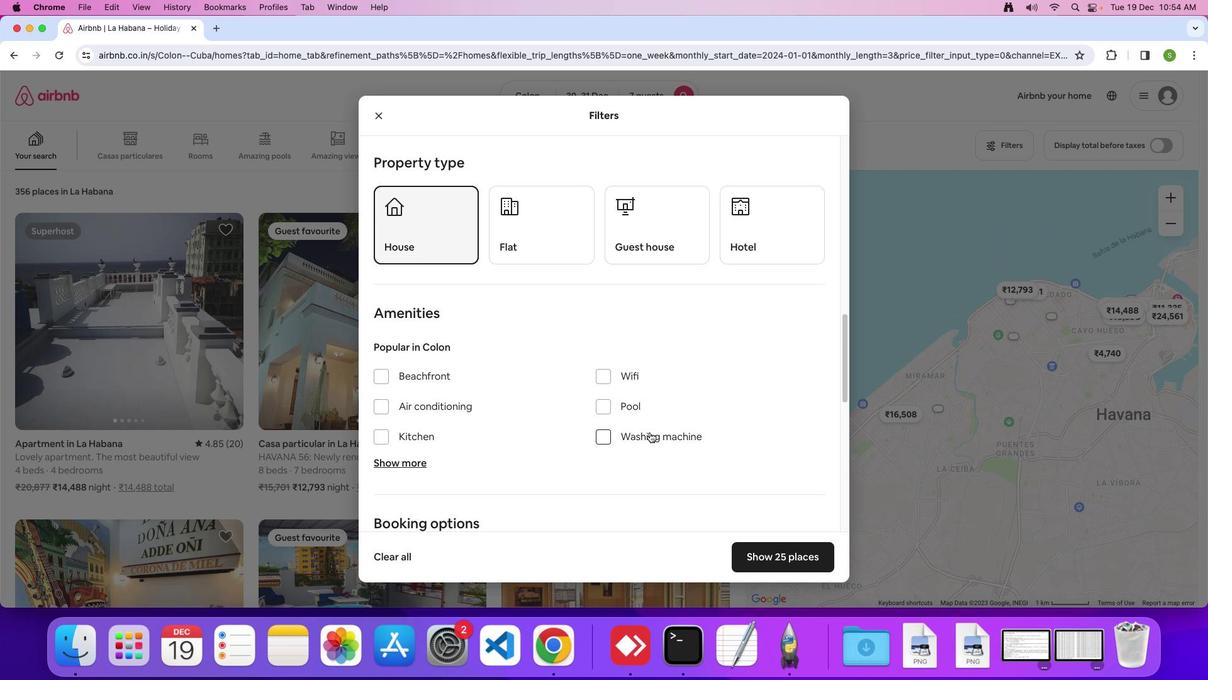 
Action: Mouse moved to (608, 363)
Screenshot: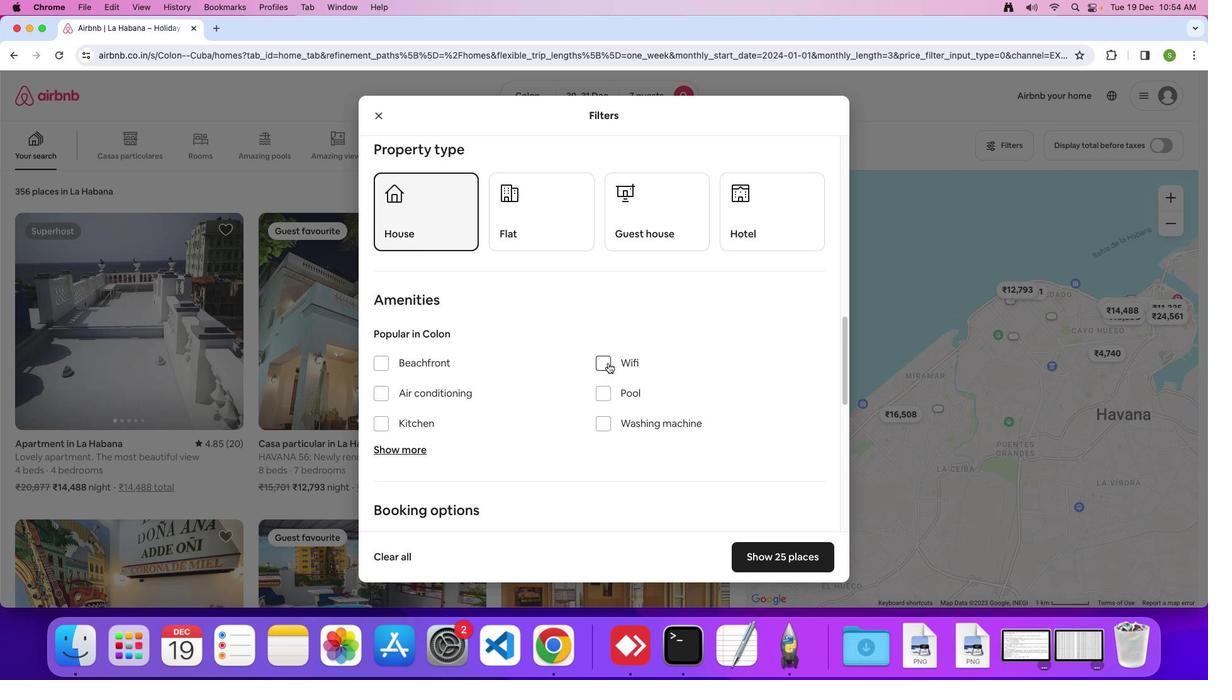 
Action: Mouse pressed left at (608, 363)
Screenshot: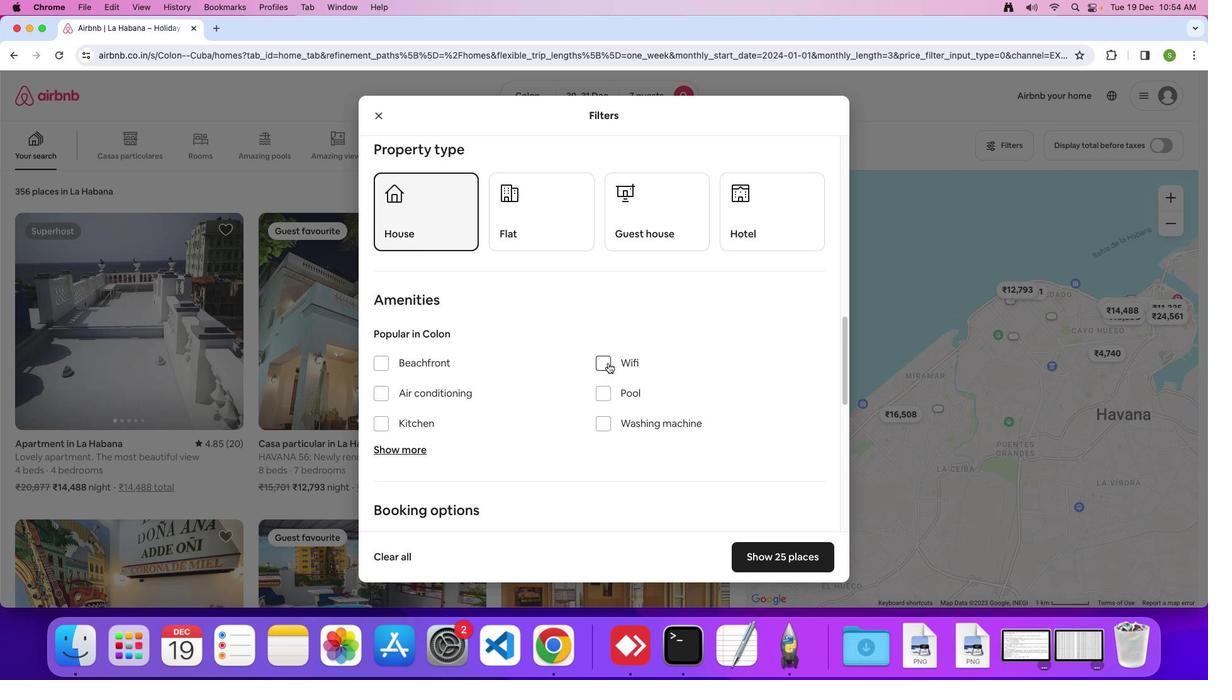 
Action: Mouse moved to (401, 453)
Screenshot: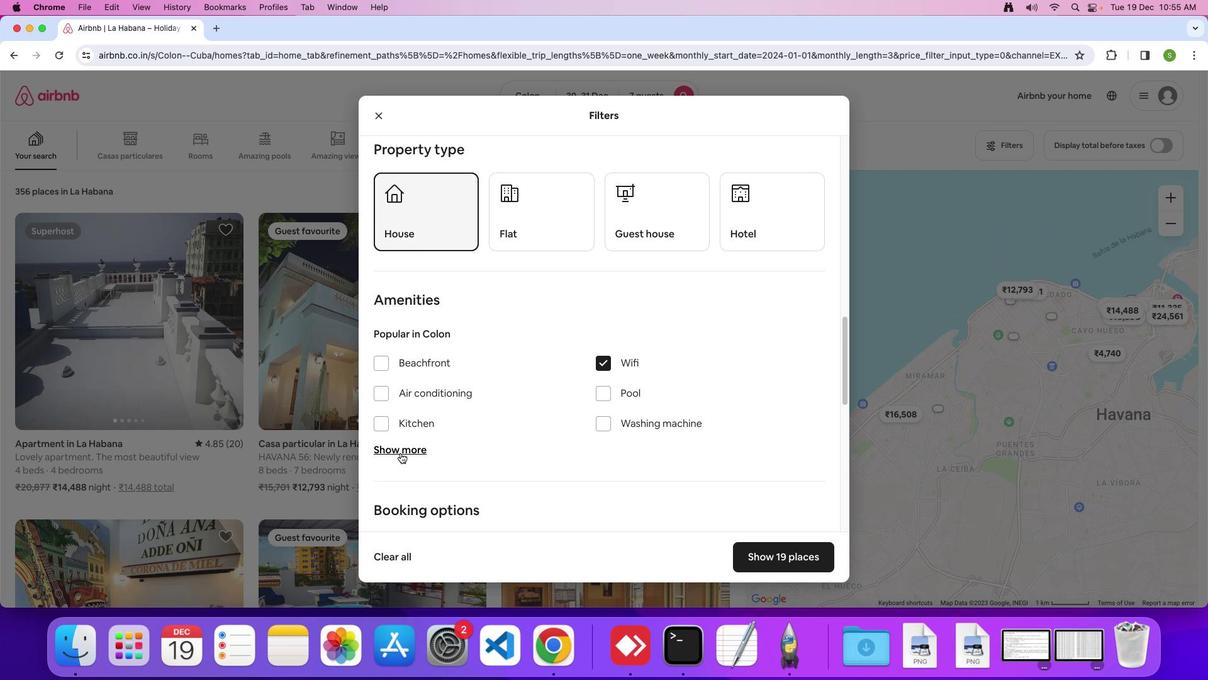 
Action: Mouse pressed left at (401, 453)
Screenshot: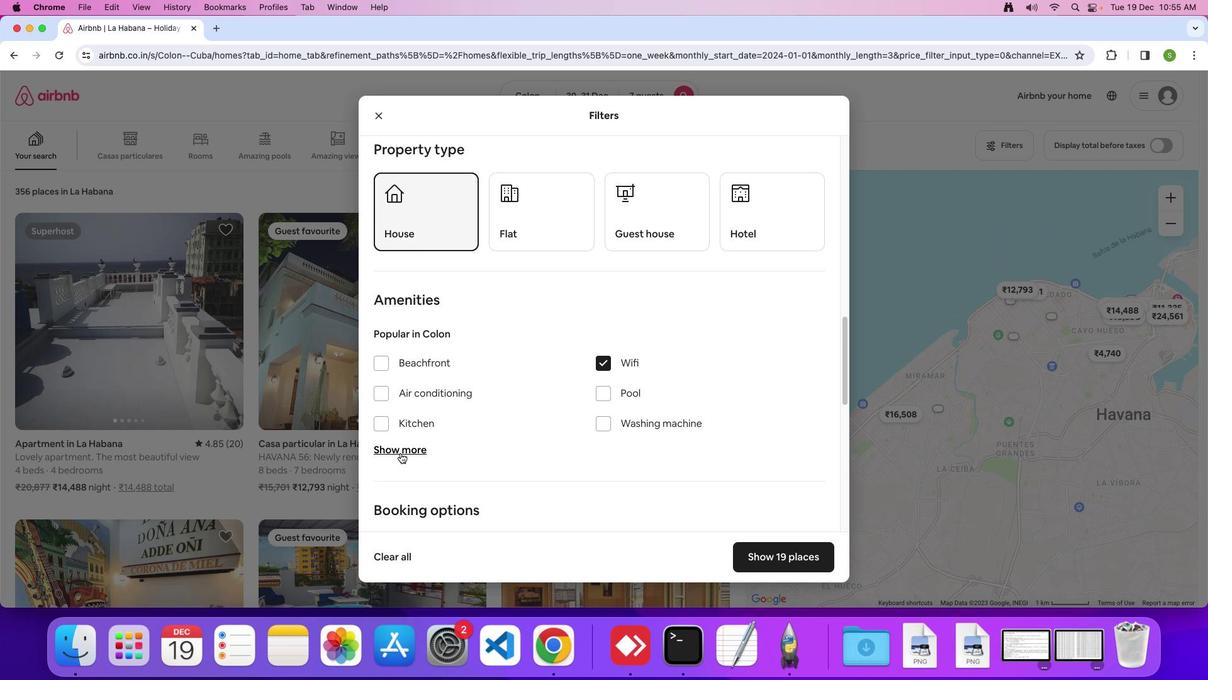 
Action: Mouse moved to (585, 423)
Screenshot: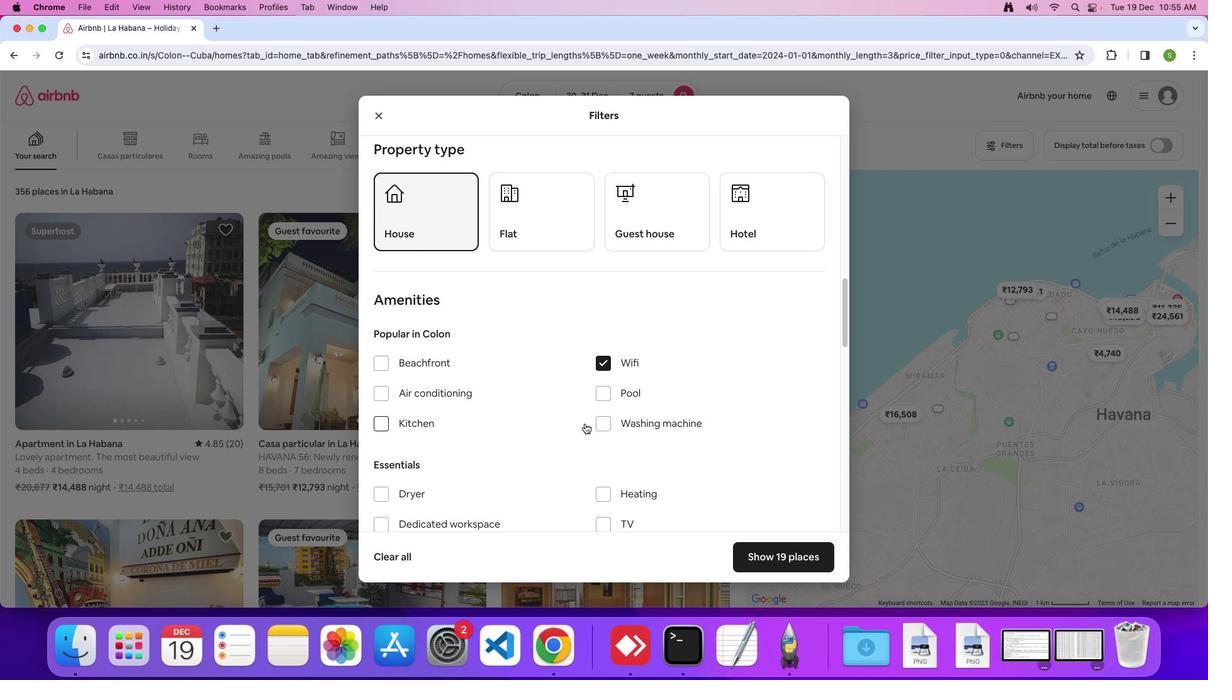 
Action: Mouse scrolled (585, 423) with delta (0, 0)
Screenshot: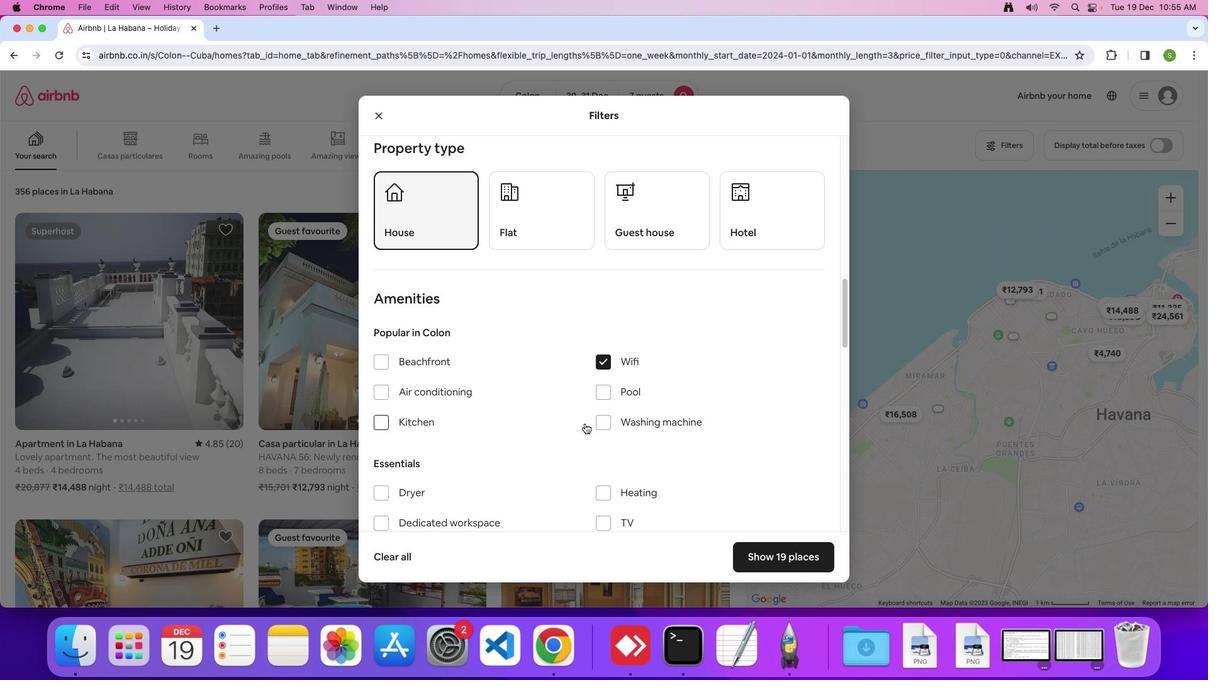 
Action: Mouse scrolled (585, 423) with delta (0, 0)
Screenshot: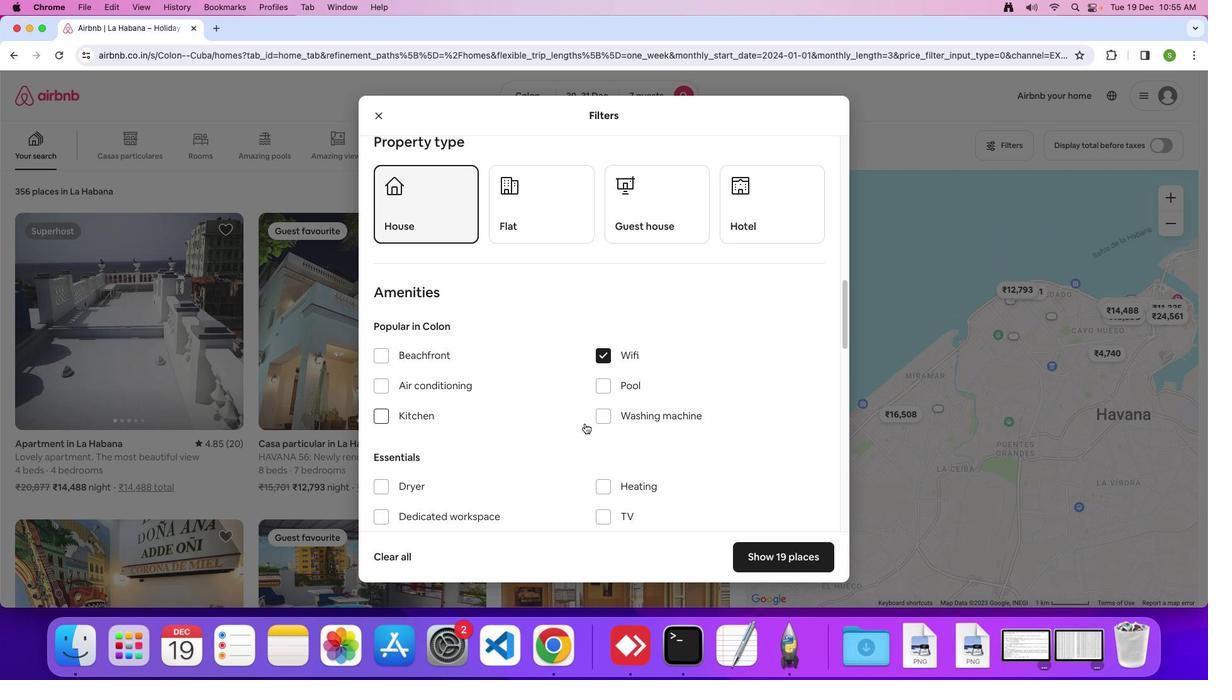 
Action: Mouse scrolled (585, 423) with delta (0, 0)
Screenshot: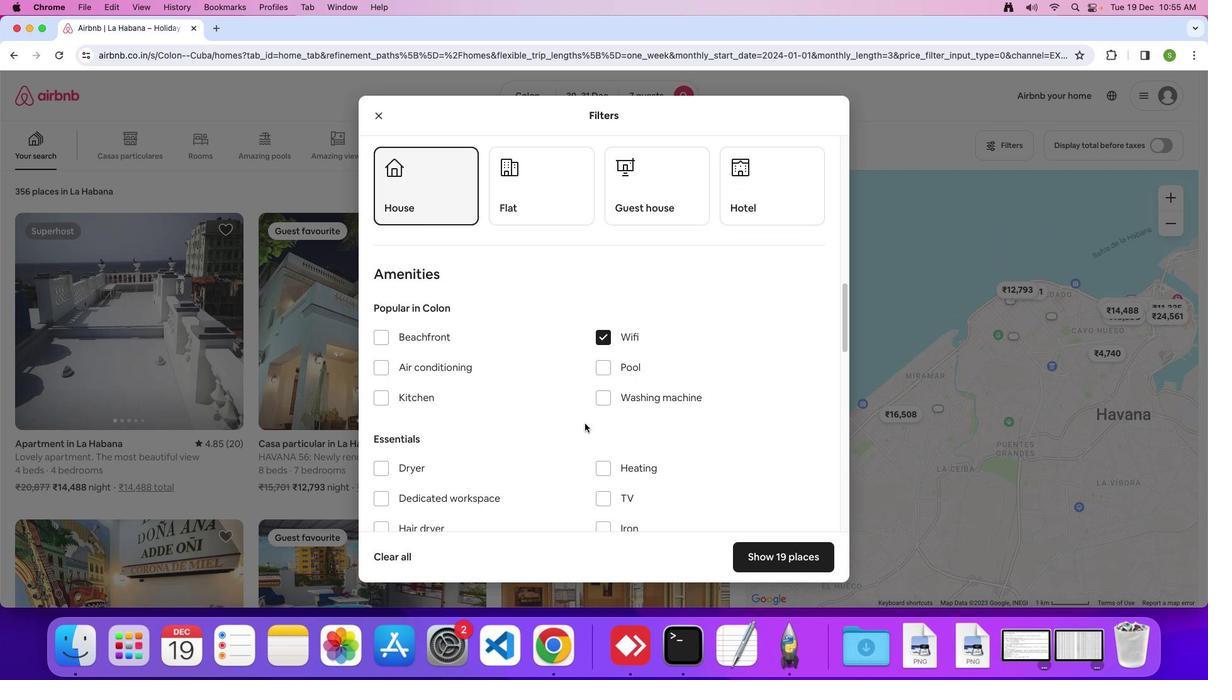 
Action: Mouse scrolled (585, 423) with delta (0, 0)
Screenshot: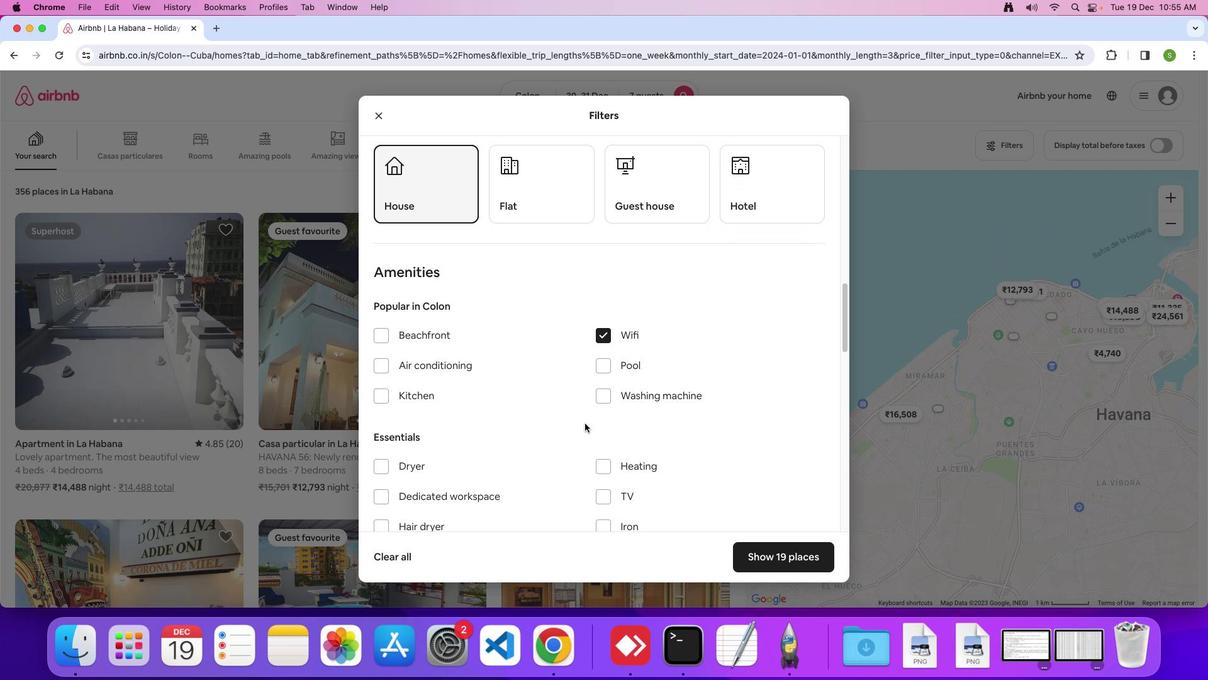 
Action: Mouse scrolled (585, 423) with delta (0, -1)
Screenshot: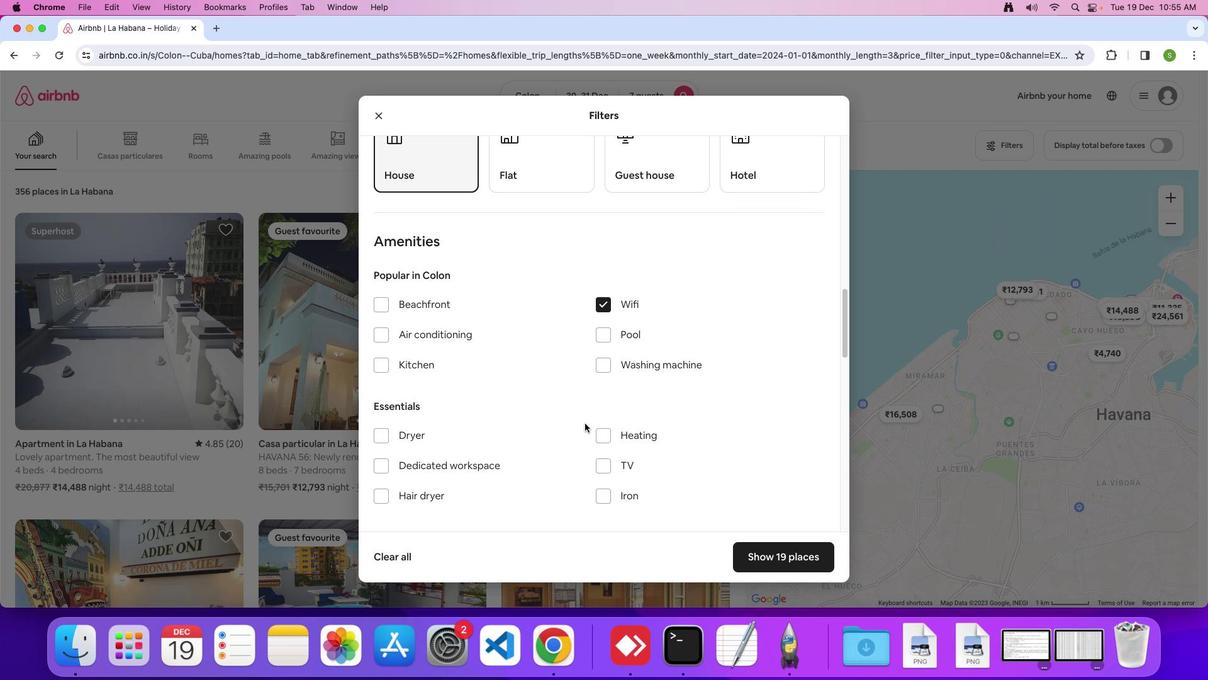 
Action: Mouse moved to (606, 428)
Screenshot: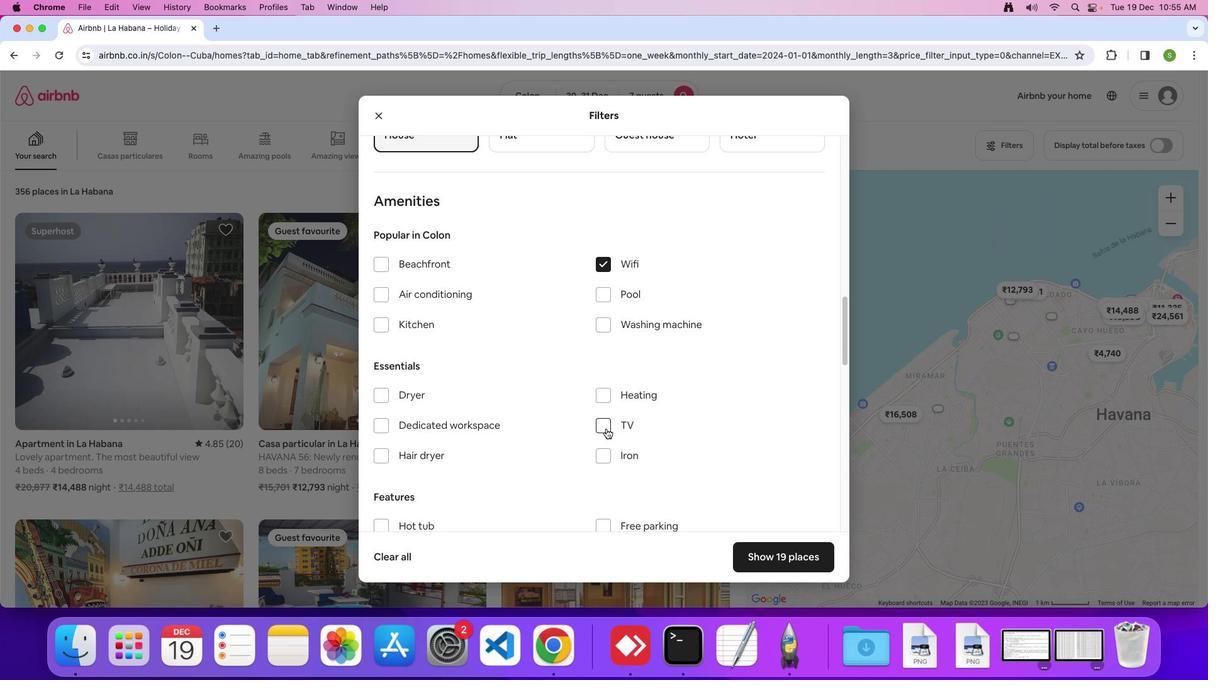 
Action: Mouse pressed left at (606, 428)
Screenshot: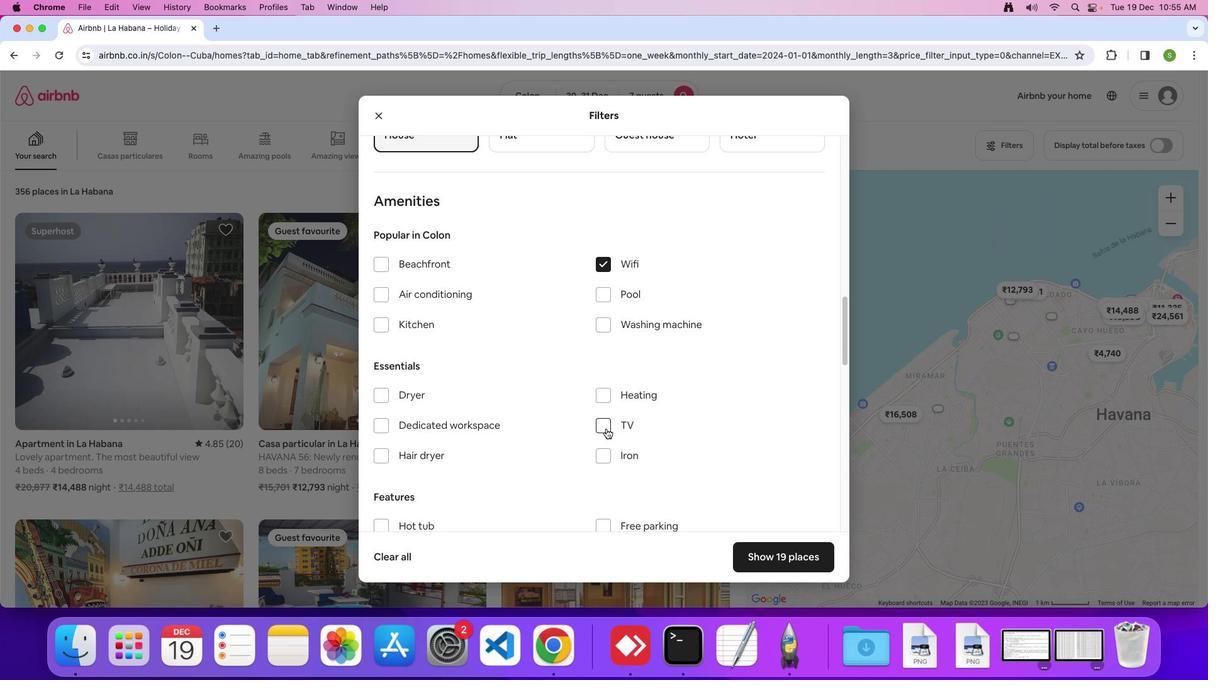 
Action: Mouse moved to (586, 347)
Screenshot: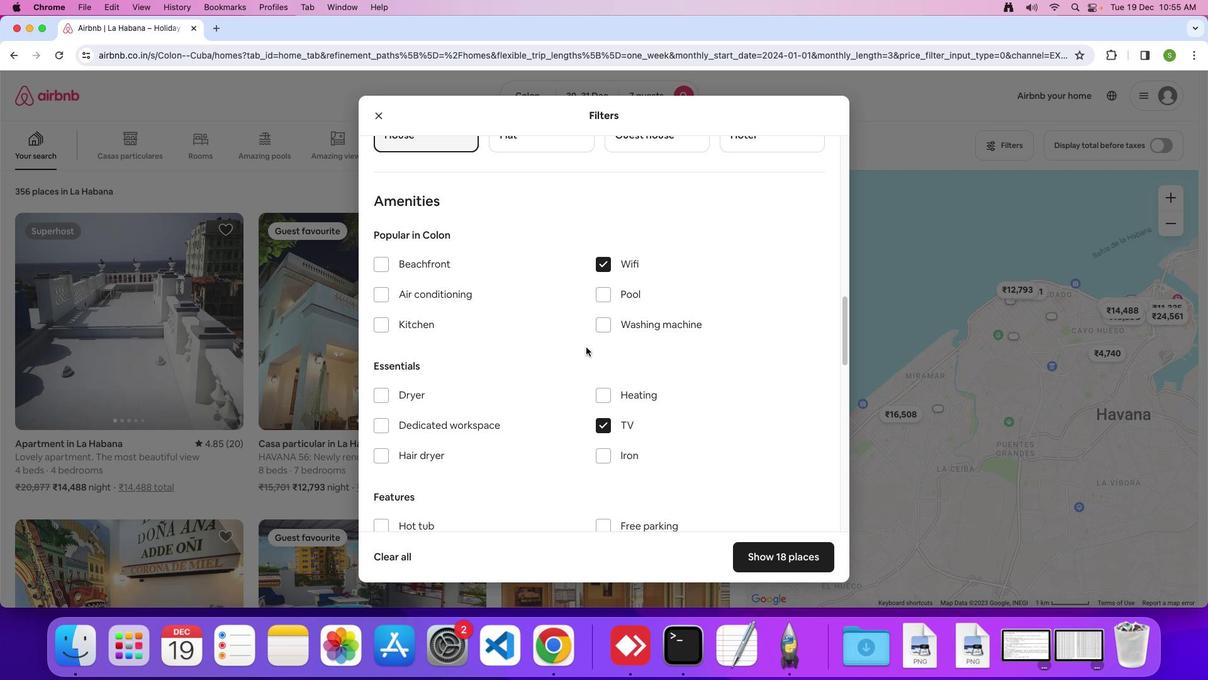 
Action: Mouse scrolled (586, 347) with delta (0, 0)
Screenshot: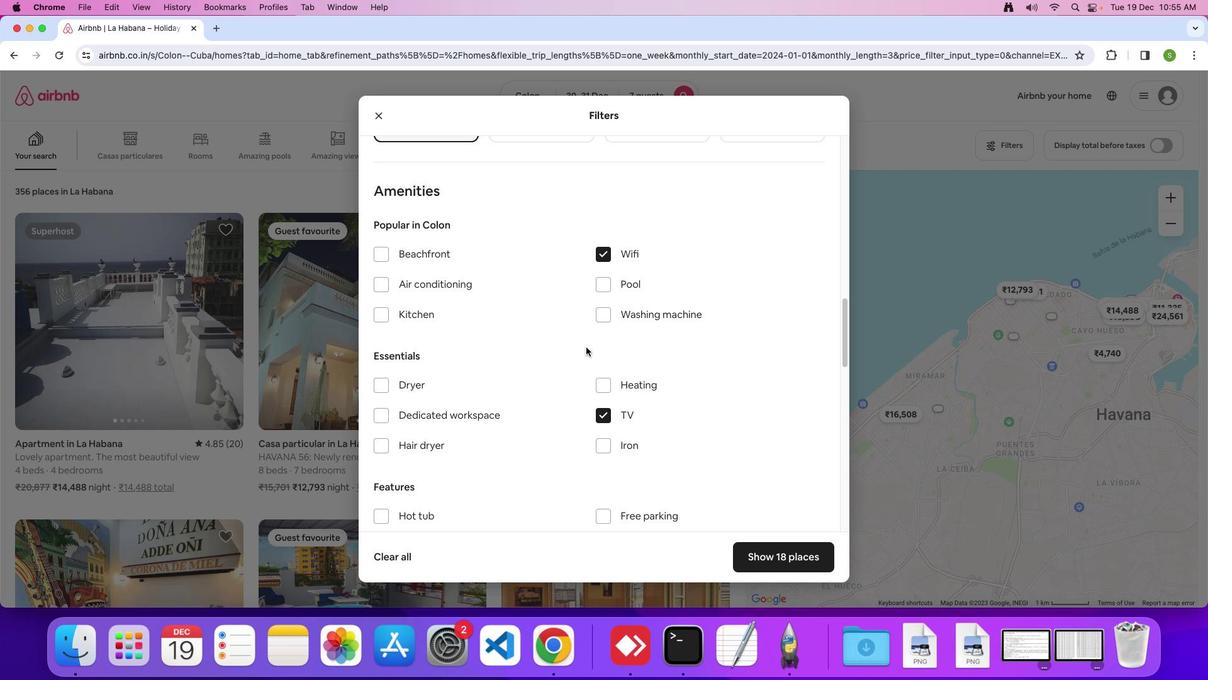 
Action: Mouse scrolled (586, 347) with delta (0, 0)
Screenshot: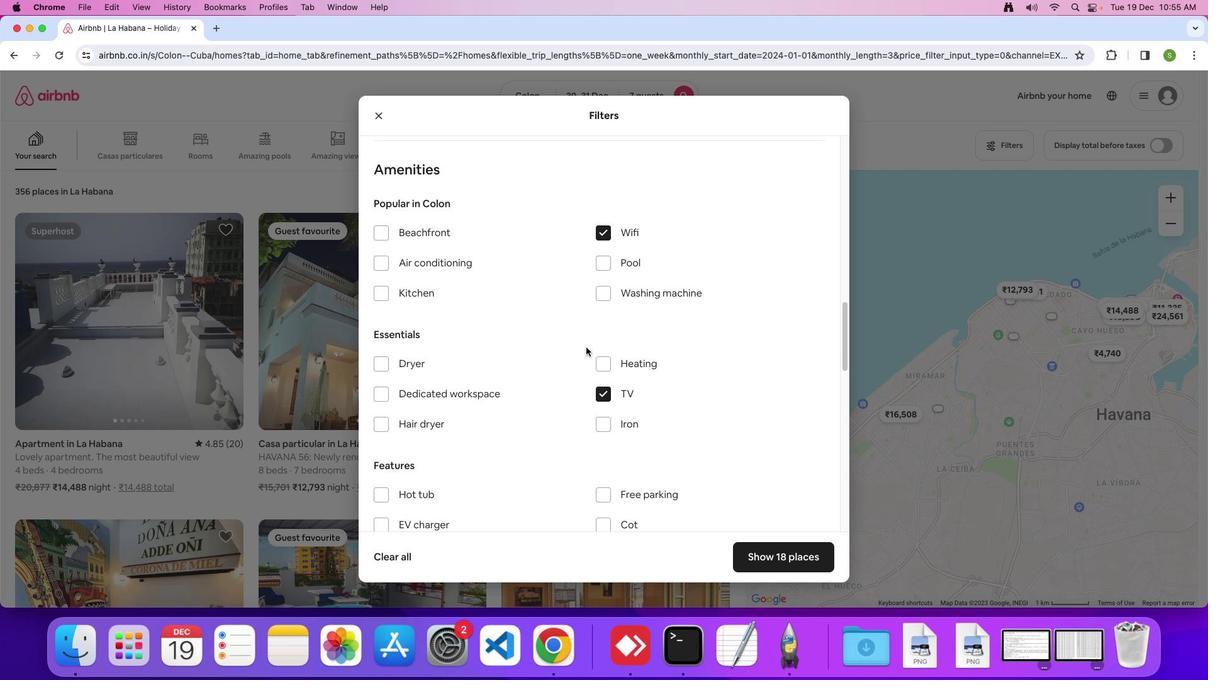 
Action: Mouse scrolled (586, 347) with delta (0, 0)
Screenshot: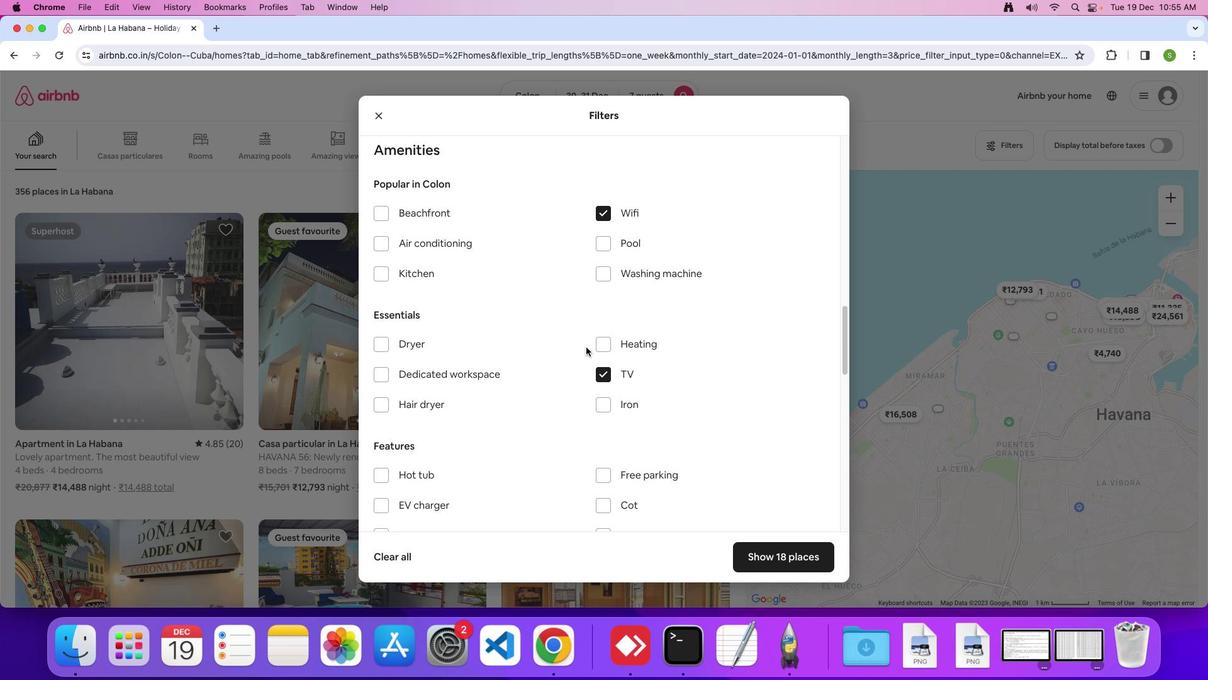 
Action: Mouse scrolled (586, 347) with delta (0, 0)
Screenshot: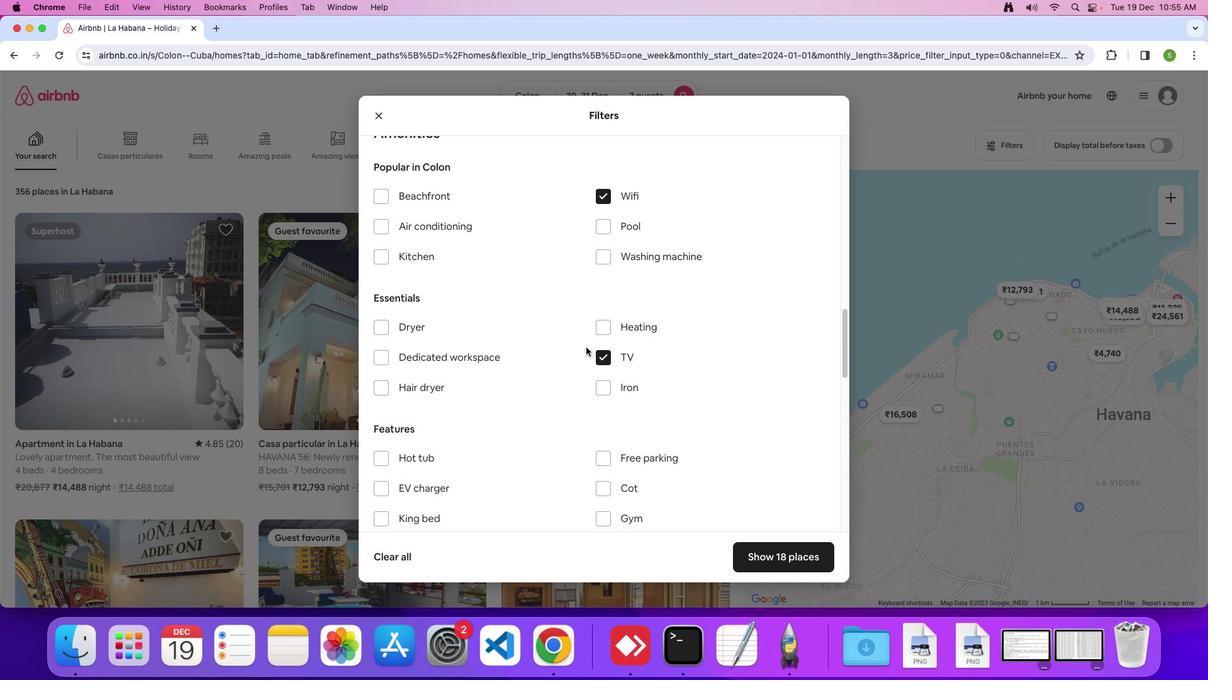 
Action: Mouse scrolled (586, 347) with delta (0, 0)
Screenshot: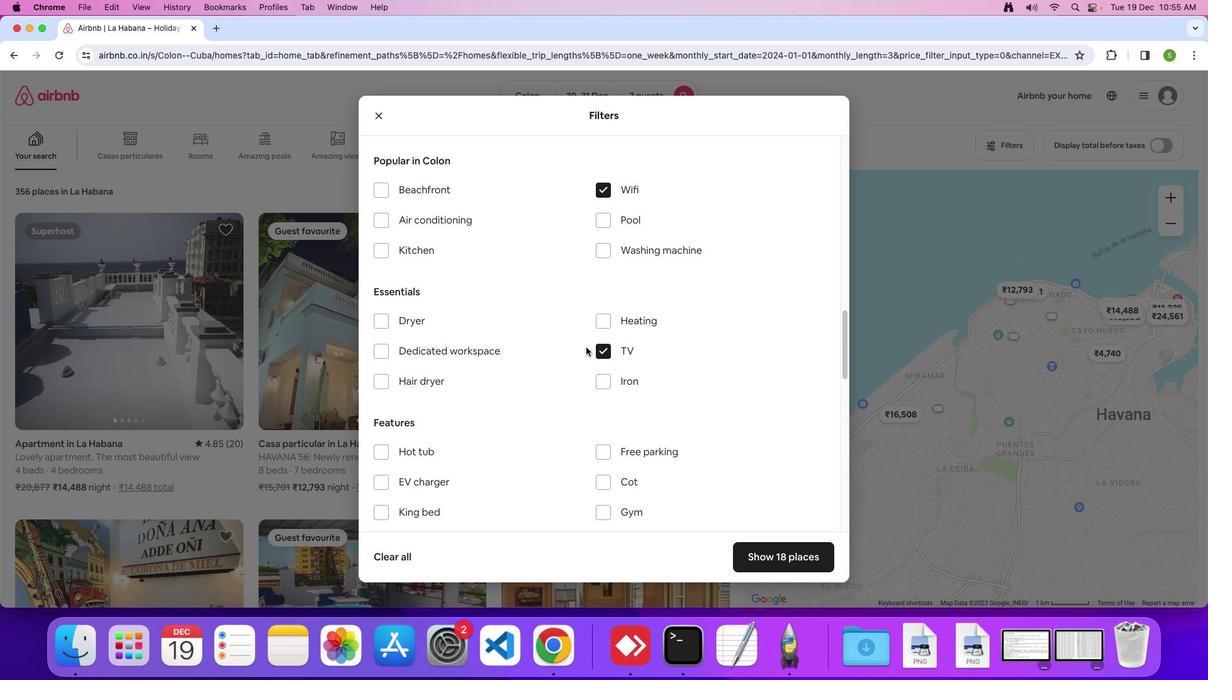 
Action: Mouse scrolled (586, 347) with delta (0, 0)
Screenshot: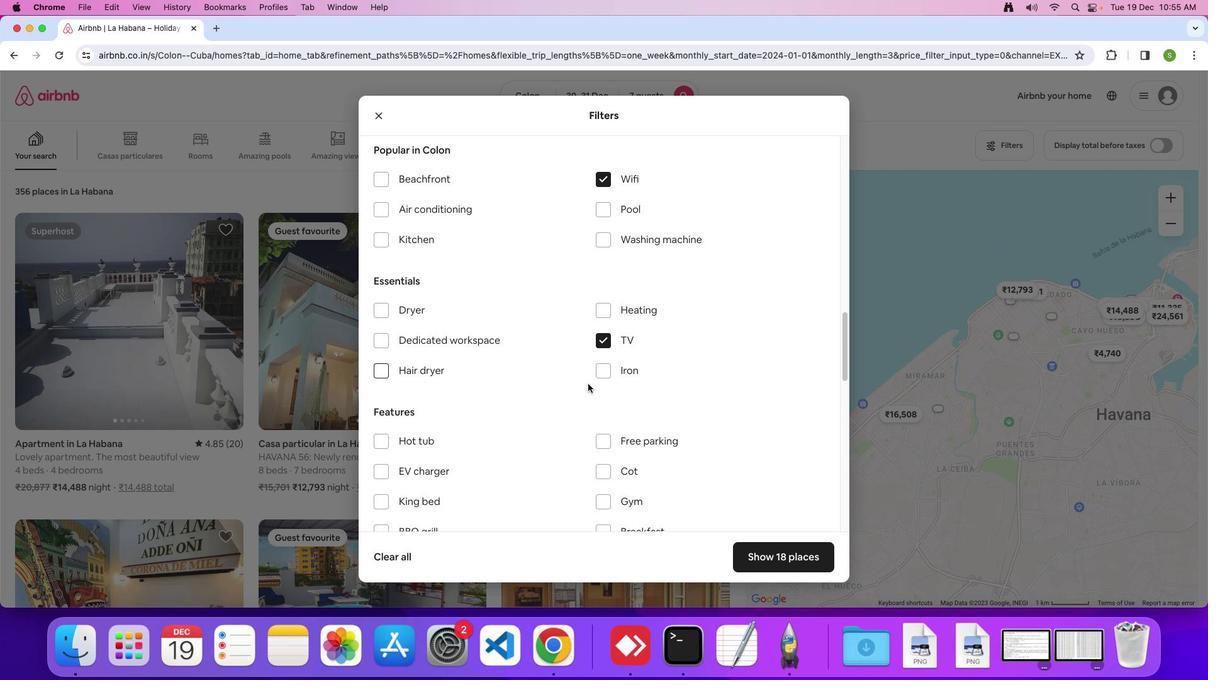 
Action: Mouse moved to (602, 433)
Screenshot: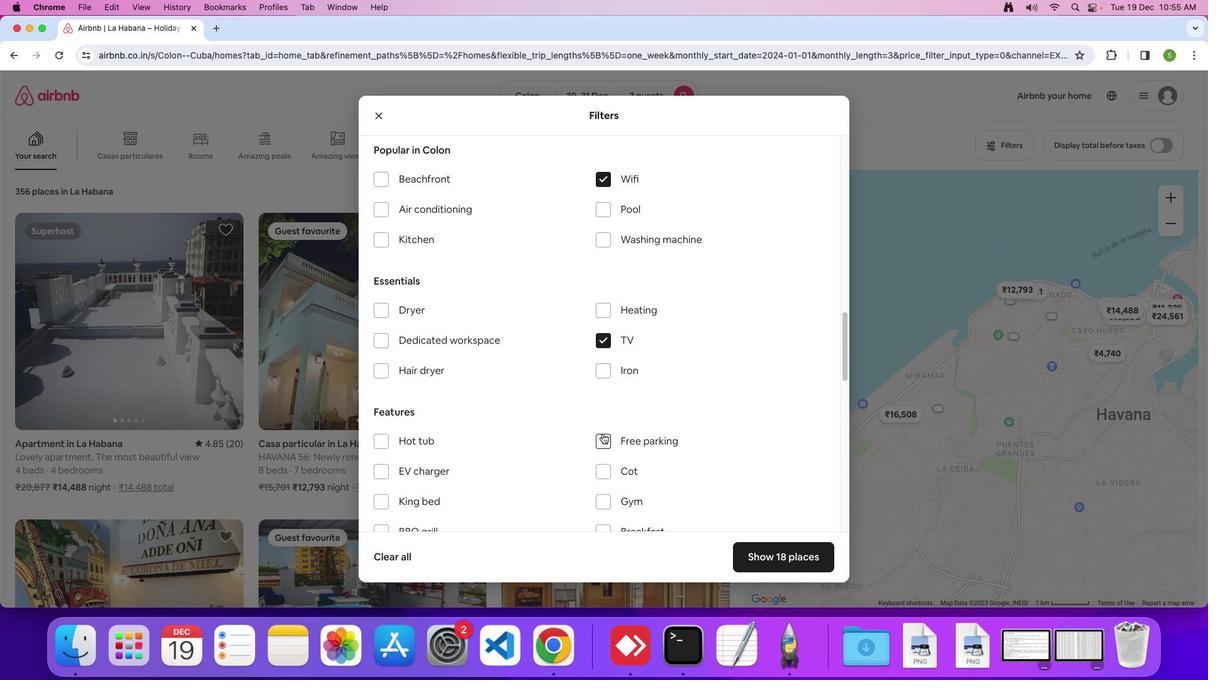 
Action: Mouse pressed left at (602, 433)
Screenshot: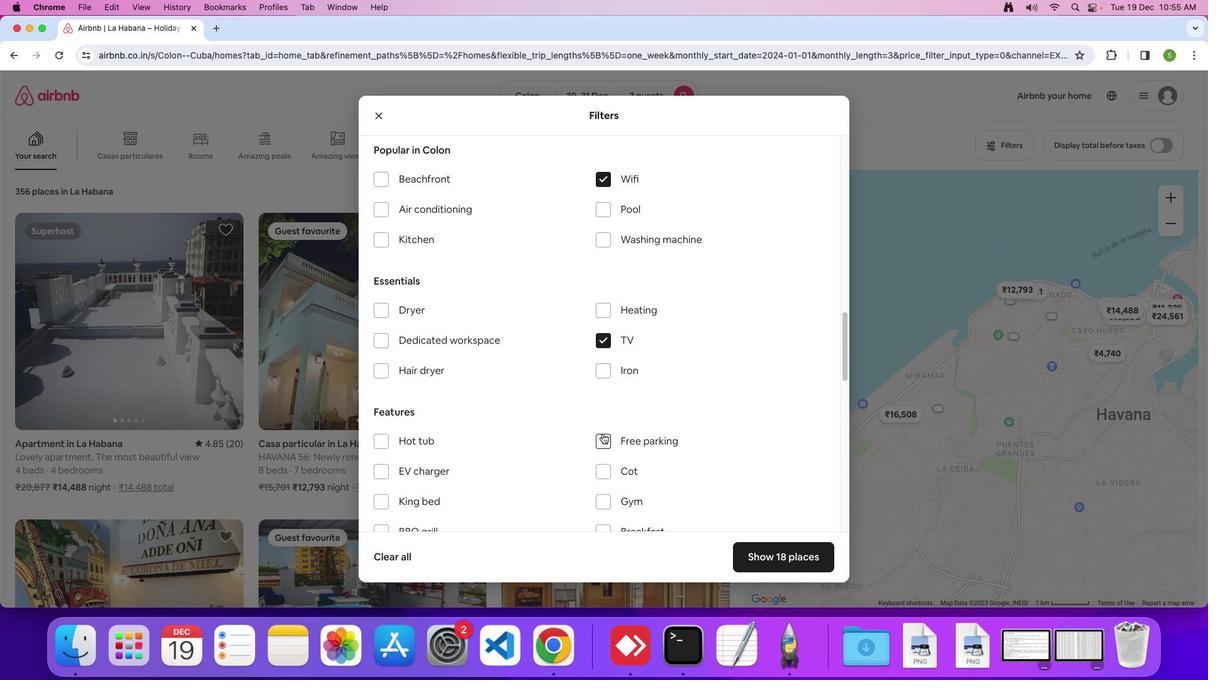 
Action: Mouse moved to (545, 411)
Screenshot: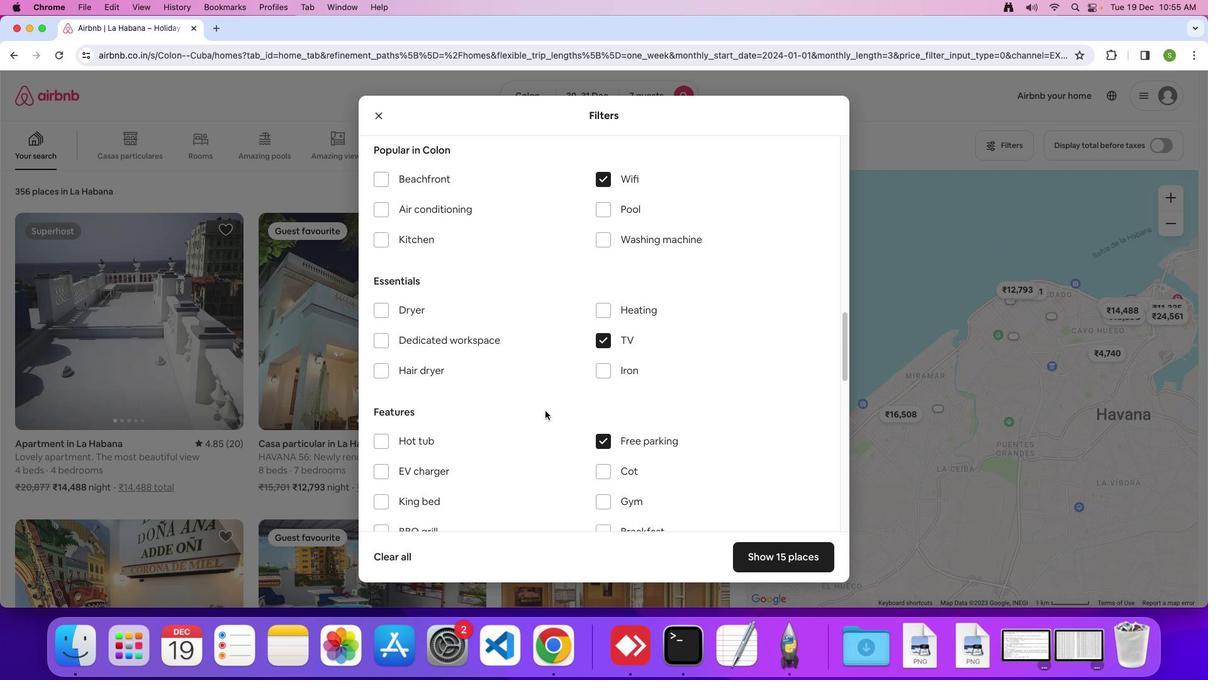 
Action: Mouse scrolled (545, 411) with delta (0, 0)
Screenshot: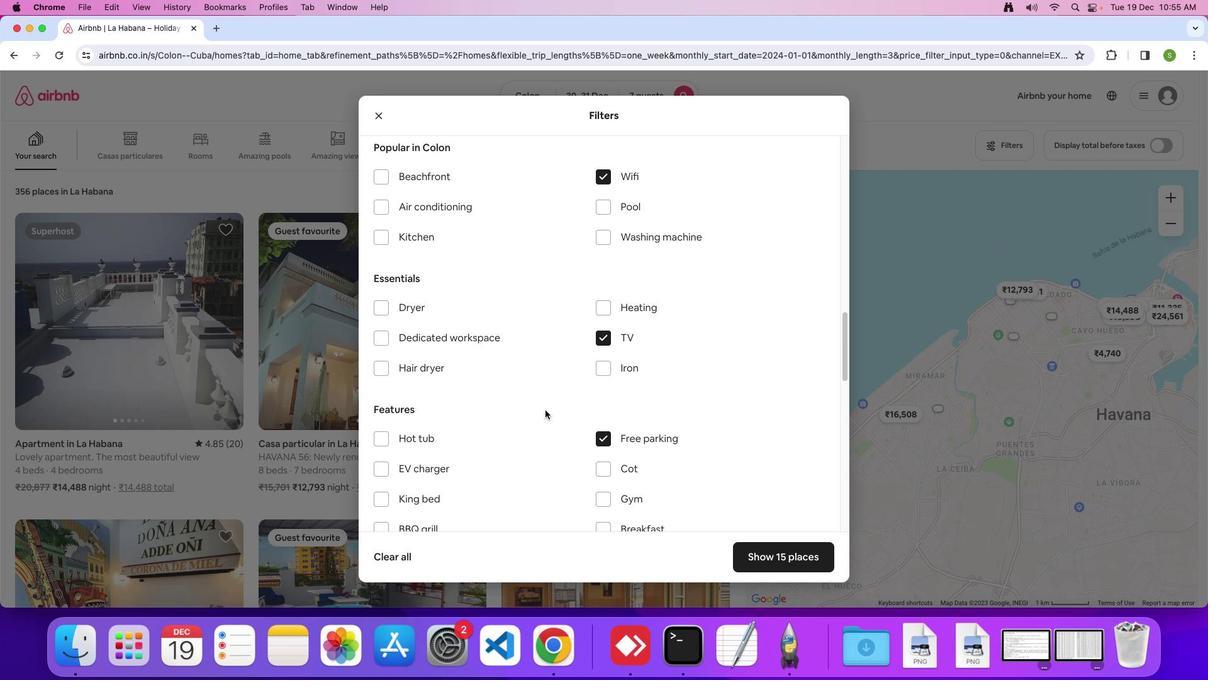 
Action: Mouse moved to (545, 410)
Screenshot: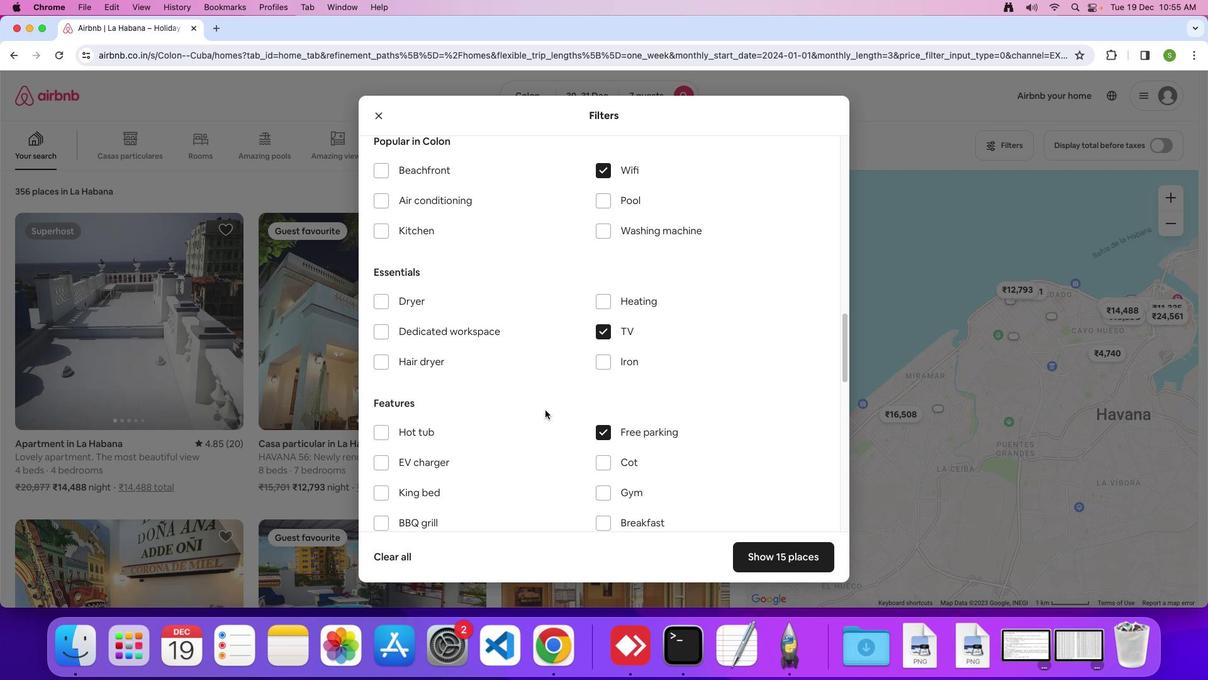 
Action: Mouse scrolled (545, 410) with delta (0, 0)
Screenshot: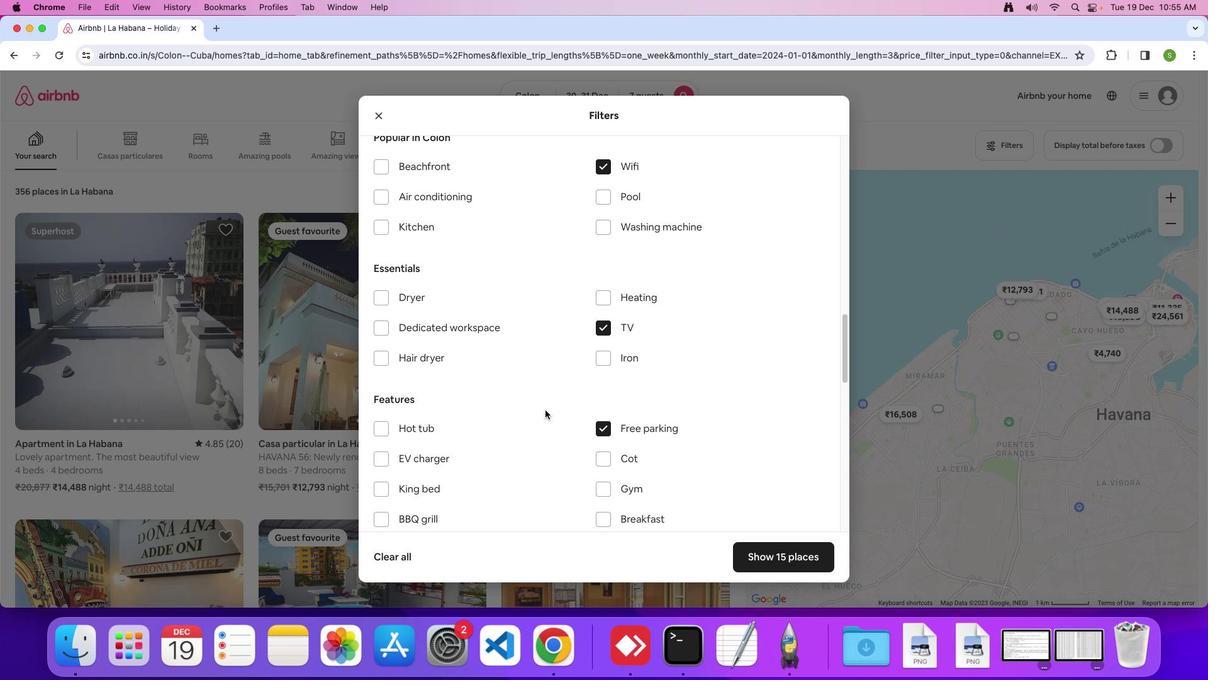 
Action: Mouse scrolled (545, 410) with delta (0, 0)
Screenshot: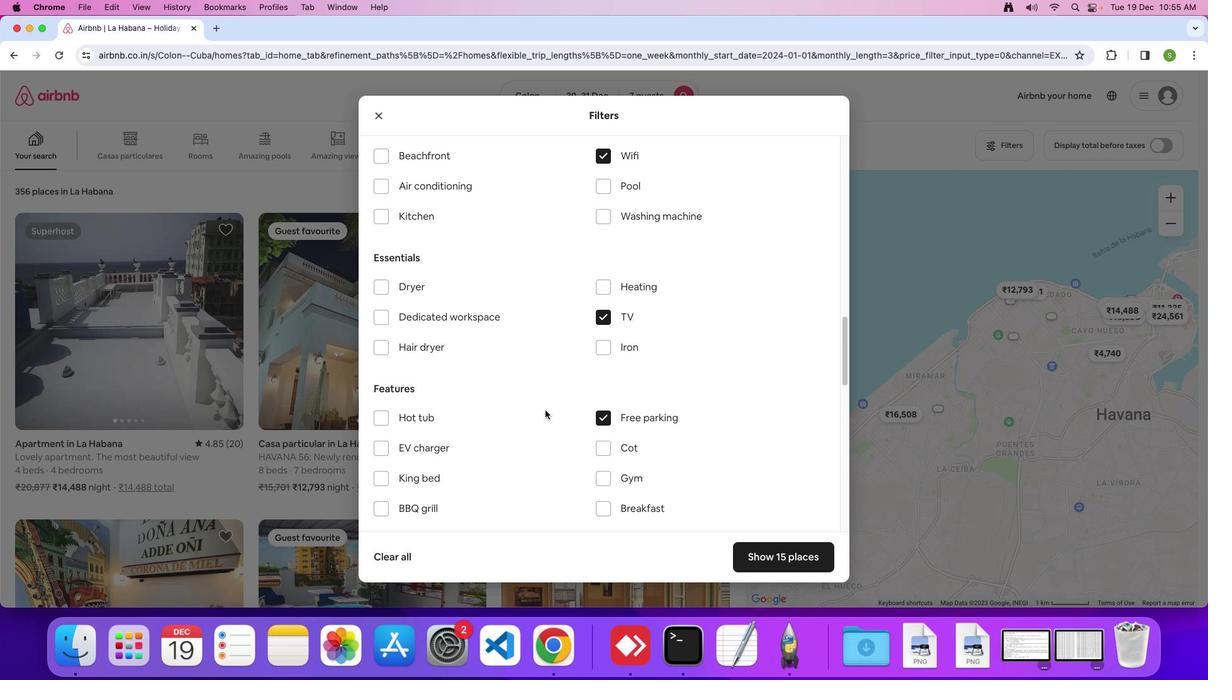 
Action: Mouse scrolled (545, 410) with delta (0, 0)
Screenshot: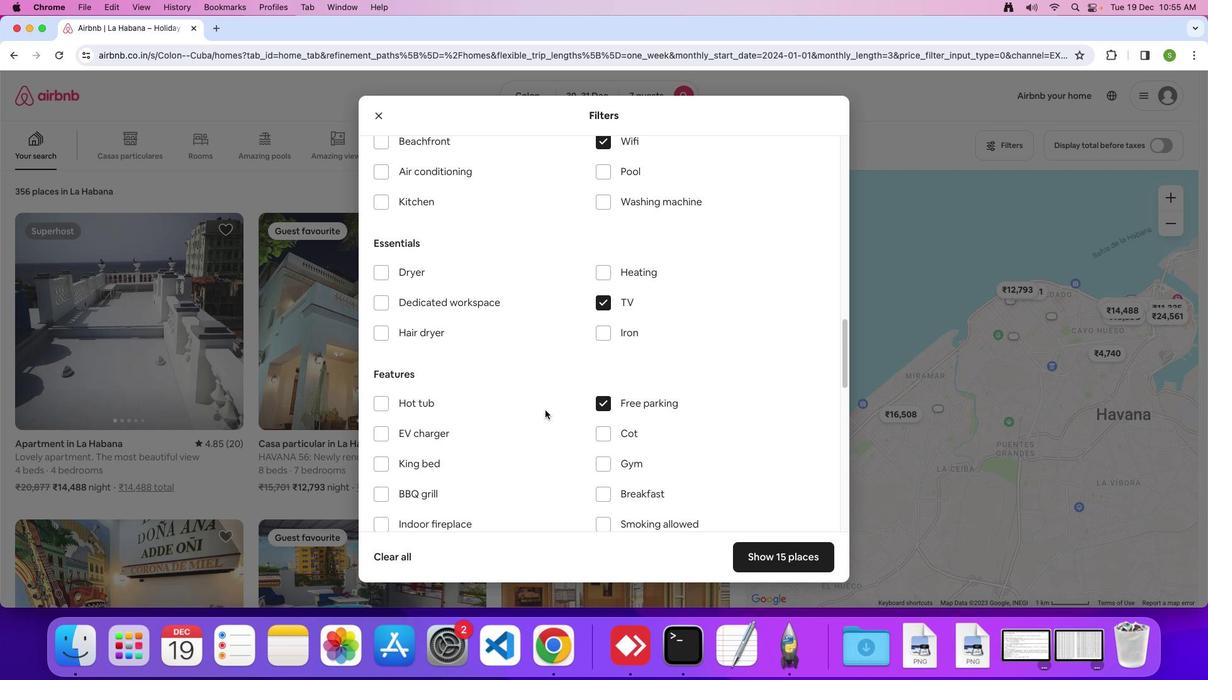 
Action: Mouse moved to (545, 409)
Screenshot: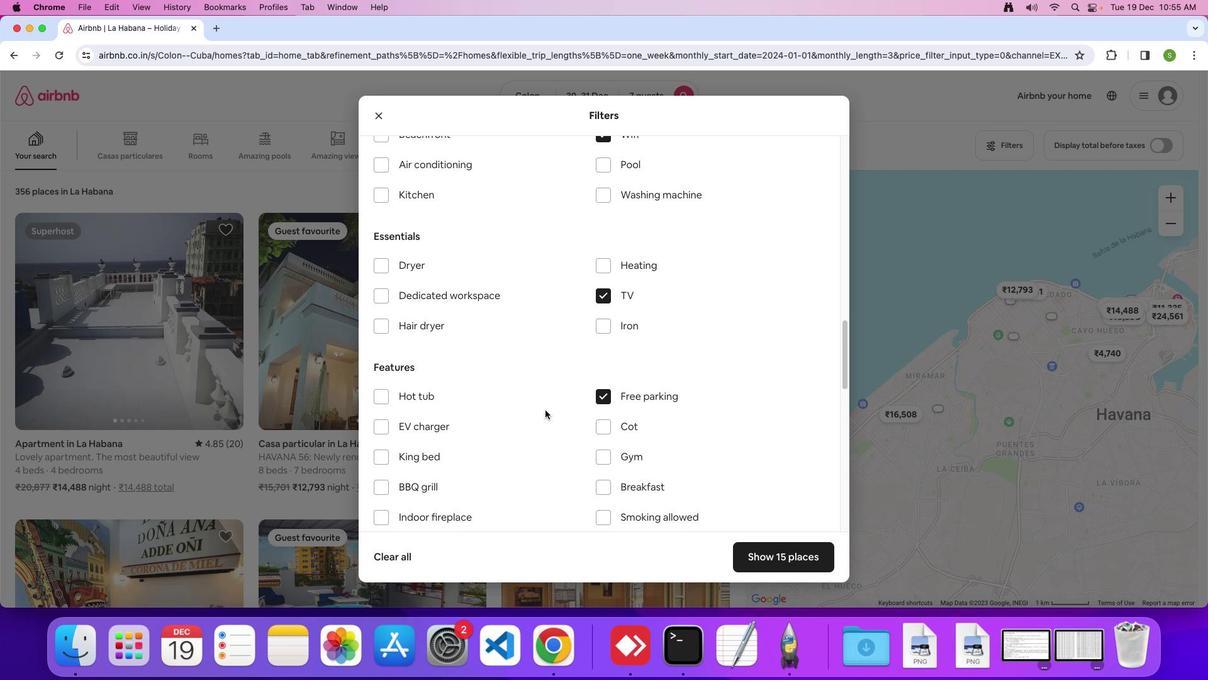 
Action: Mouse scrolled (545, 409) with delta (0, 0)
Screenshot: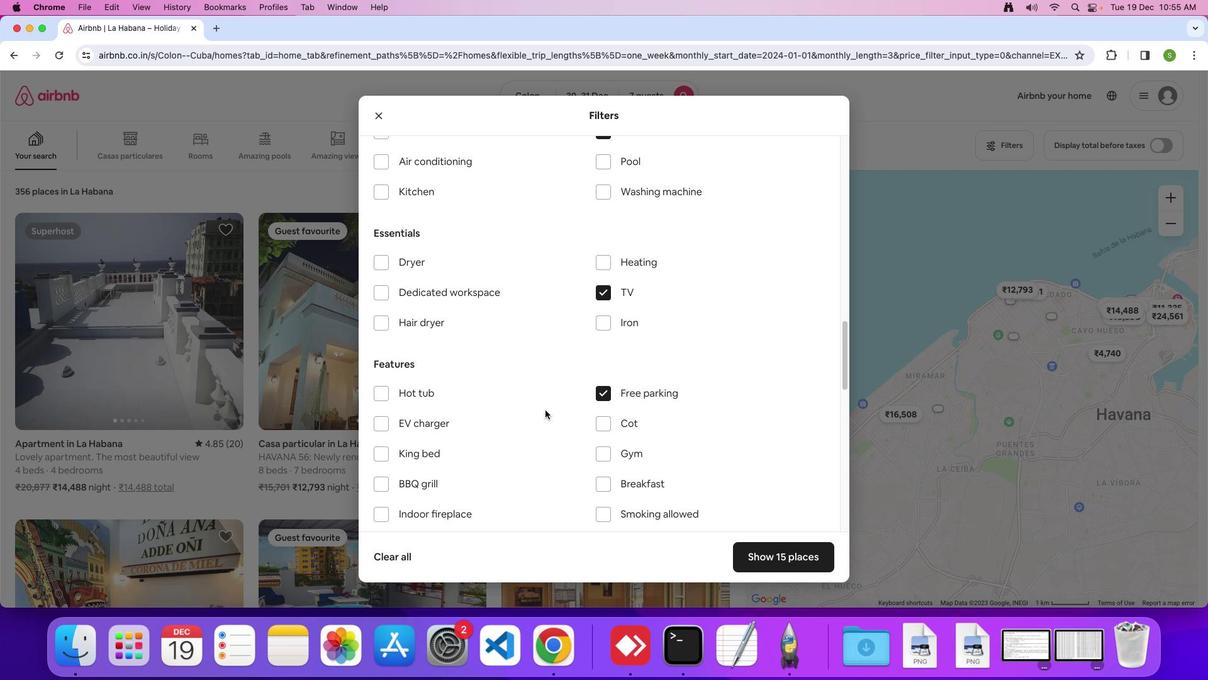 
Action: Mouse scrolled (545, 409) with delta (0, 0)
Screenshot: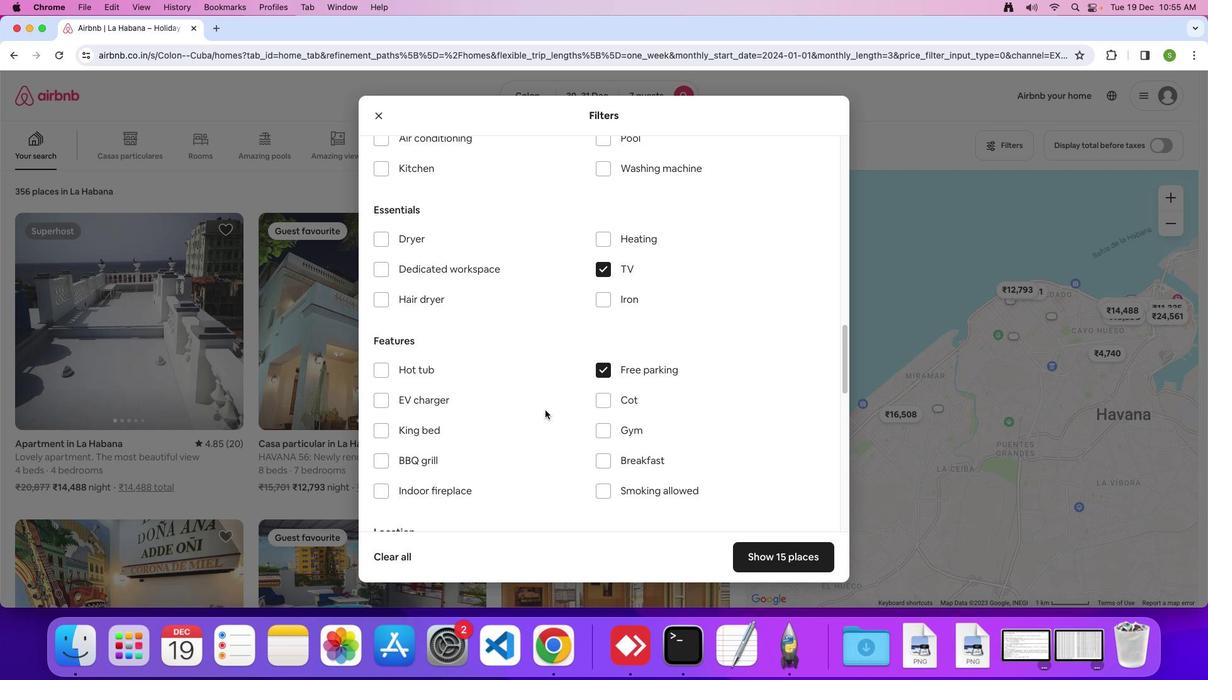 
Action: Mouse scrolled (545, 409) with delta (0, -1)
Screenshot: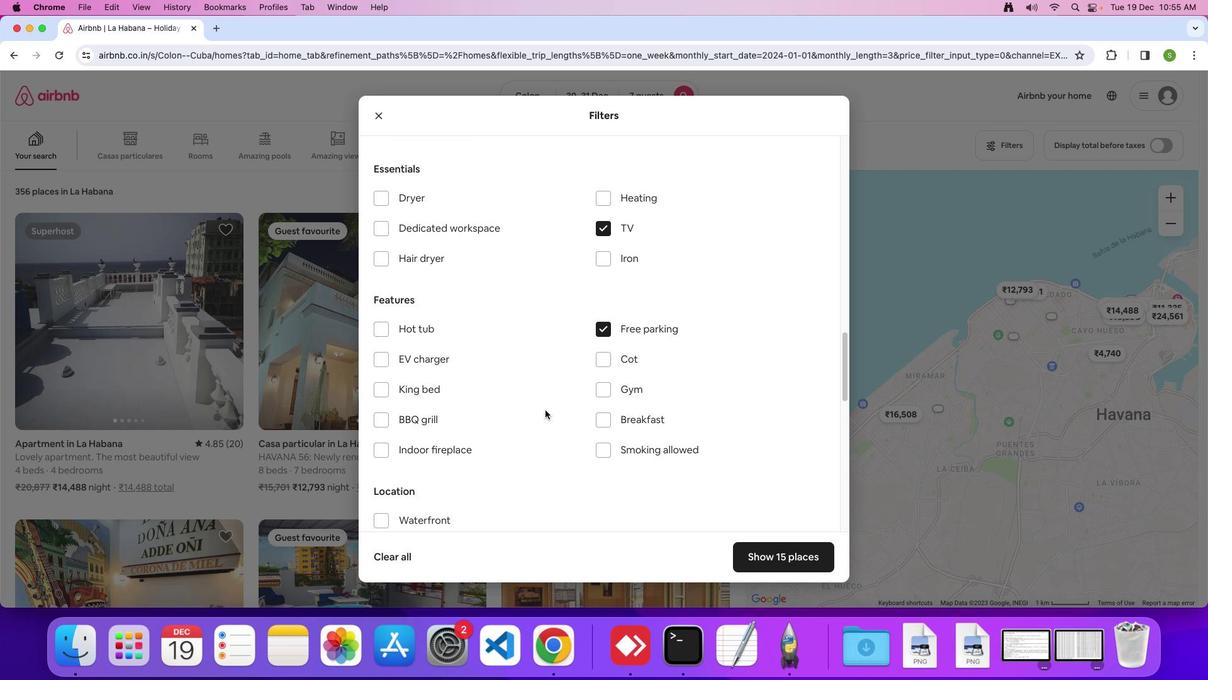 
Action: Mouse moved to (601, 368)
Screenshot: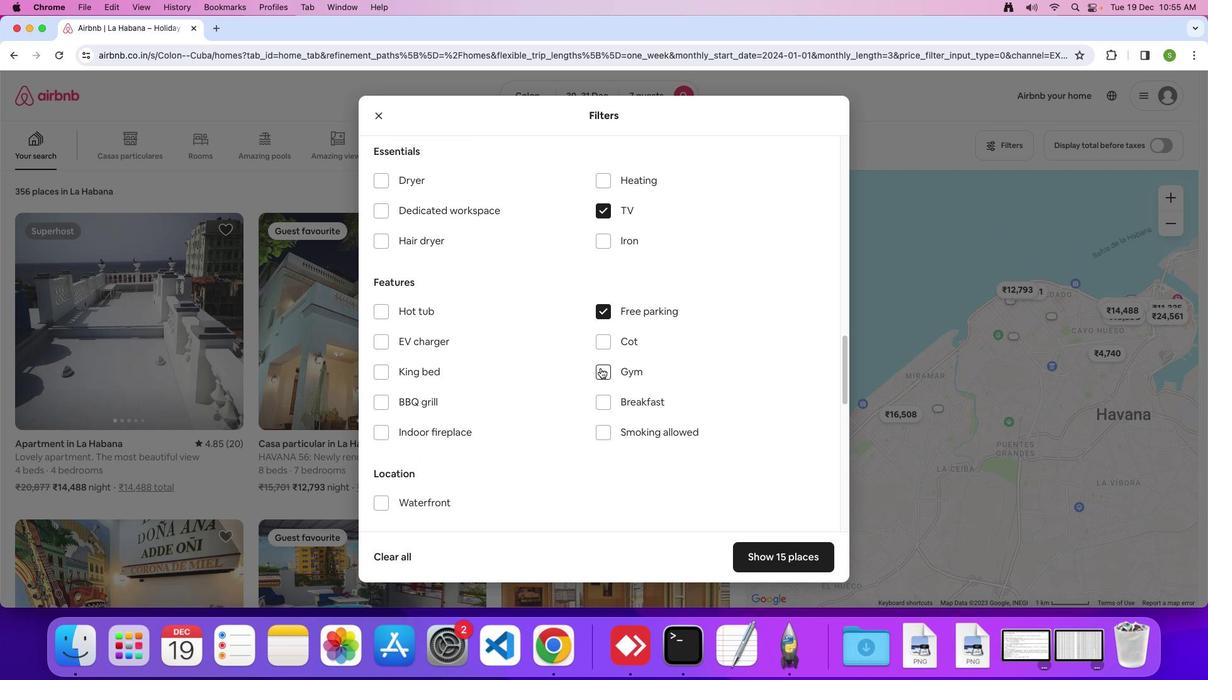 
Action: Mouse pressed left at (601, 368)
Screenshot: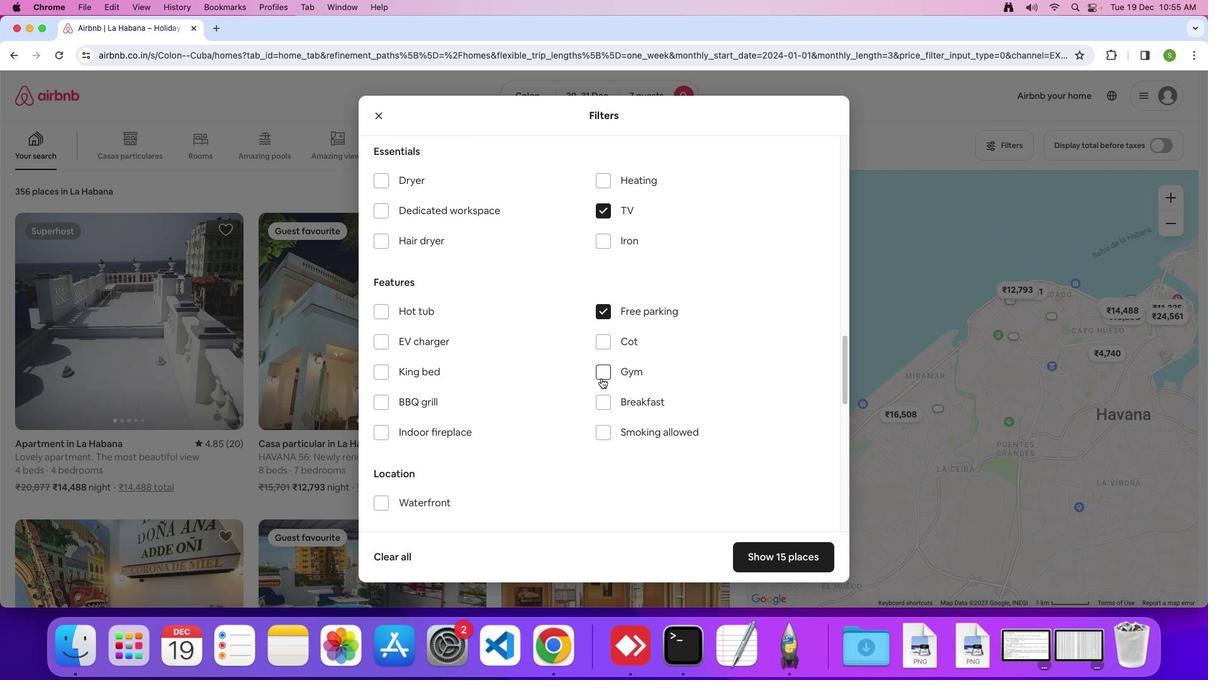 
Action: Mouse moved to (600, 397)
Screenshot: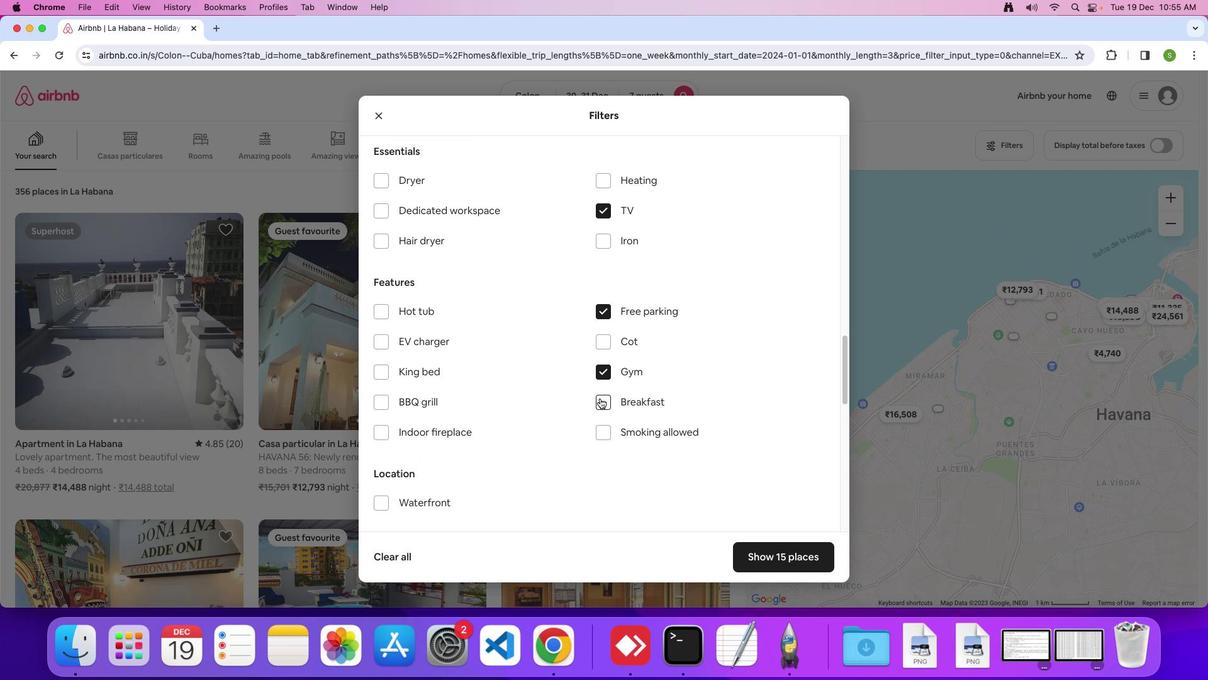 
Action: Mouse pressed left at (600, 397)
Screenshot: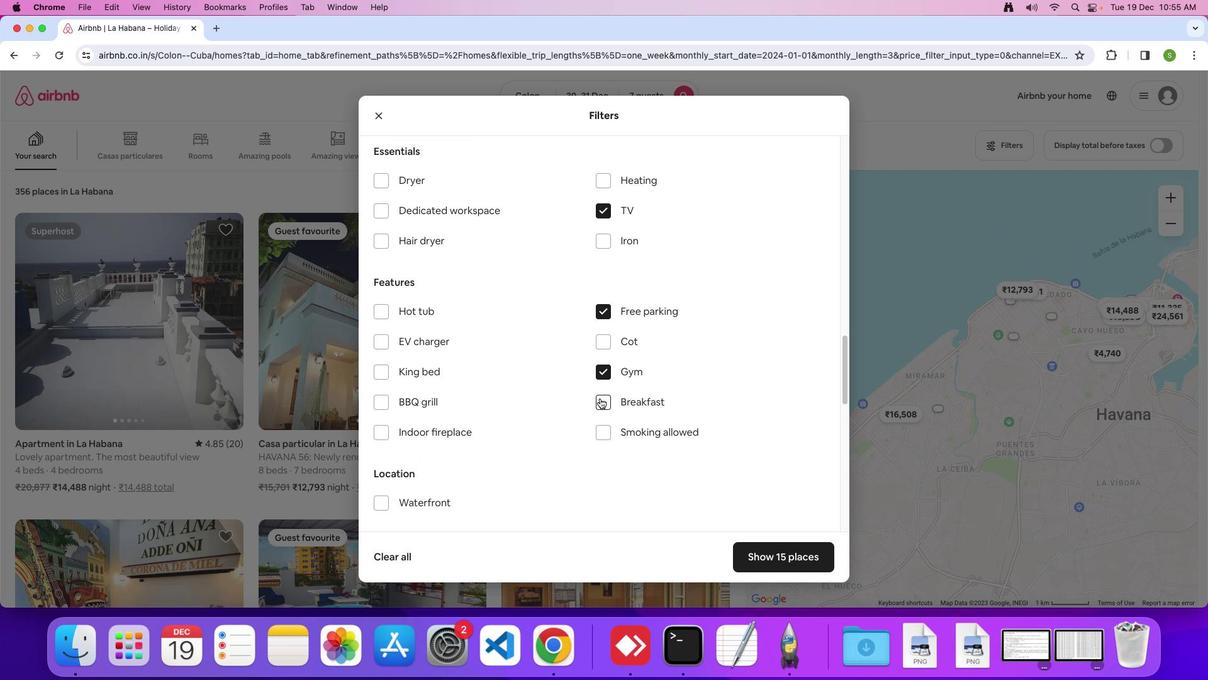 
Action: Mouse moved to (547, 396)
Screenshot: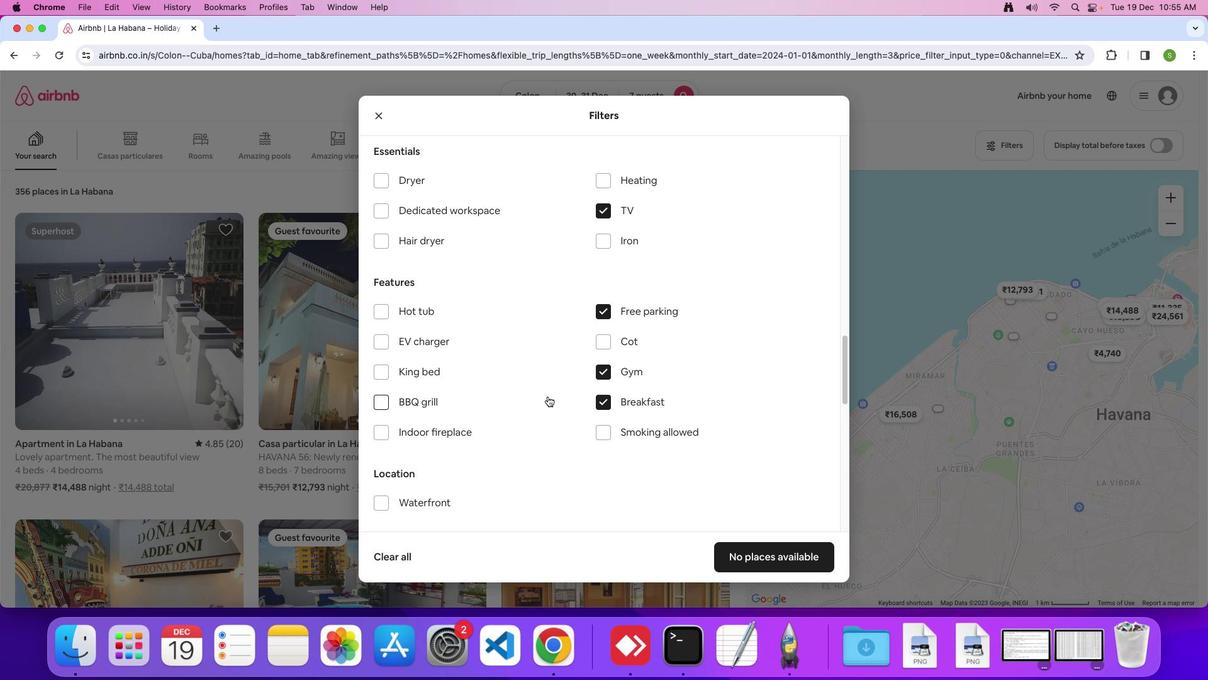 
Action: Mouse scrolled (547, 396) with delta (0, 0)
Screenshot: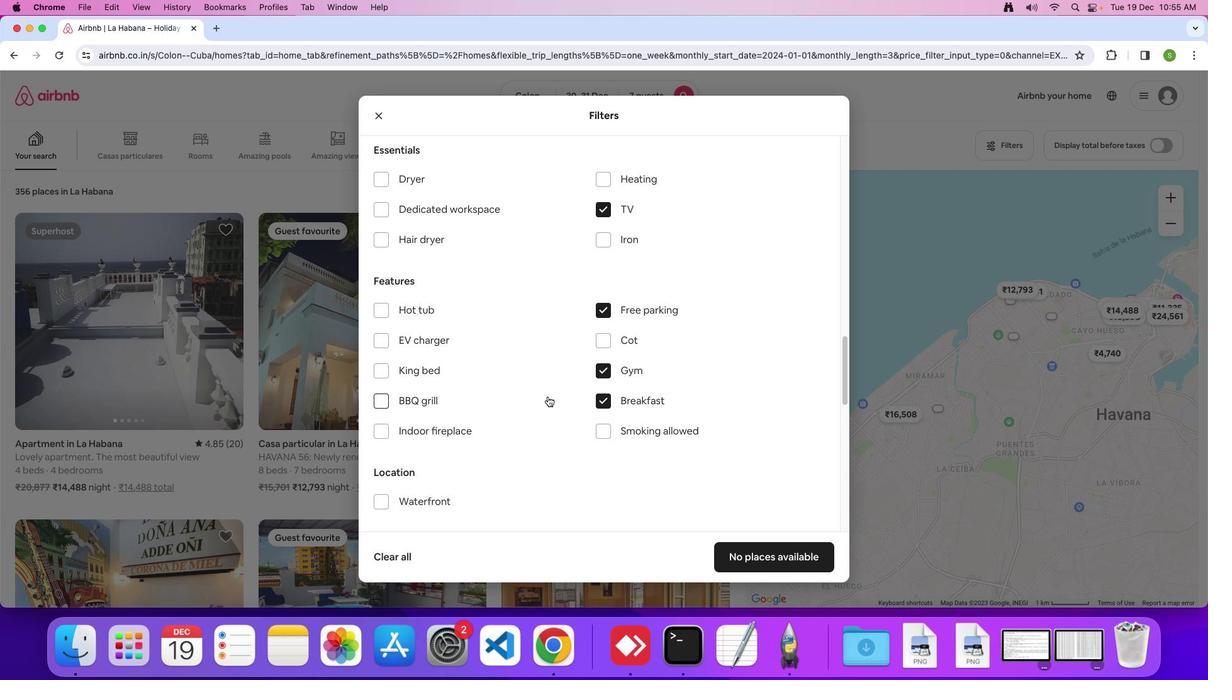 
Action: Mouse scrolled (547, 396) with delta (0, 0)
Screenshot: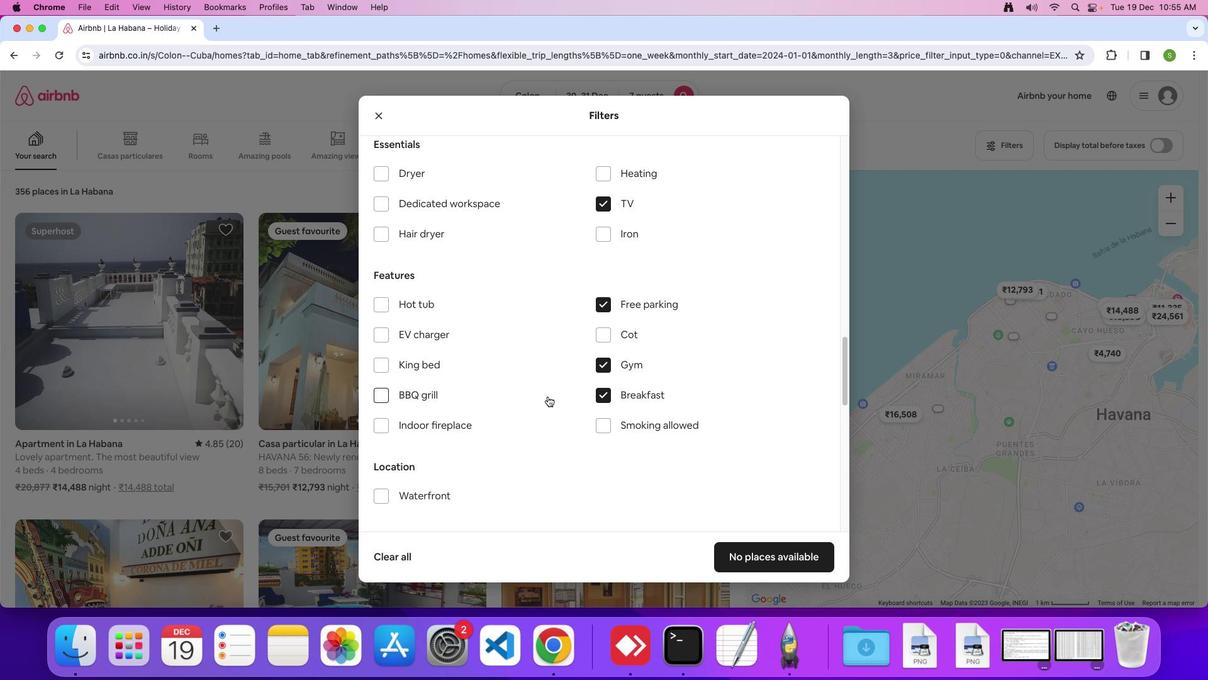 
Action: Mouse scrolled (547, 396) with delta (0, 0)
Screenshot: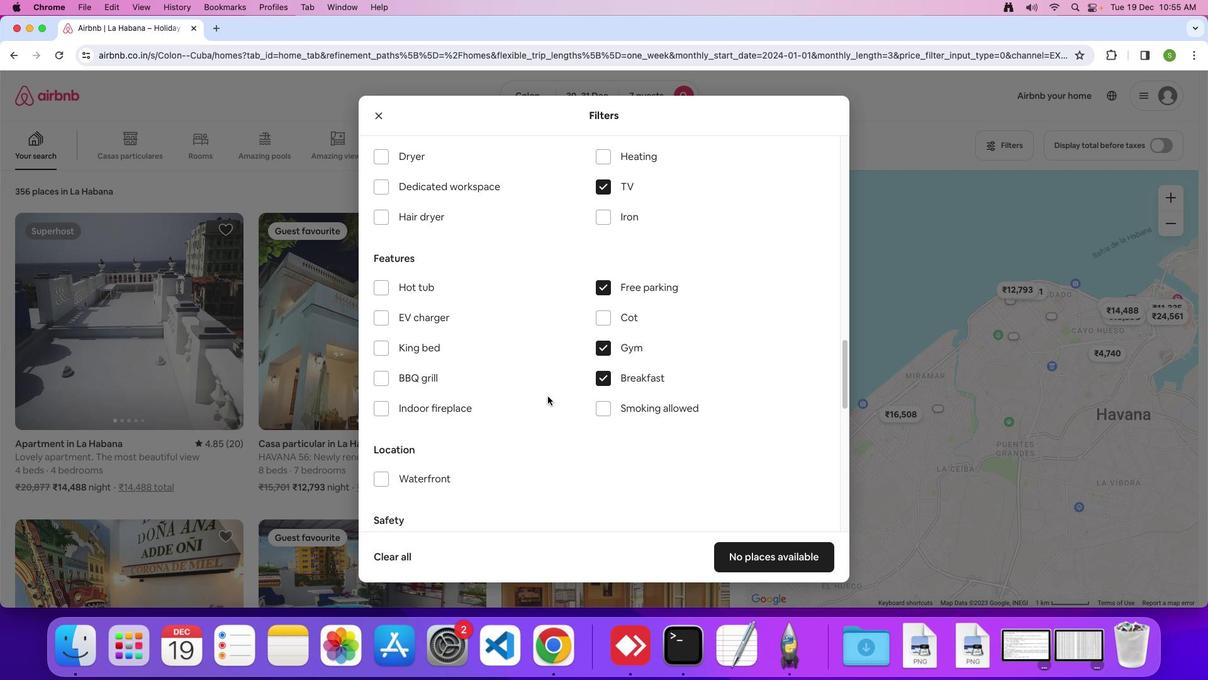 
Action: Mouse scrolled (547, 396) with delta (0, 0)
Screenshot: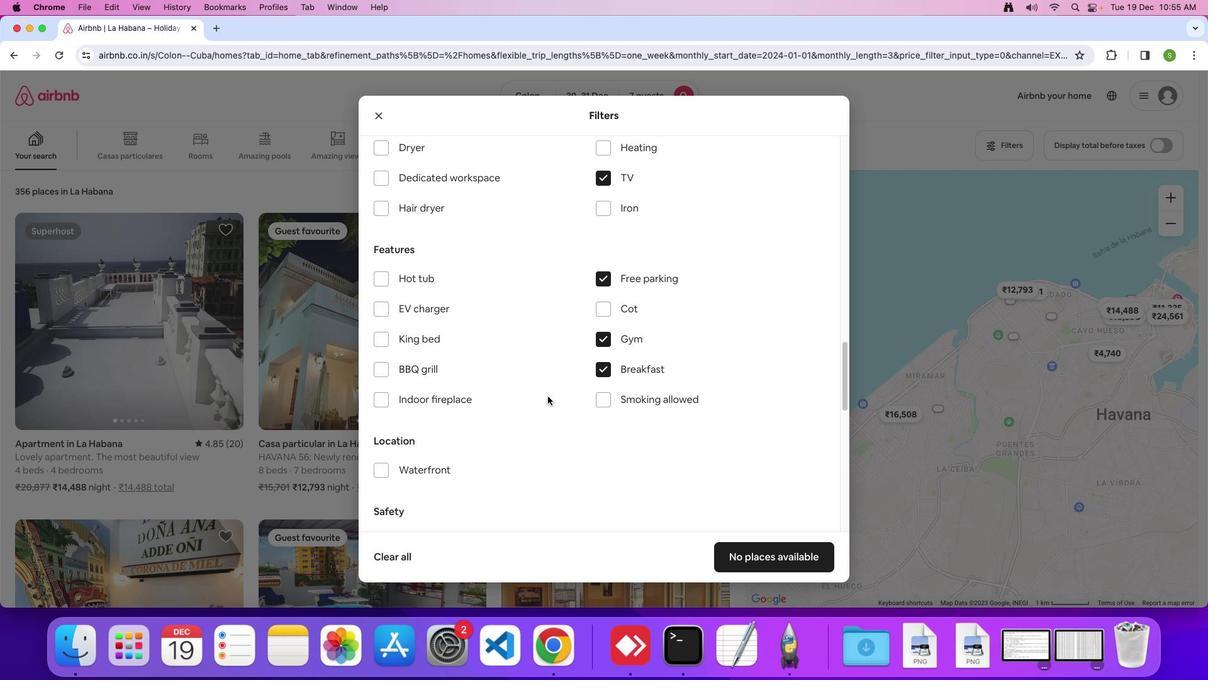 
Action: Mouse scrolled (547, 396) with delta (0, -1)
Screenshot: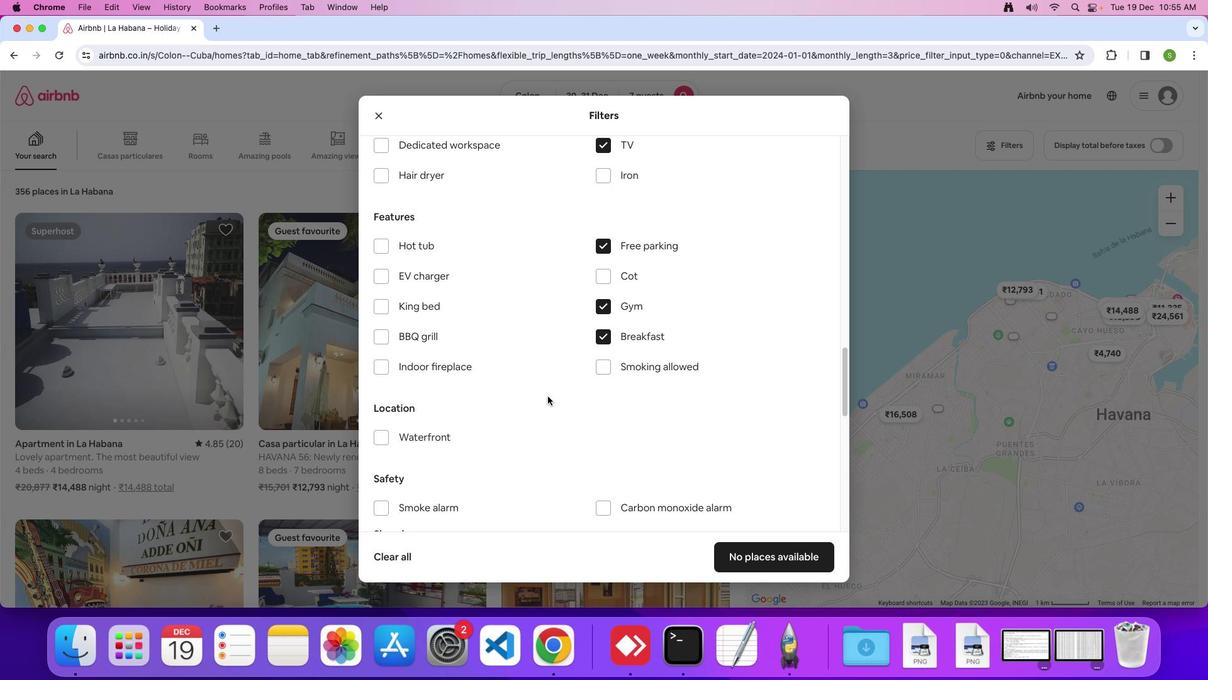 
Action: Mouse scrolled (547, 396) with delta (0, 0)
Screenshot: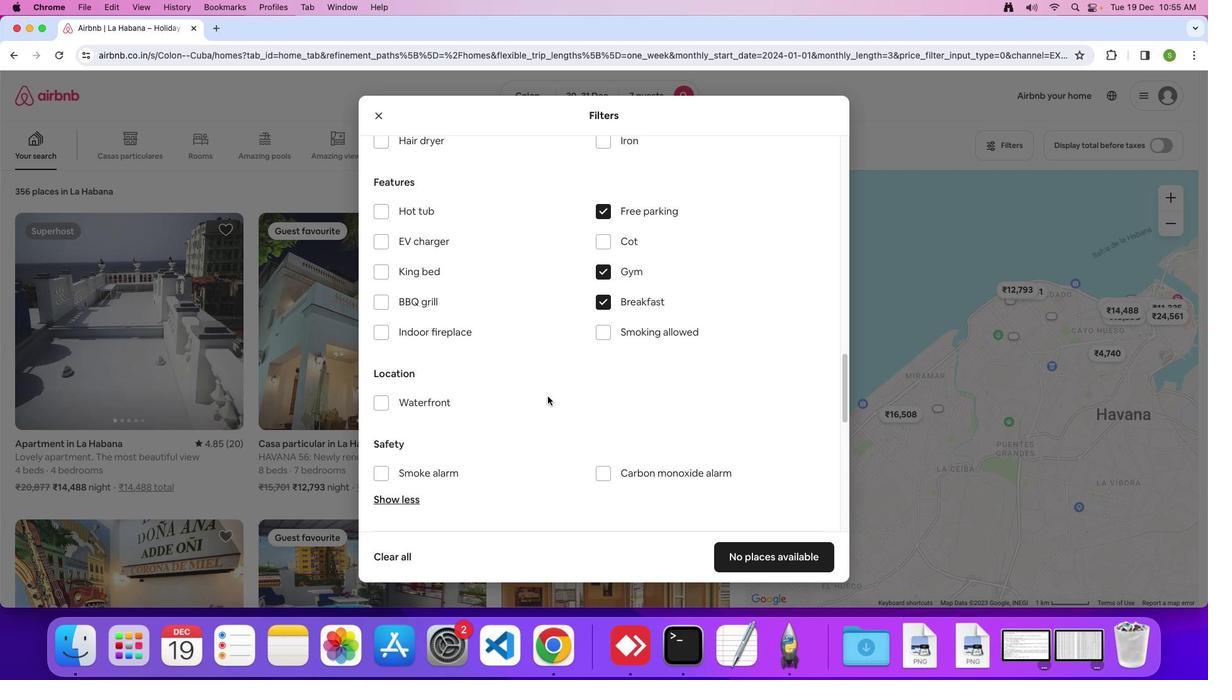 
Action: Mouse scrolled (547, 396) with delta (0, 0)
Screenshot: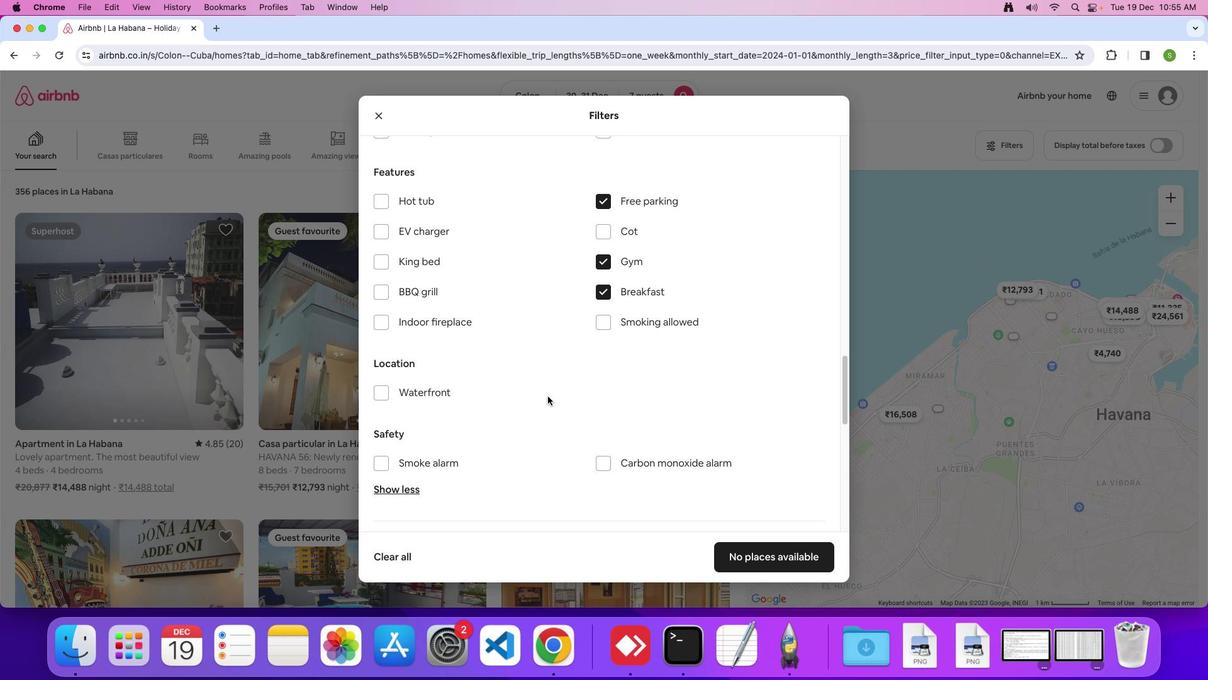 
Action: Mouse scrolled (547, 396) with delta (0, 0)
Screenshot: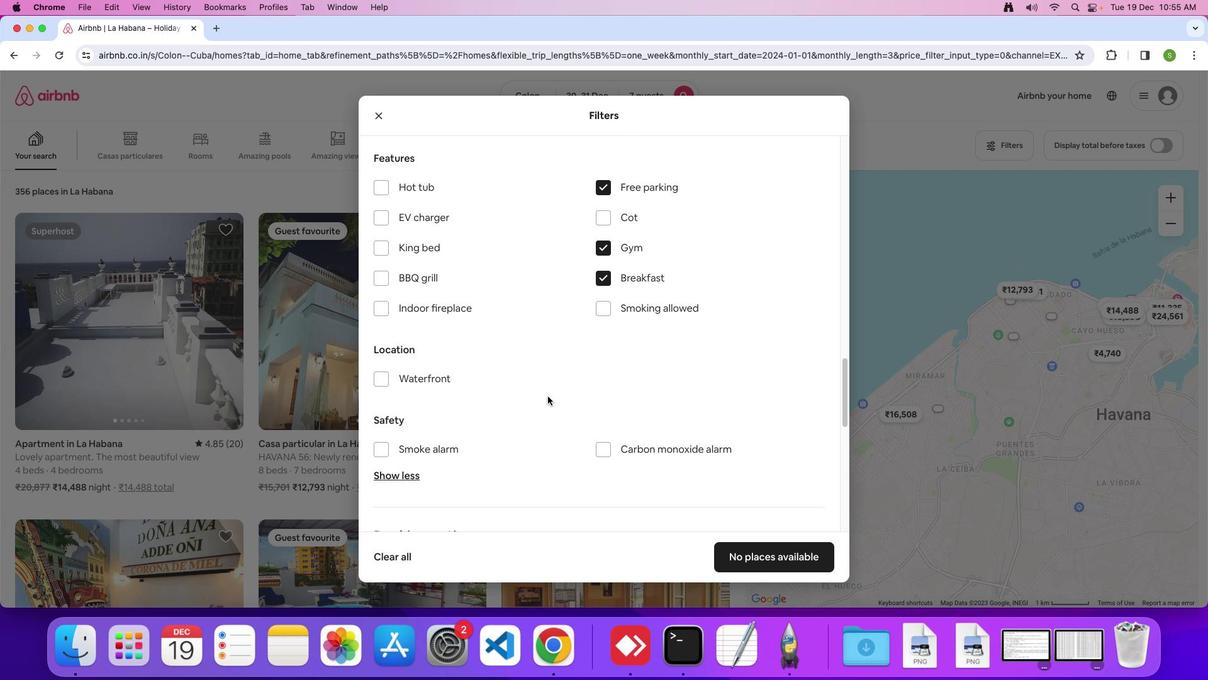 
Action: Mouse scrolled (547, 396) with delta (0, 0)
Screenshot: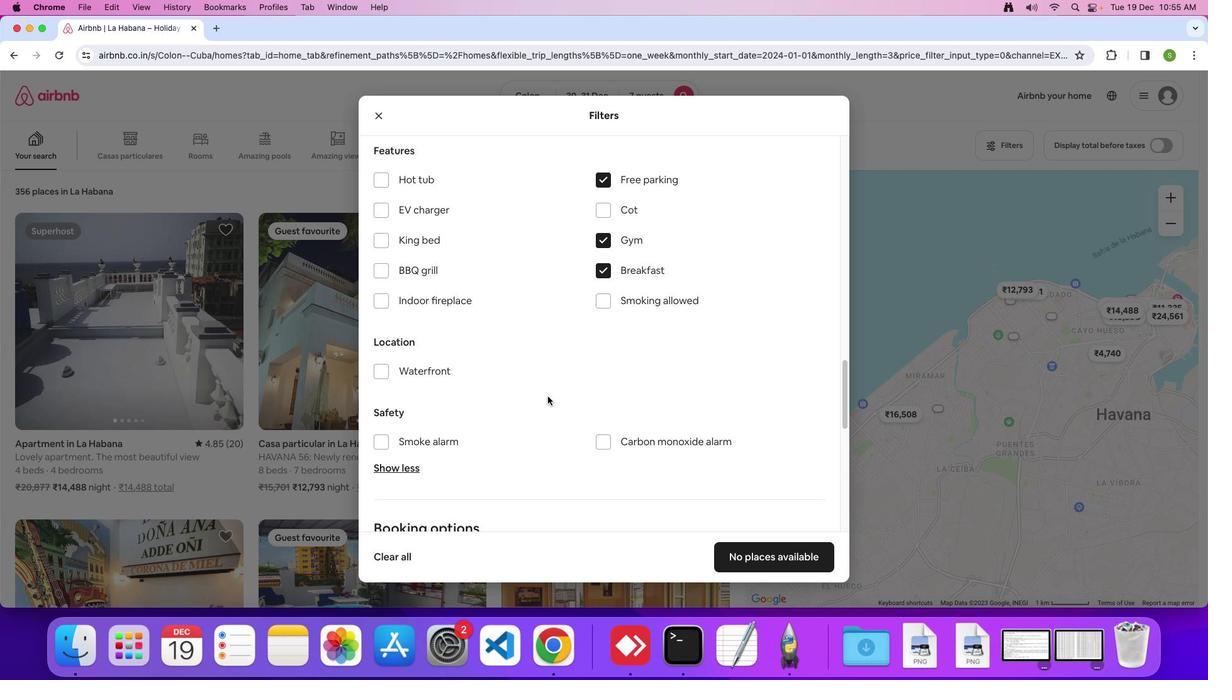 
Action: Mouse scrolled (547, 396) with delta (0, -1)
Screenshot: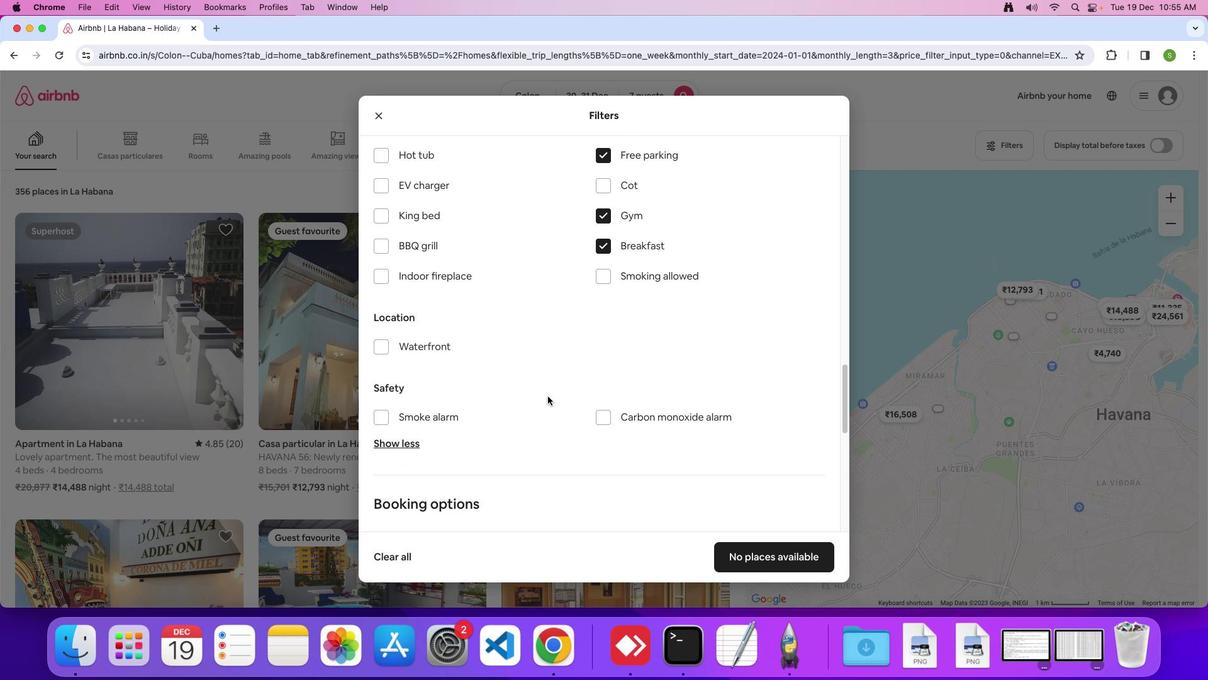 
Action: Mouse scrolled (547, 396) with delta (0, 0)
Screenshot: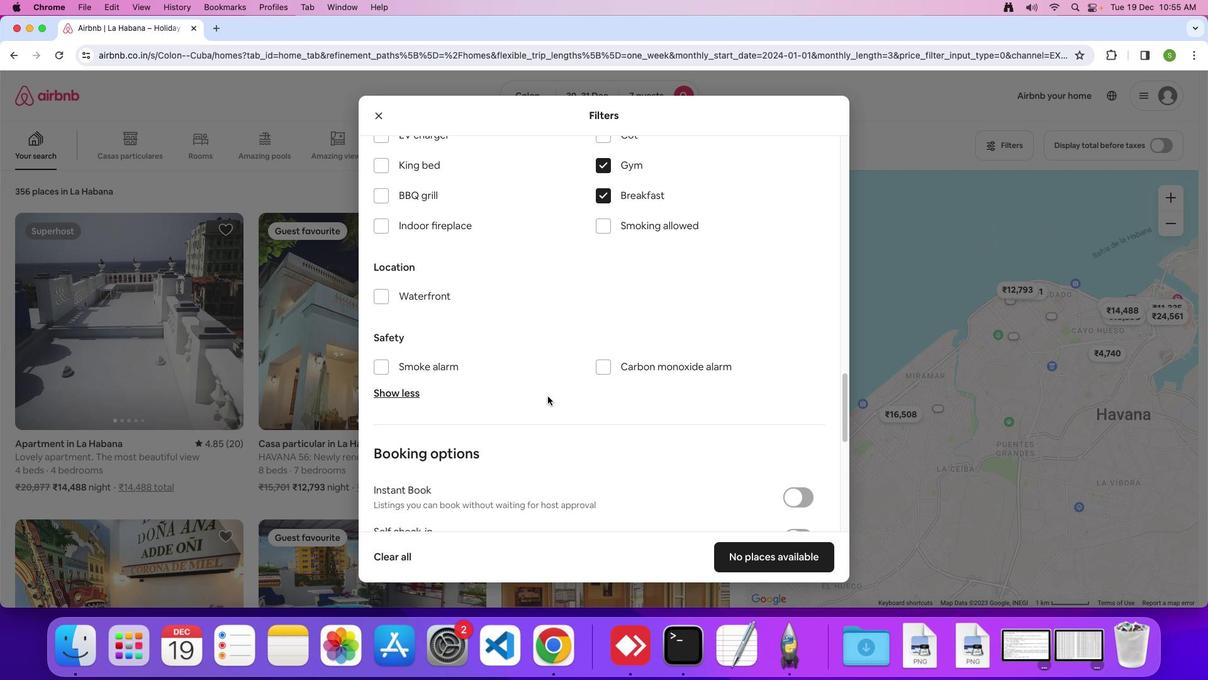 
Action: Mouse scrolled (547, 396) with delta (0, 0)
Screenshot: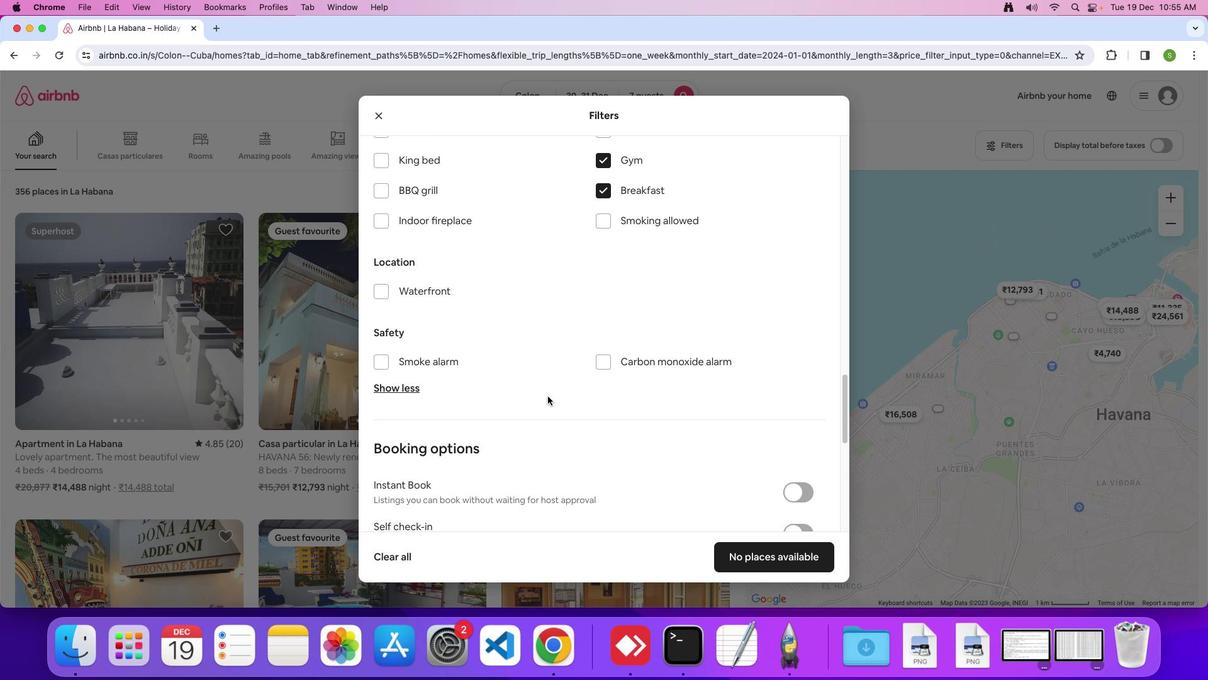 
Action: Mouse scrolled (547, 396) with delta (0, 0)
Screenshot: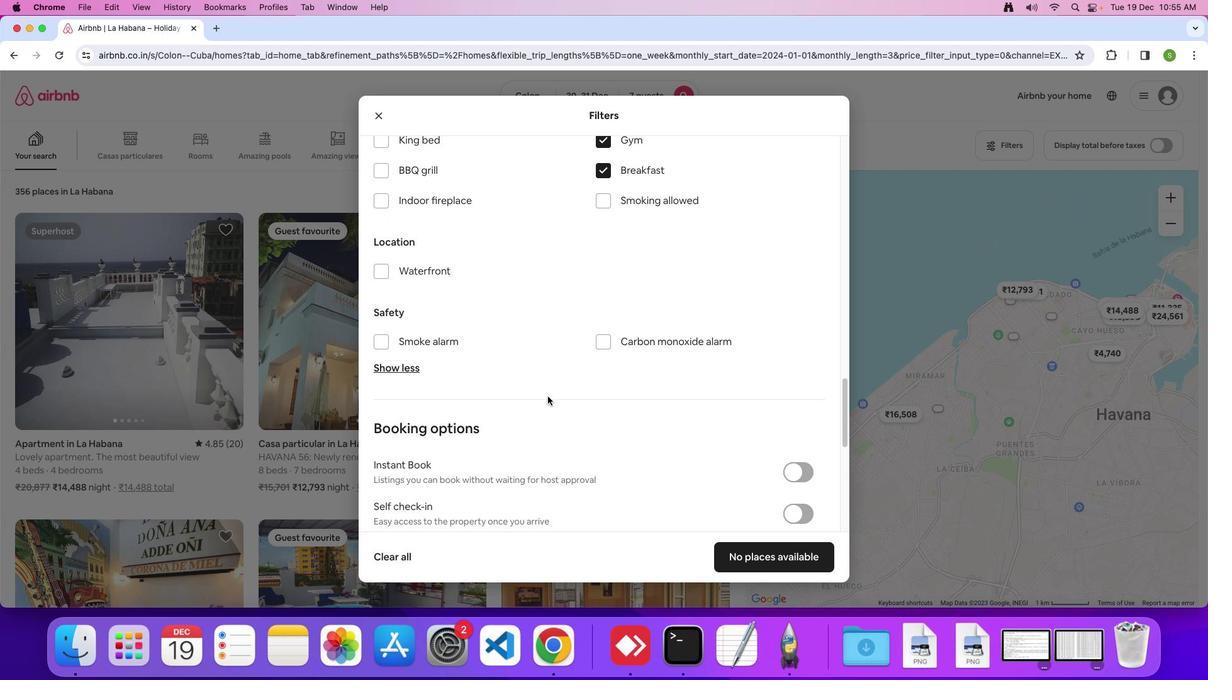 
Action: Mouse scrolled (547, 396) with delta (0, 0)
Screenshot: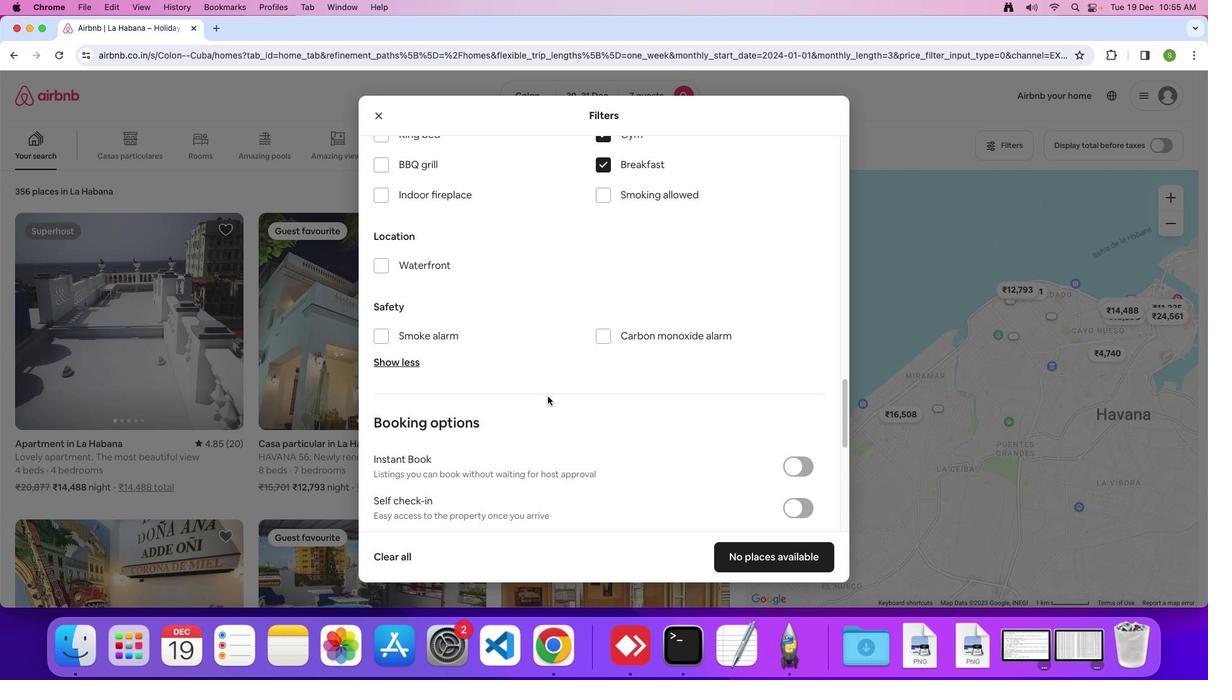 
Action: Mouse scrolled (547, 396) with delta (0, -1)
Screenshot: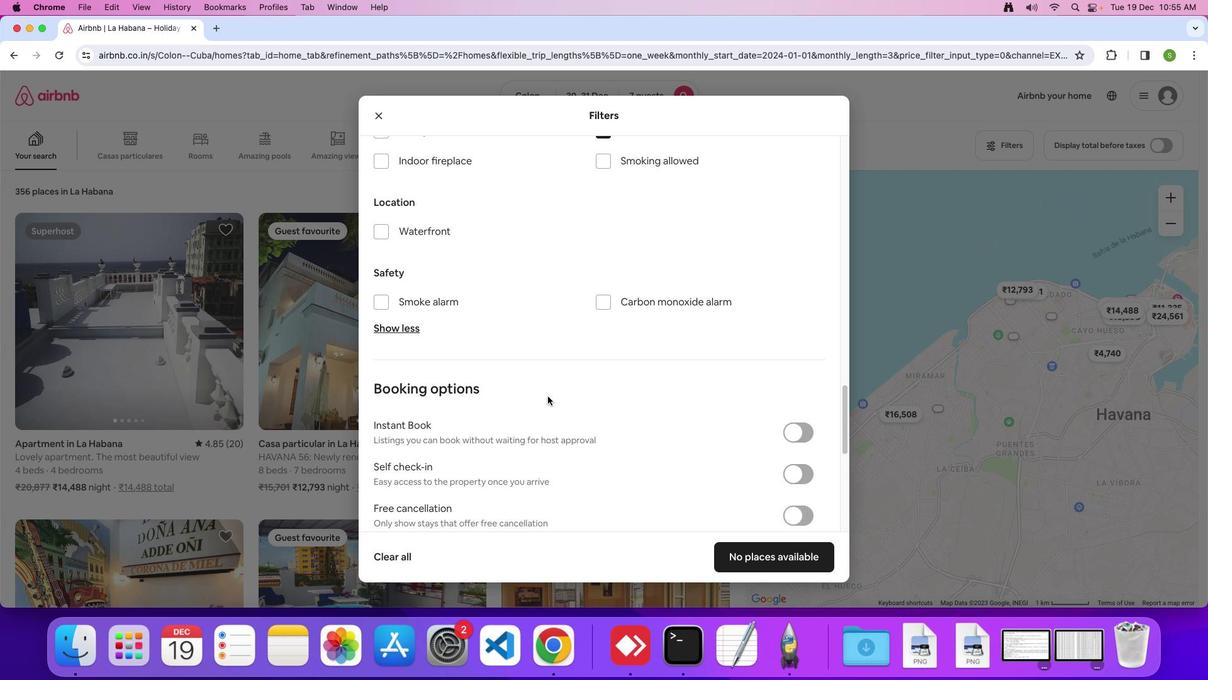 
Action: Mouse scrolled (547, 396) with delta (0, 0)
Screenshot: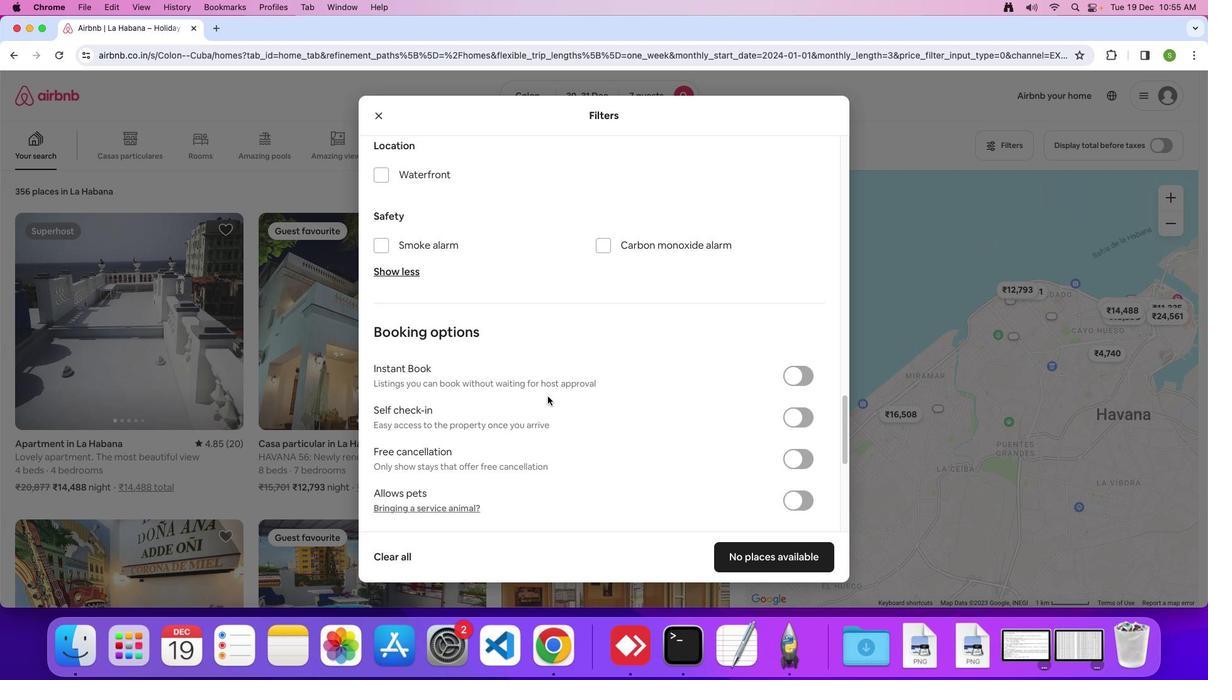 
Action: Mouse scrolled (547, 396) with delta (0, 0)
Screenshot: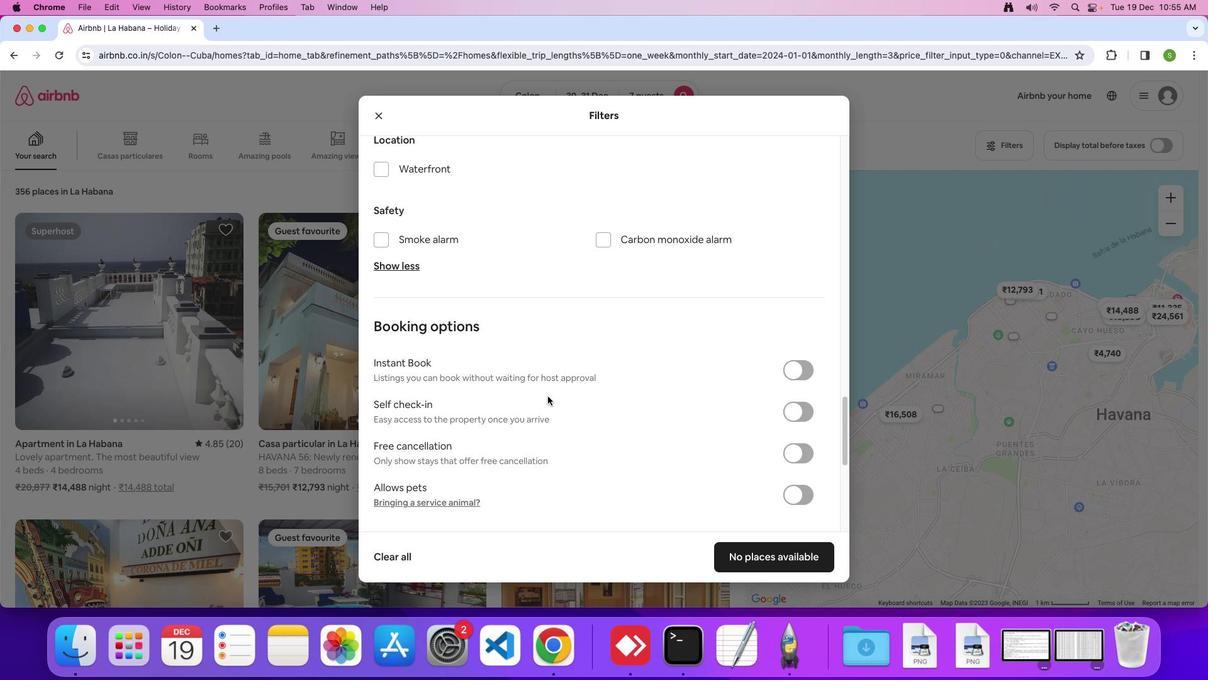 
Action: Mouse scrolled (547, 396) with delta (0, 0)
Screenshot: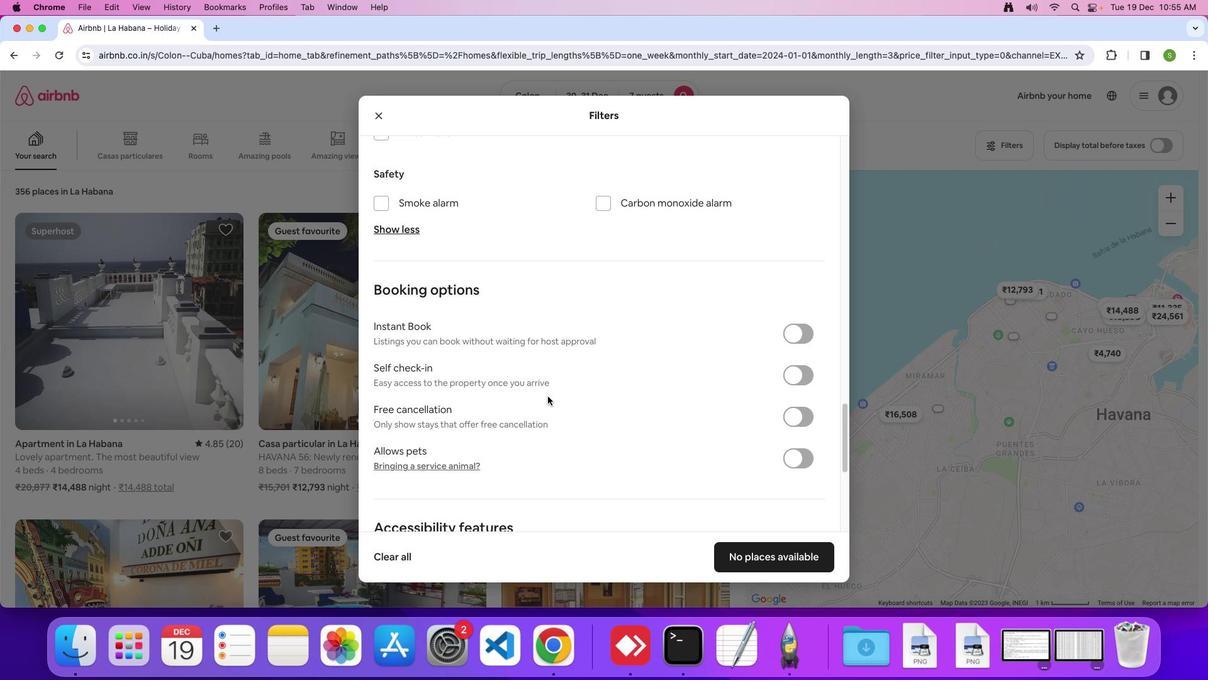 
Action: Mouse scrolled (547, 396) with delta (0, 0)
Screenshot: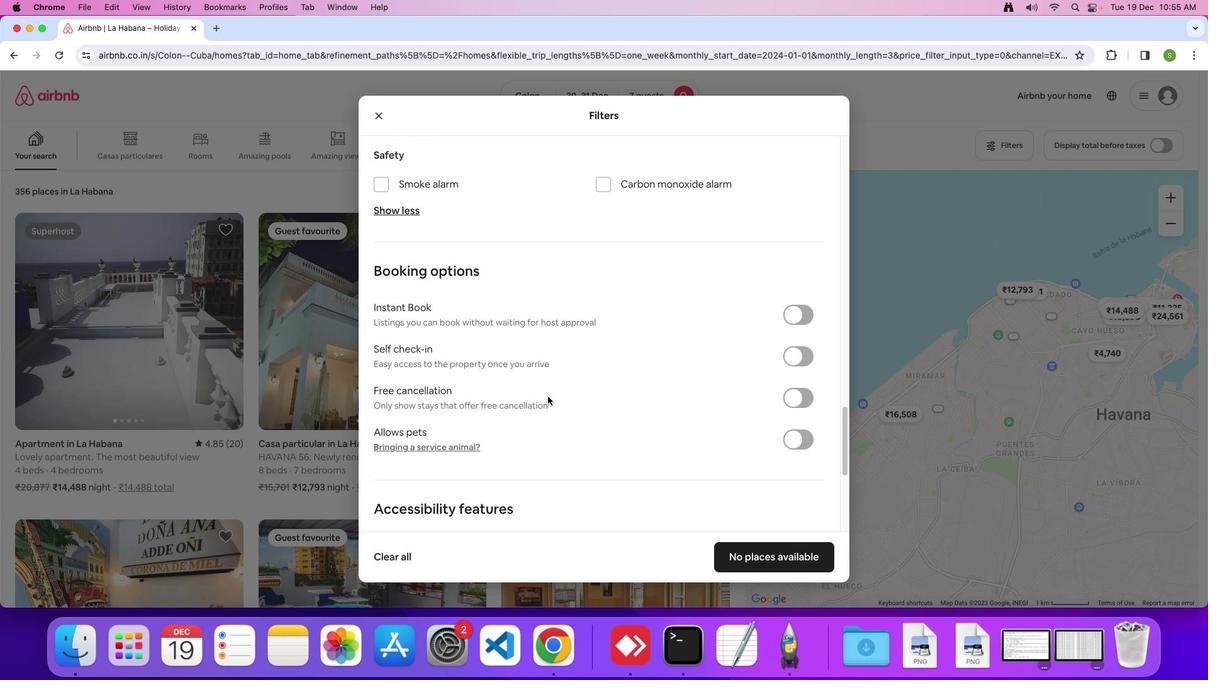 
Action: Mouse scrolled (547, 396) with delta (0, 0)
Screenshot: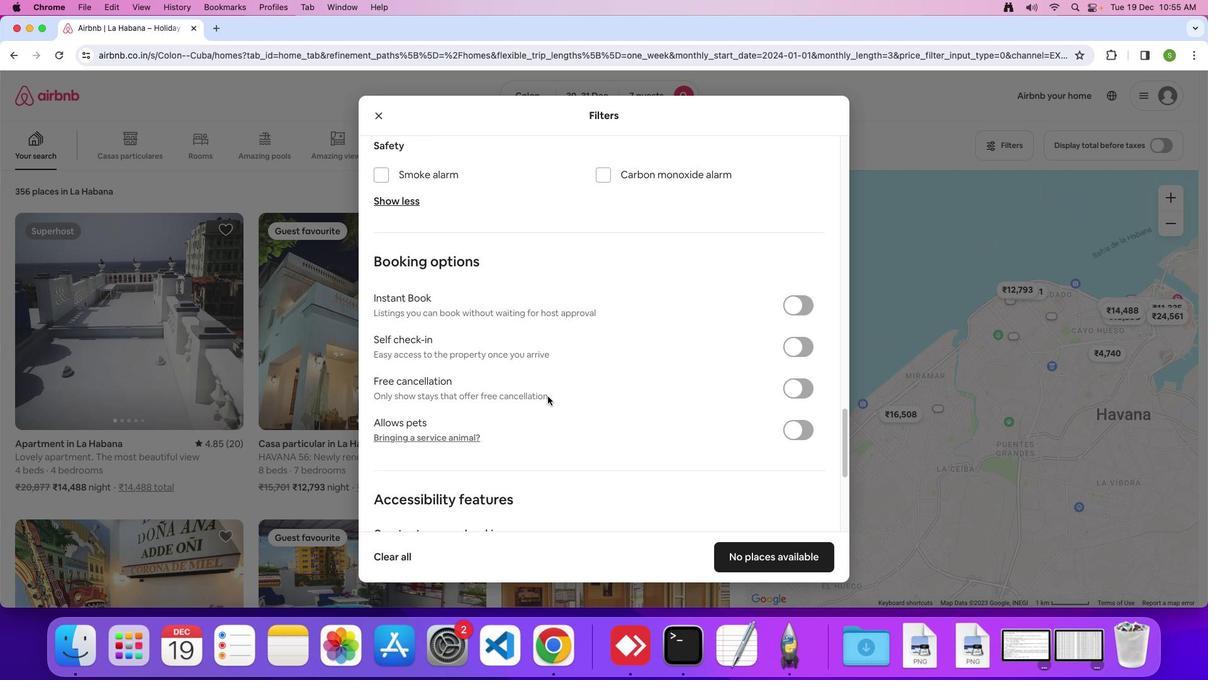 
Action: Mouse scrolled (547, 396) with delta (0, 0)
Screenshot: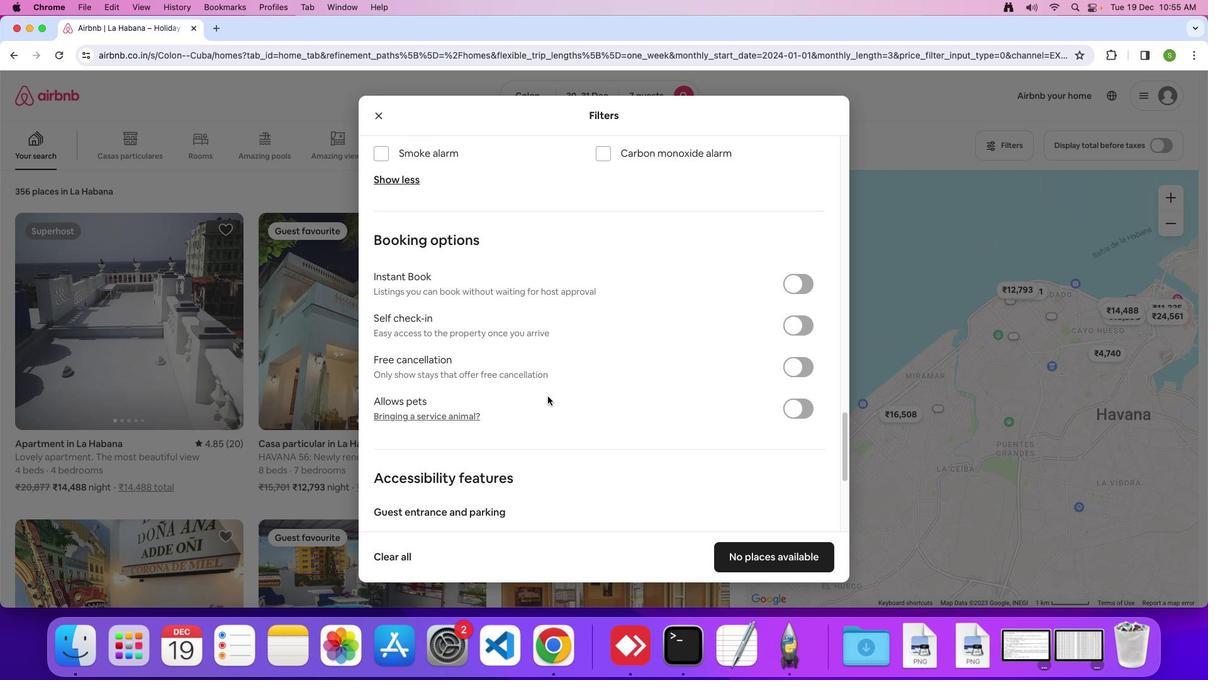 
Action: Mouse scrolled (547, 396) with delta (0, 0)
Screenshot: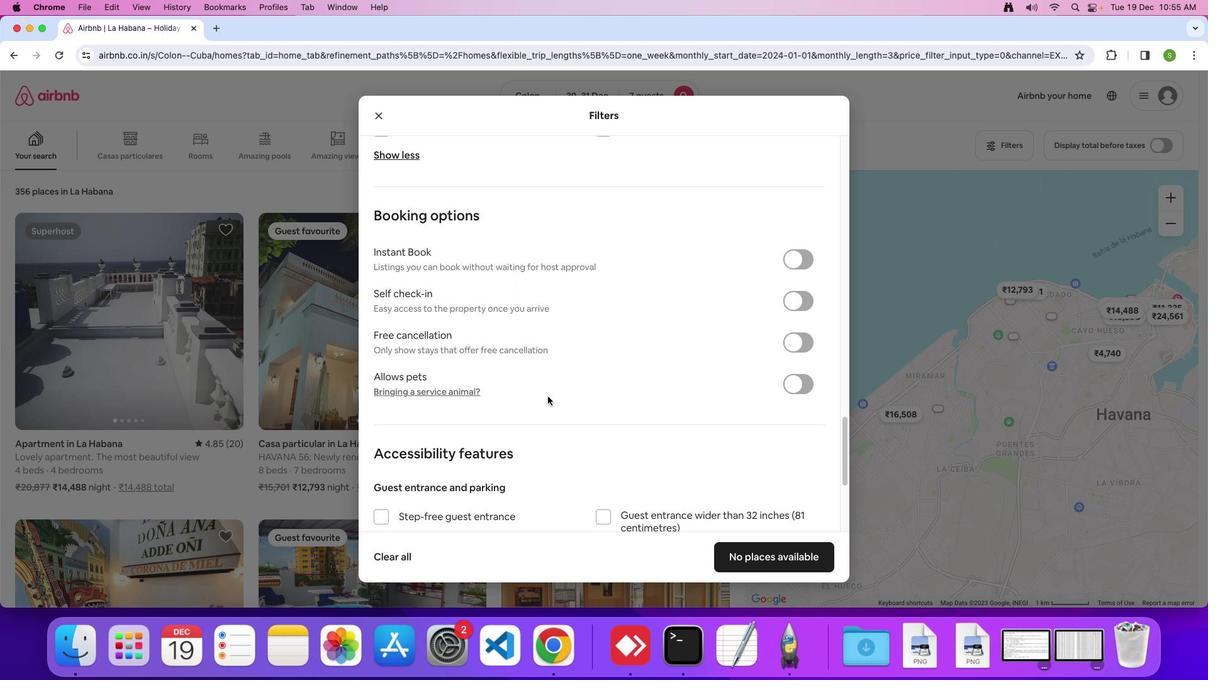 
Action: Mouse scrolled (547, 396) with delta (0, 0)
Screenshot: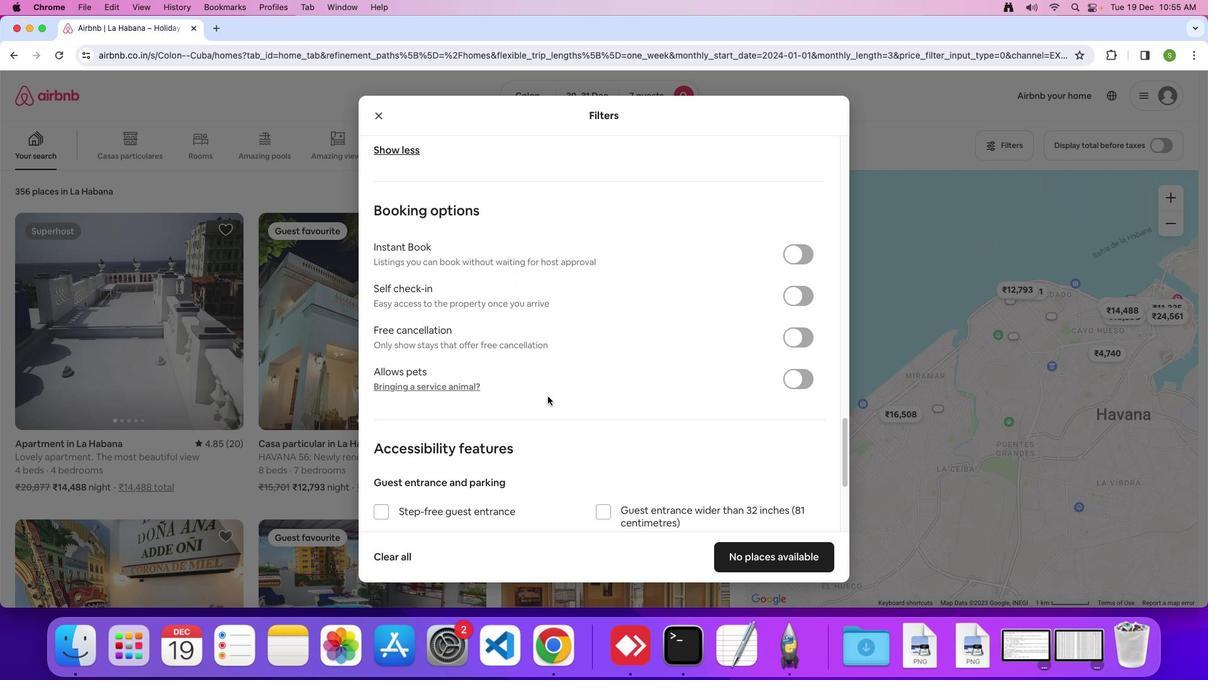
Action: Mouse scrolled (547, 396) with delta (0, 0)
Screenshot: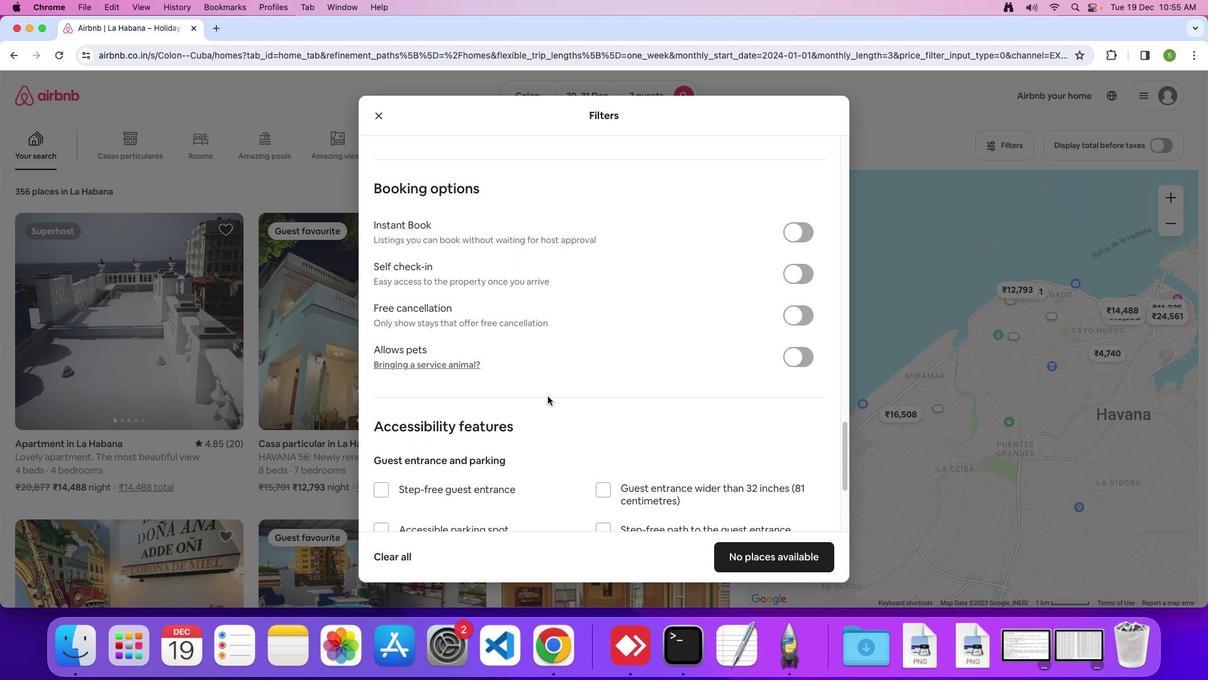 
Action: Mouse scrolled (547, 396) with delta (0, 0)
Screenshot: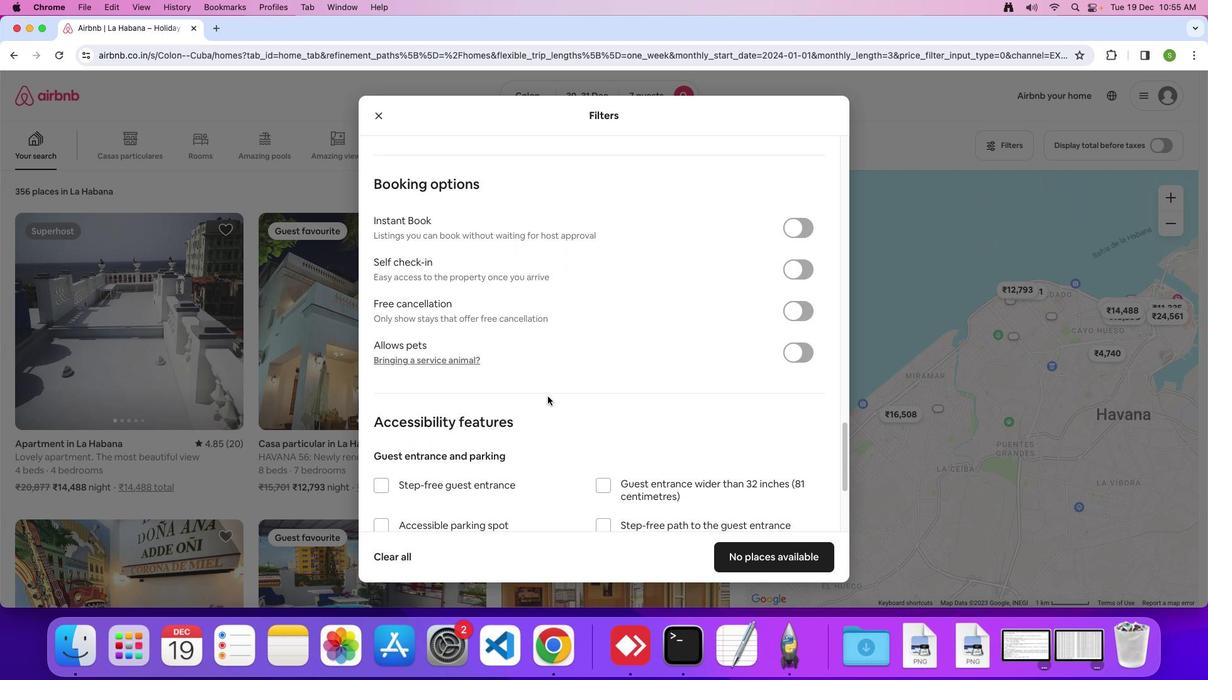 
Action: Mouse scrolled (547, 396) with delta (0, -1)
Screenshot: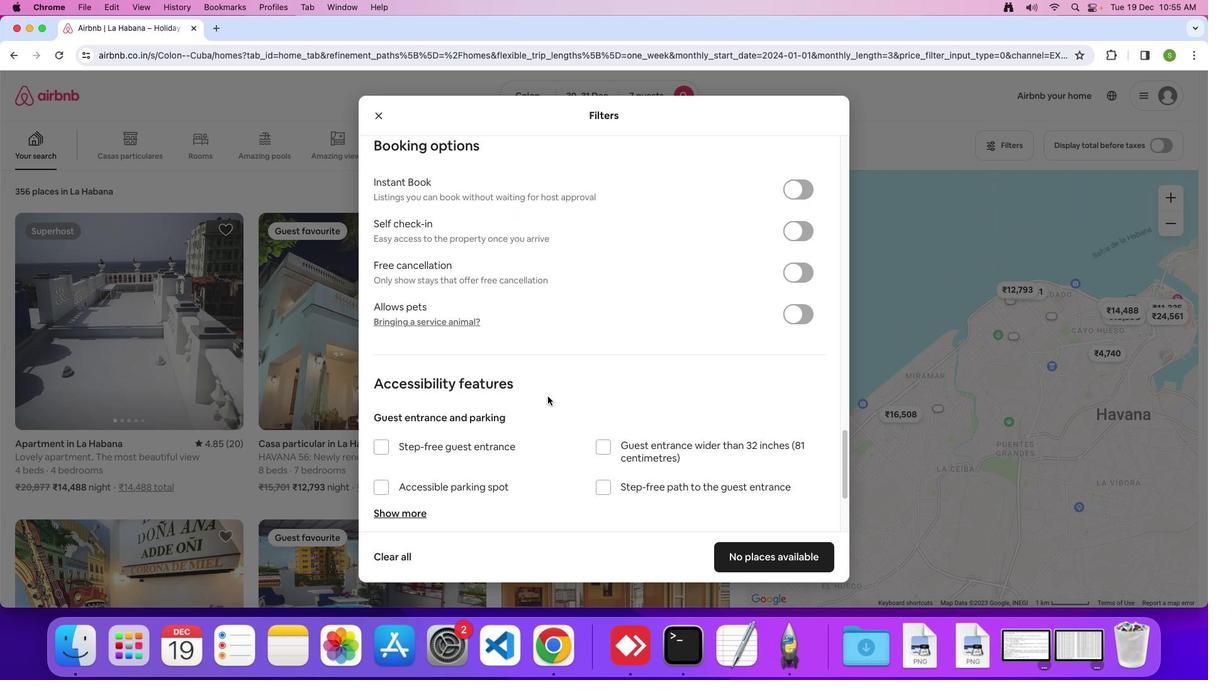 
Action: Mouse scrolled (547, 396) with delta (0, 0)
Screenshot: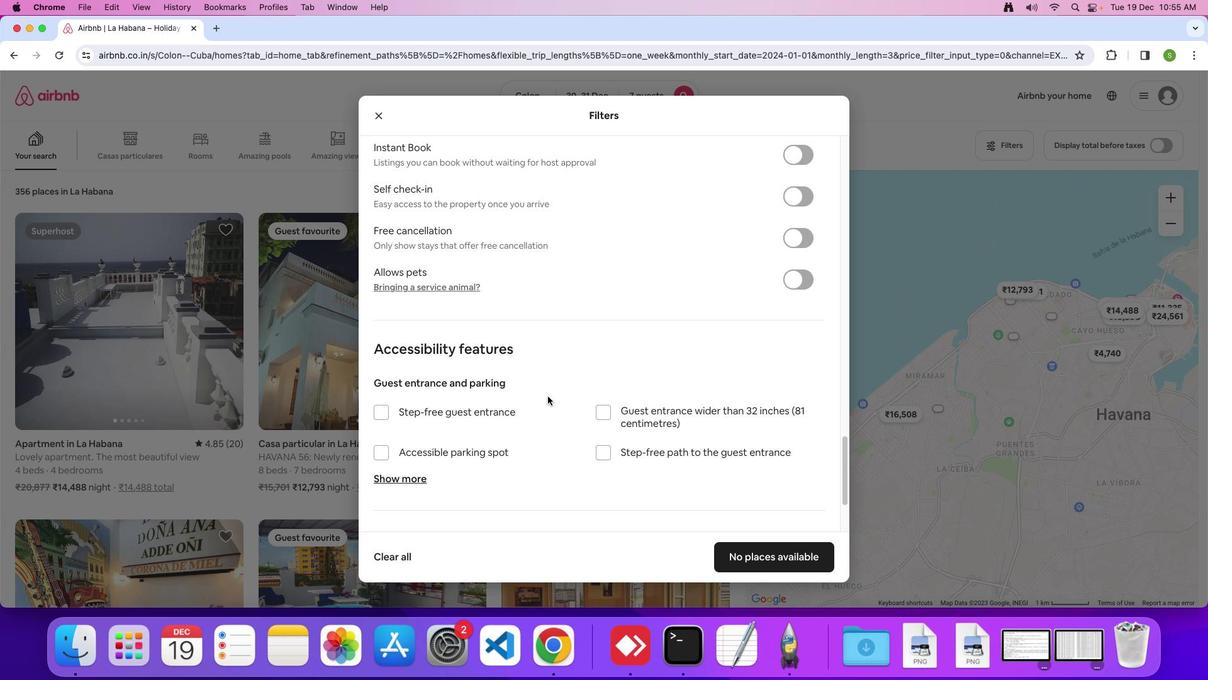
Action: Mouse scrolled (547, 396) with delta (0, 0)
Screenshot: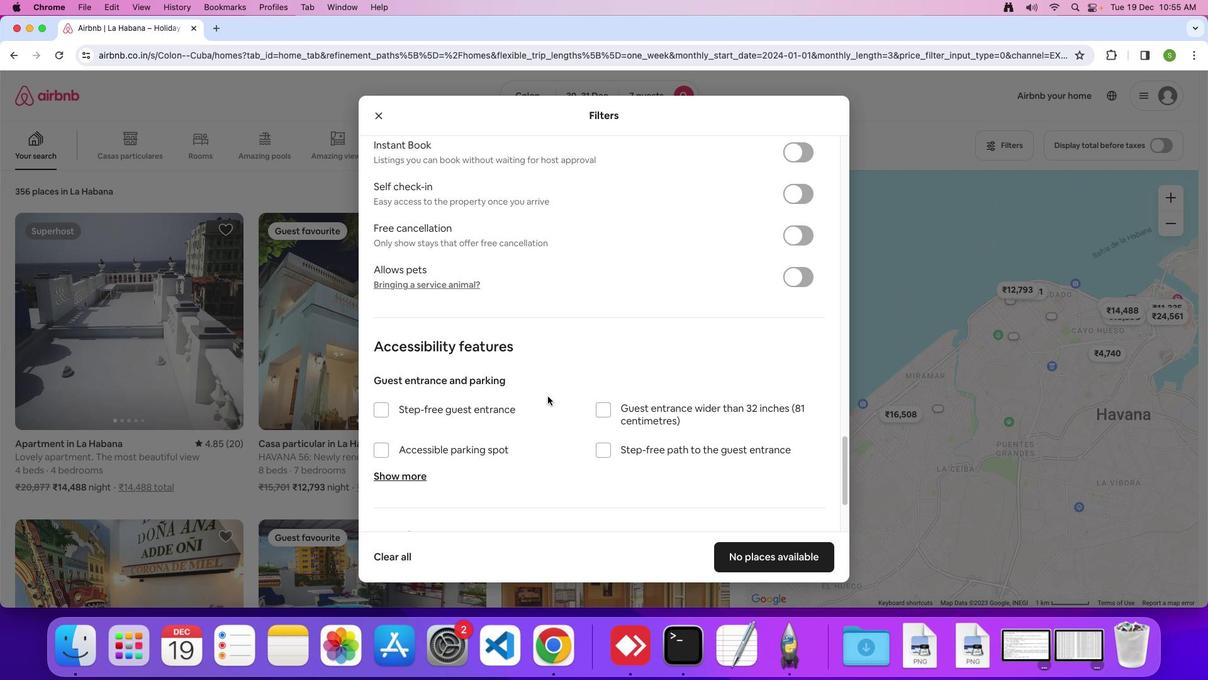 
Action: Mouse scrolled (547, 396) with delta (0, 0)
Screenshot: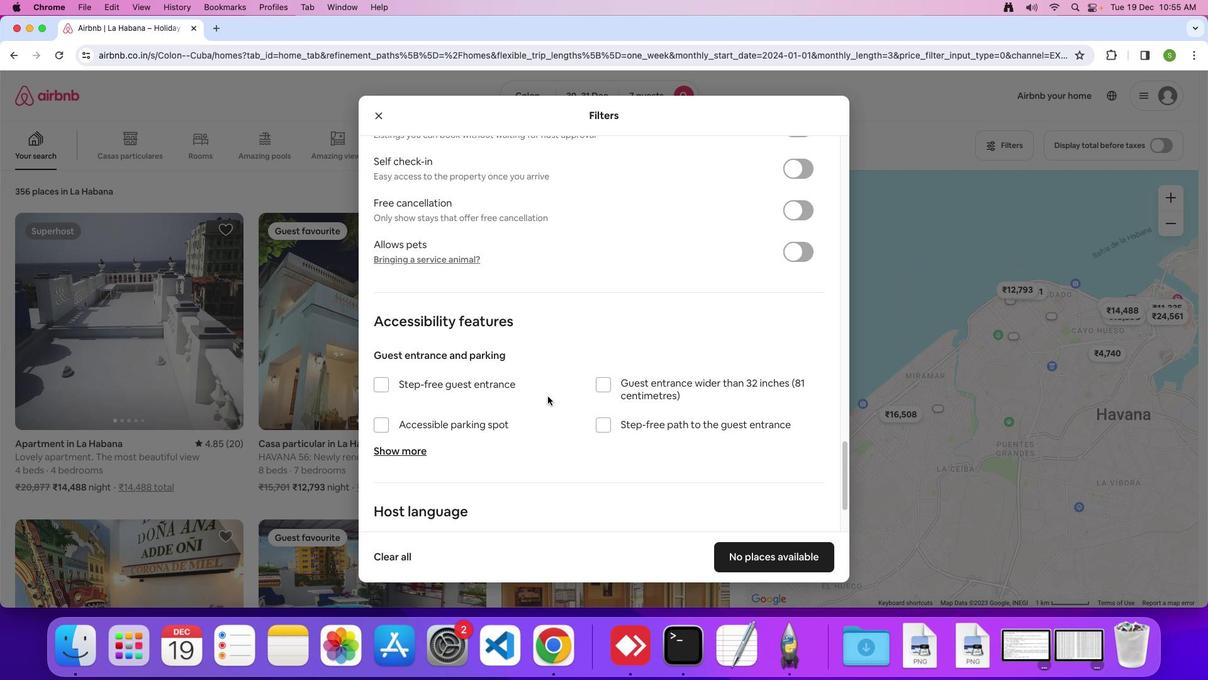 
Action: Mouse scrolled (547, 396) with delta (0, 0)
Screenshot: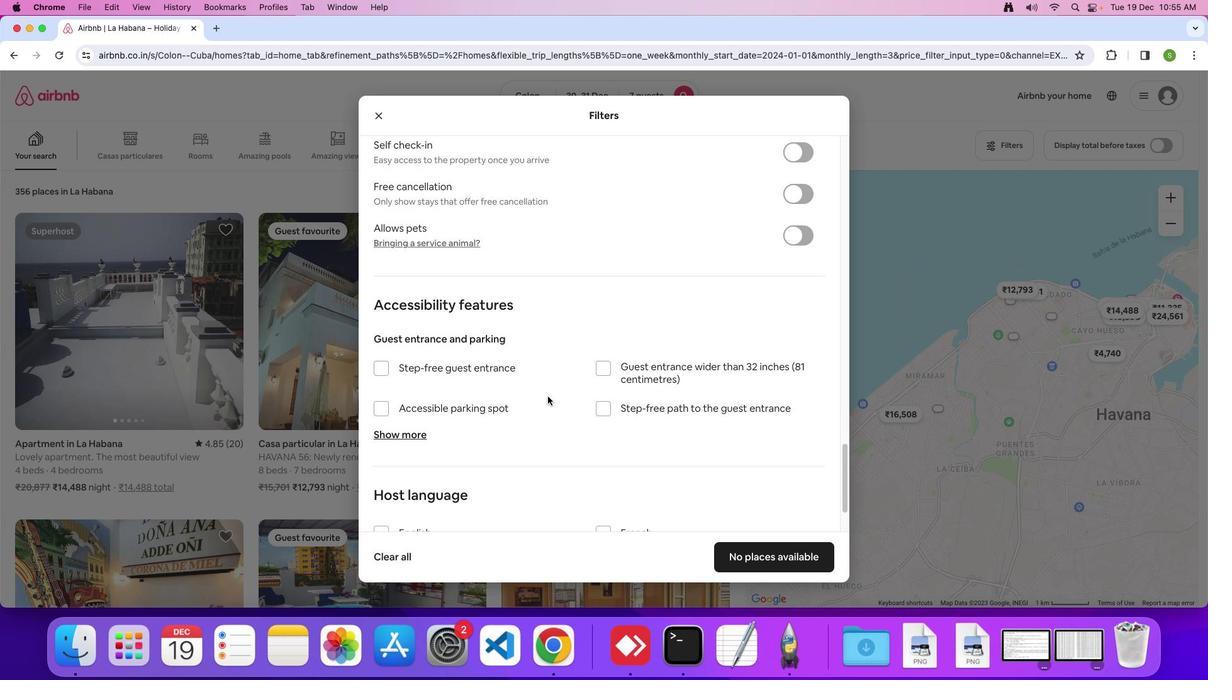 
Action: Mouse scrolled (547, 396) with delta (0, -1)
Screenshot: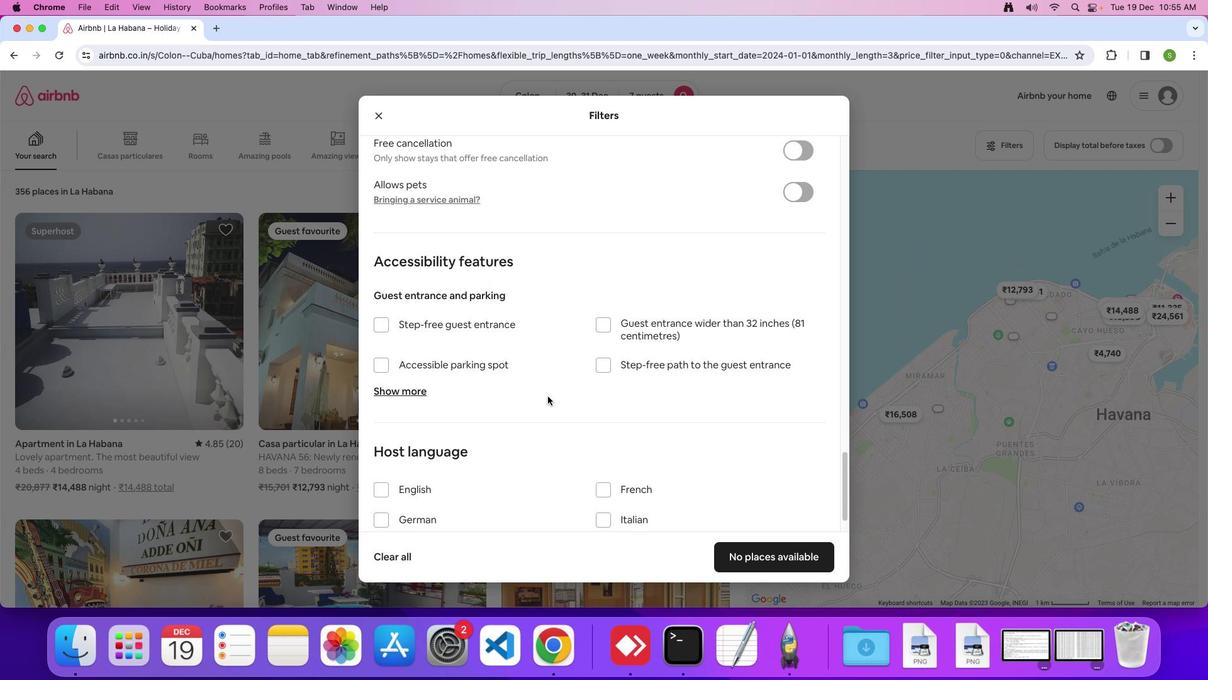 
Action: Mouse scrolled (547, 396) with delta (0, 0)
Screenshot: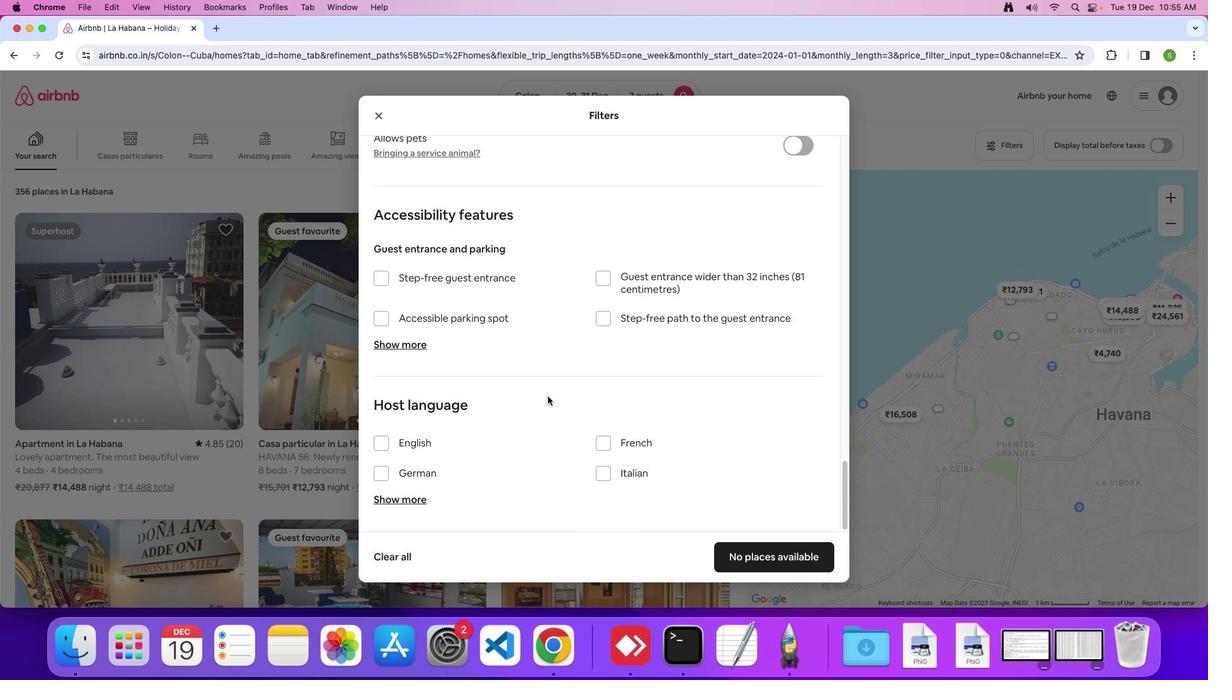 
Action: Mouse scrolled (547, 396) with delta (0, 0)
Screenshot: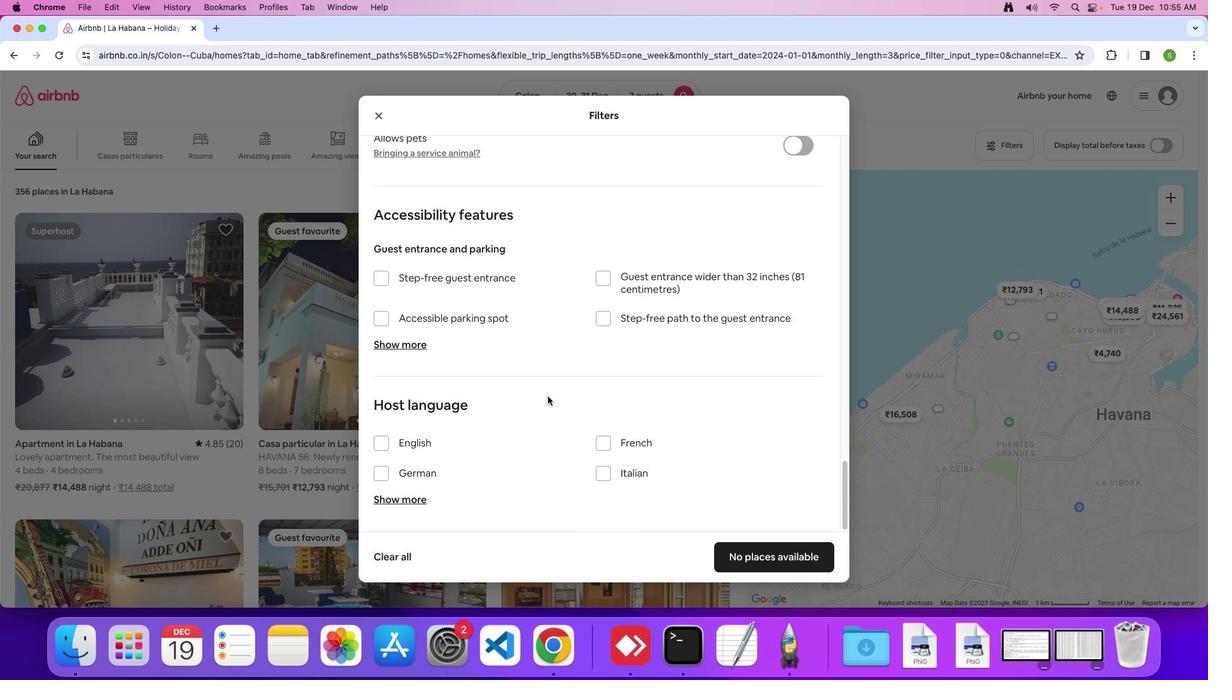 
Action: Mouse scrolled (547, 396) with delta (0, -1)
Screenshot: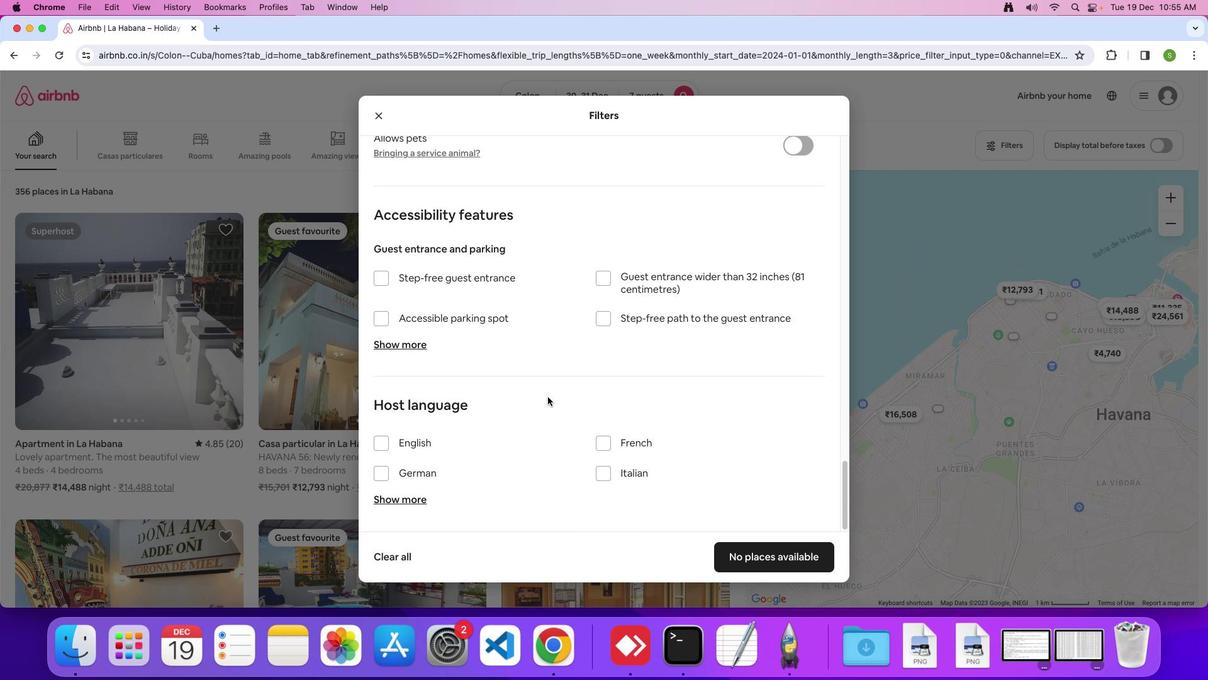 
Action: Mouse moved to (766, 559)
Screenshot: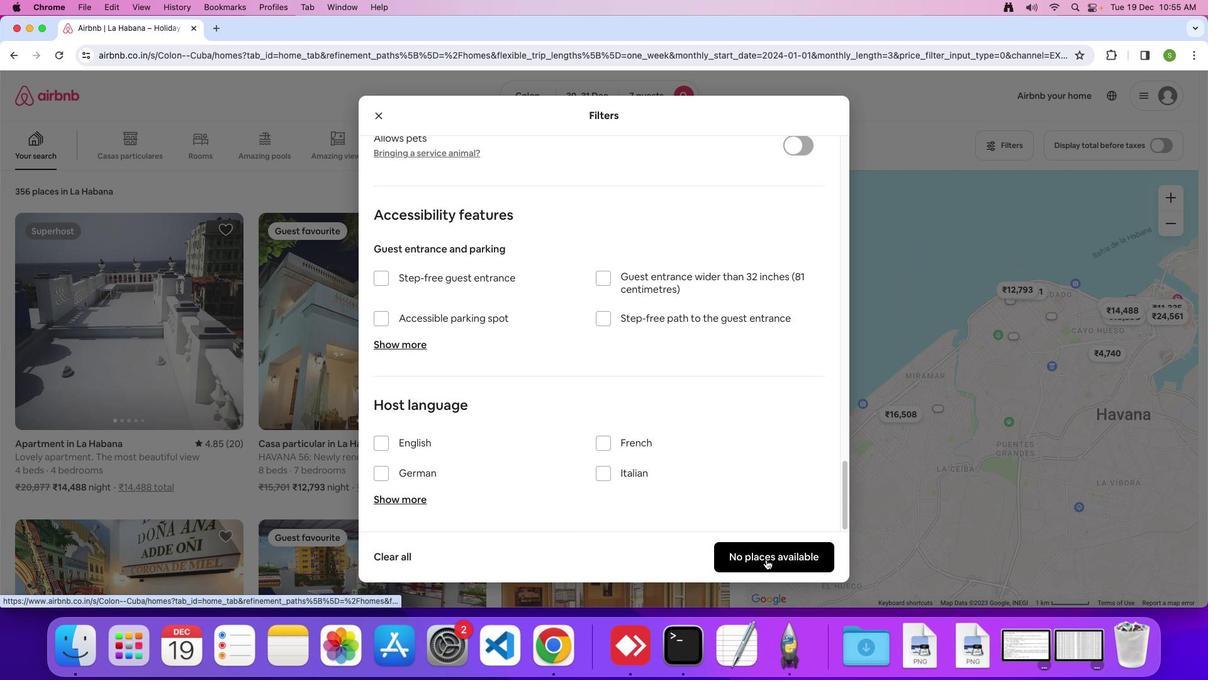 
Action: Mouse pressed left at (766, 559)
Screenshot: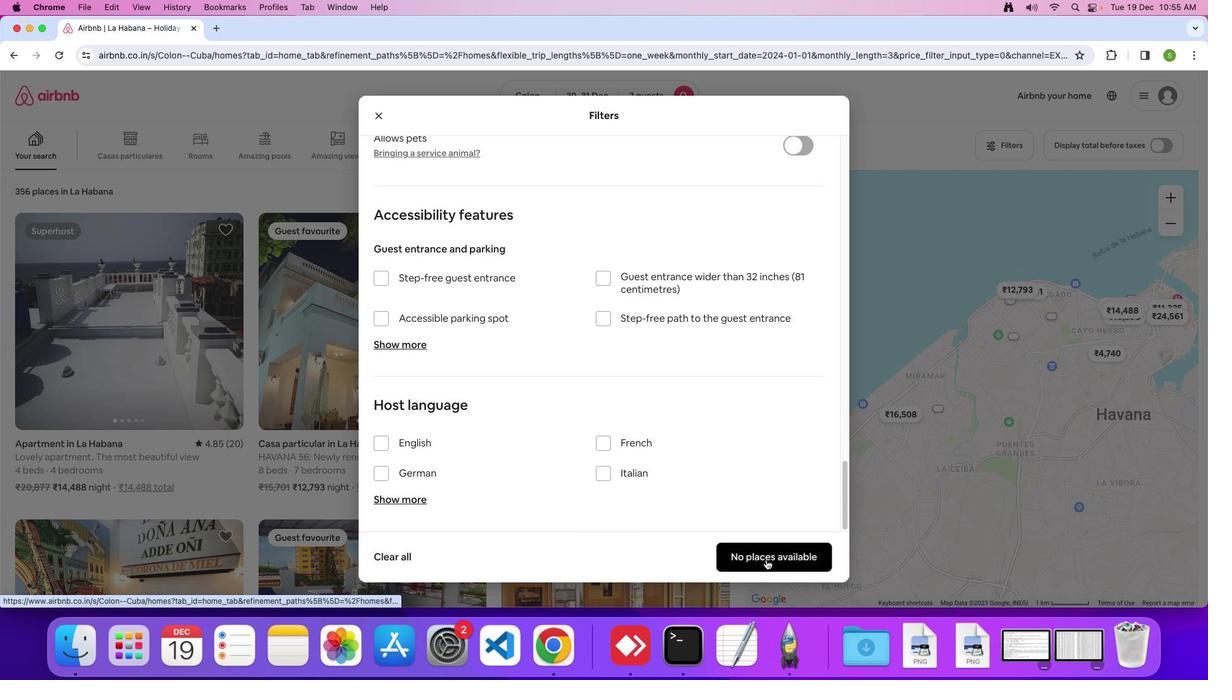 
Action: Mouse moved to (527, 365)
Screenshot: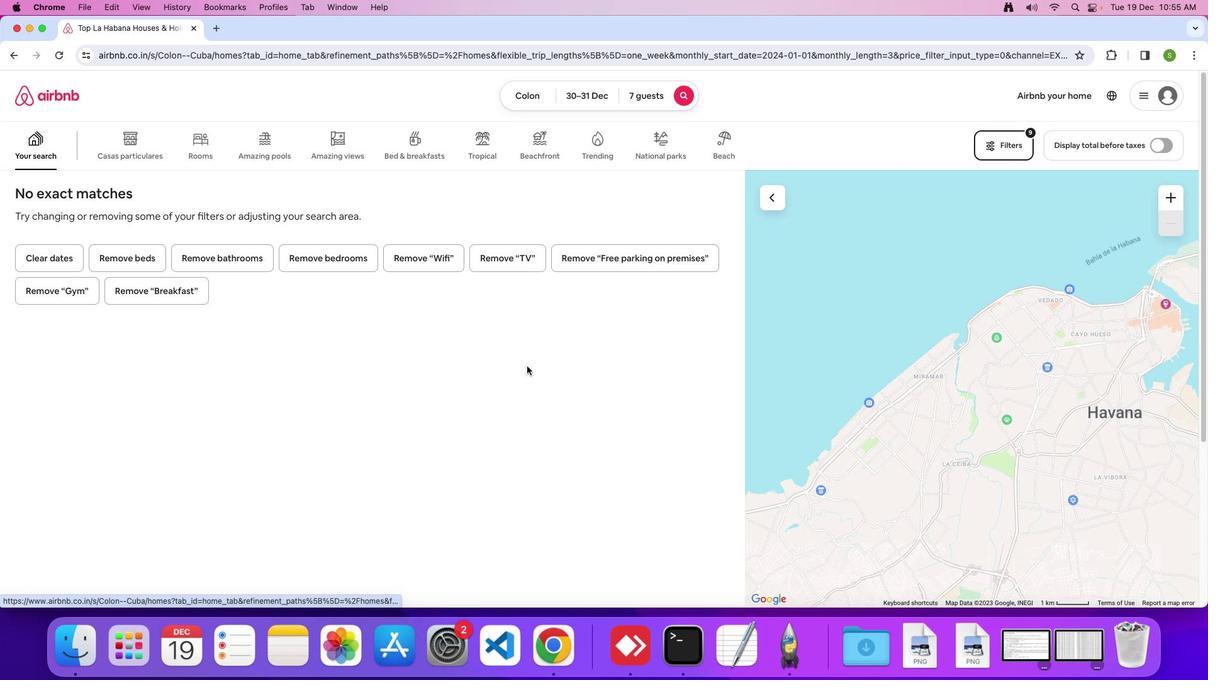 
